 Task: Look for space in Mokena, United States from 10th July, 2023 to 15th July, 2023 for 7 adults in price range Rs.10000 to Rs.15000. Place can be entire place or shared room with 4 bedrooms having 7 beds and 4 bathrooms. Property type can be house, flat, guest house. Amenities needed are: wifi, TV, free parkinig on premises, gym, breakfast. Booking option can be shelf check-in. Required host language is English.
Action: Mouse moved to (526, 101)
Screenshot: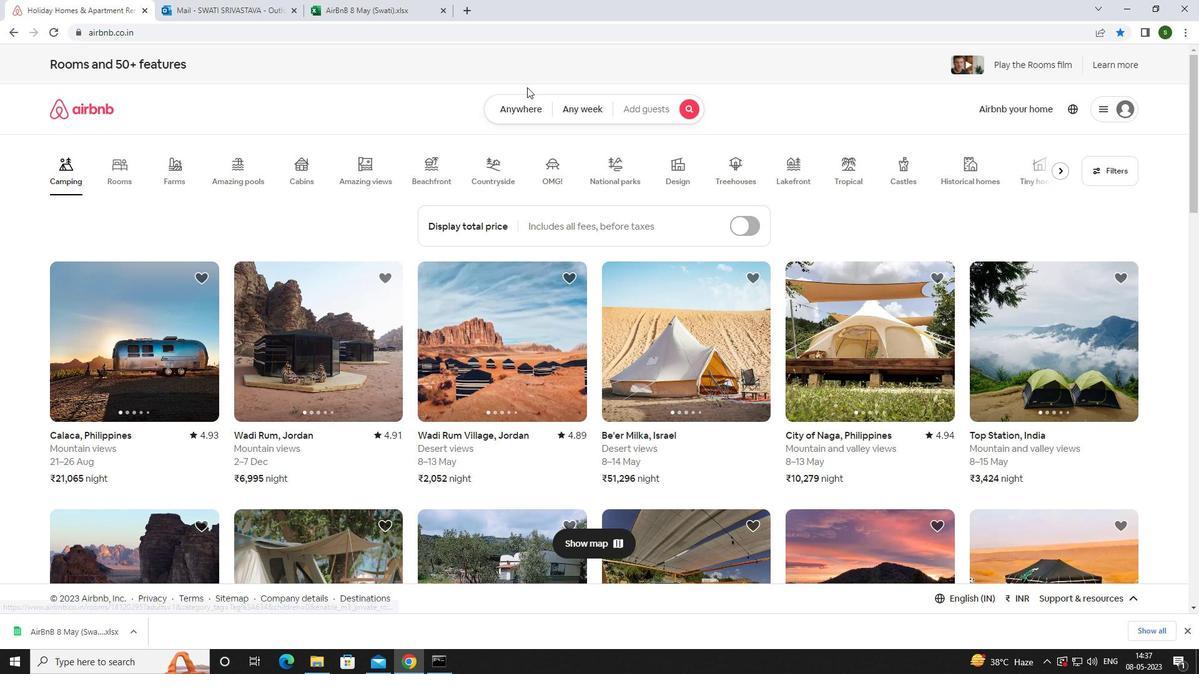 
Action: Mouse pressed left at (526, 101)
Screenshot: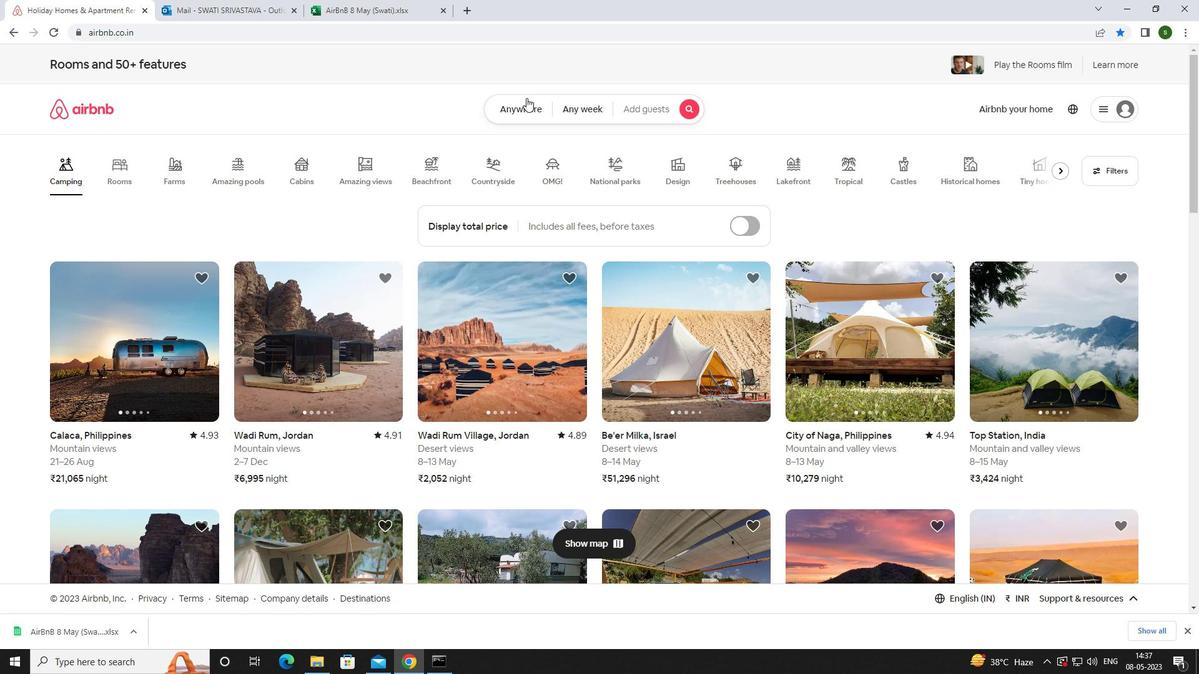 
Action: Mouse moved to (448, 154)
Screenshot: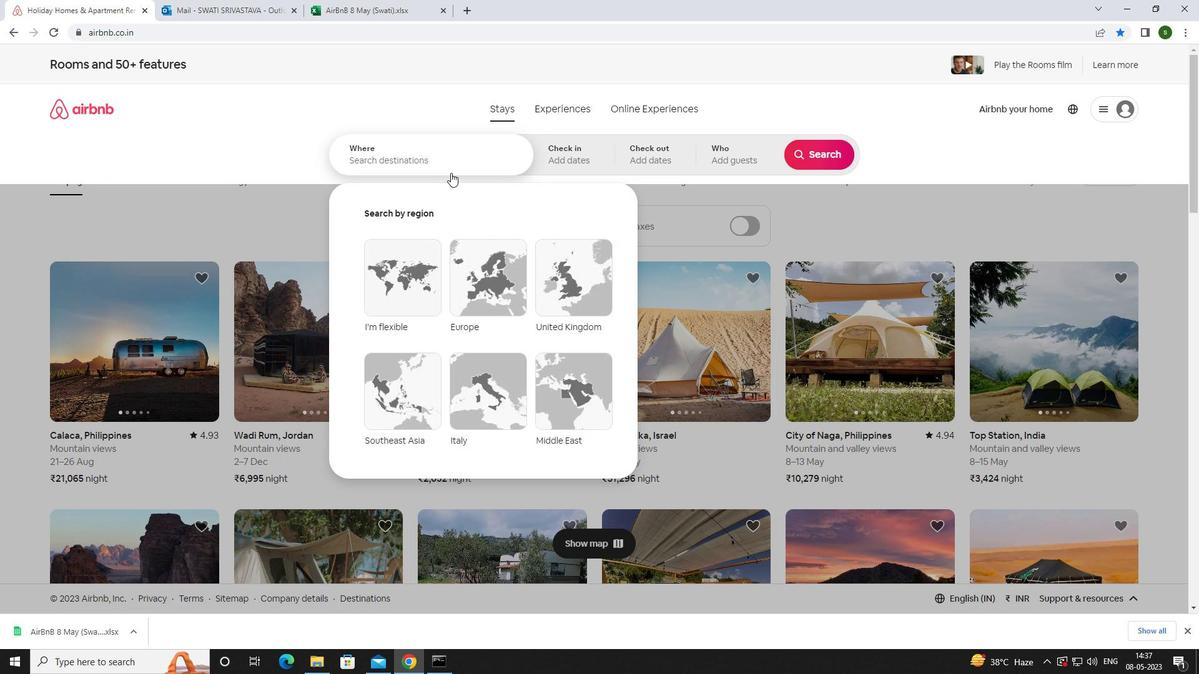 
Action: Mouse pressed left at (448, 154)
Screenshot: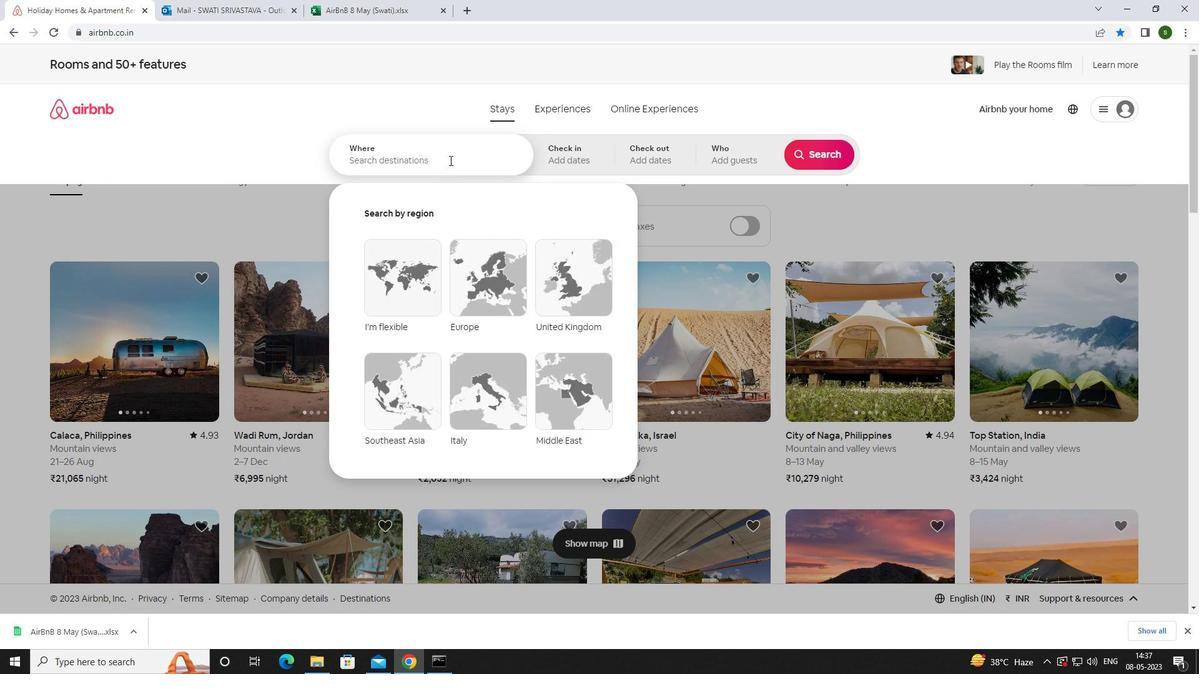 
Action: Key pressed <Key.caps_lock>m<Key.caps_lock>okena,<Key.space><Key.caps_lock>u<Key.caps_lock>nited<Key.space><Key.caps_lock>s<Key.caps_lock>tates<Key.enter>
Screenshot: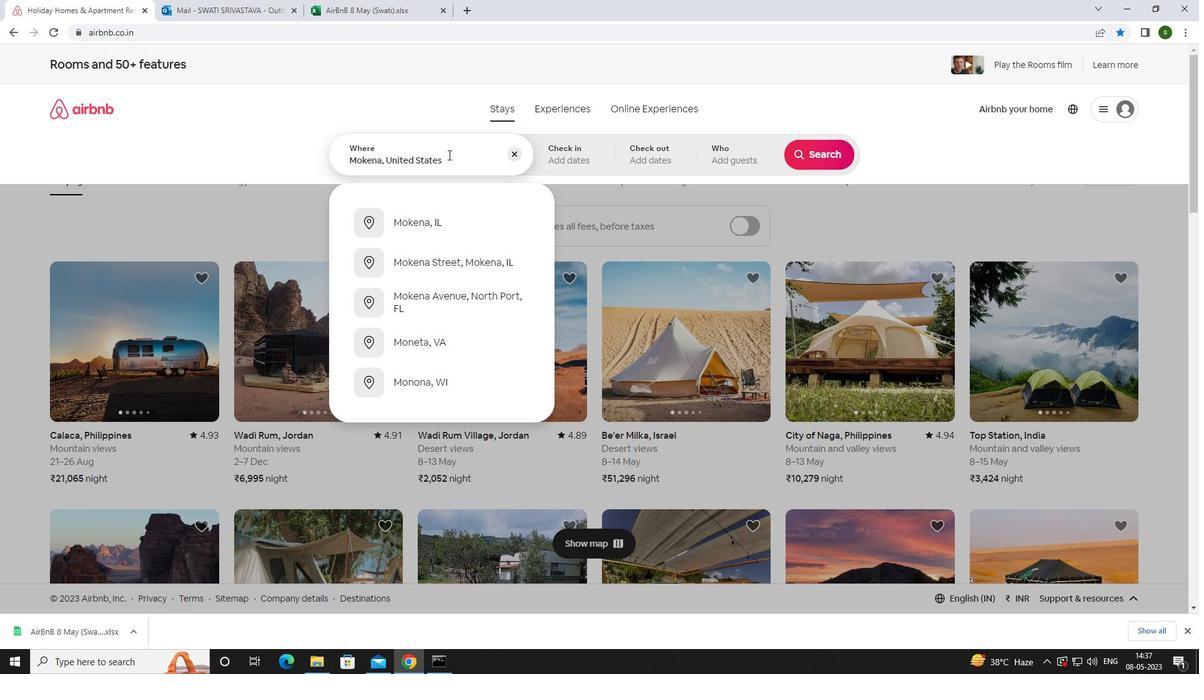 
Action: Mouse moved to (825, 254)
Screenshot: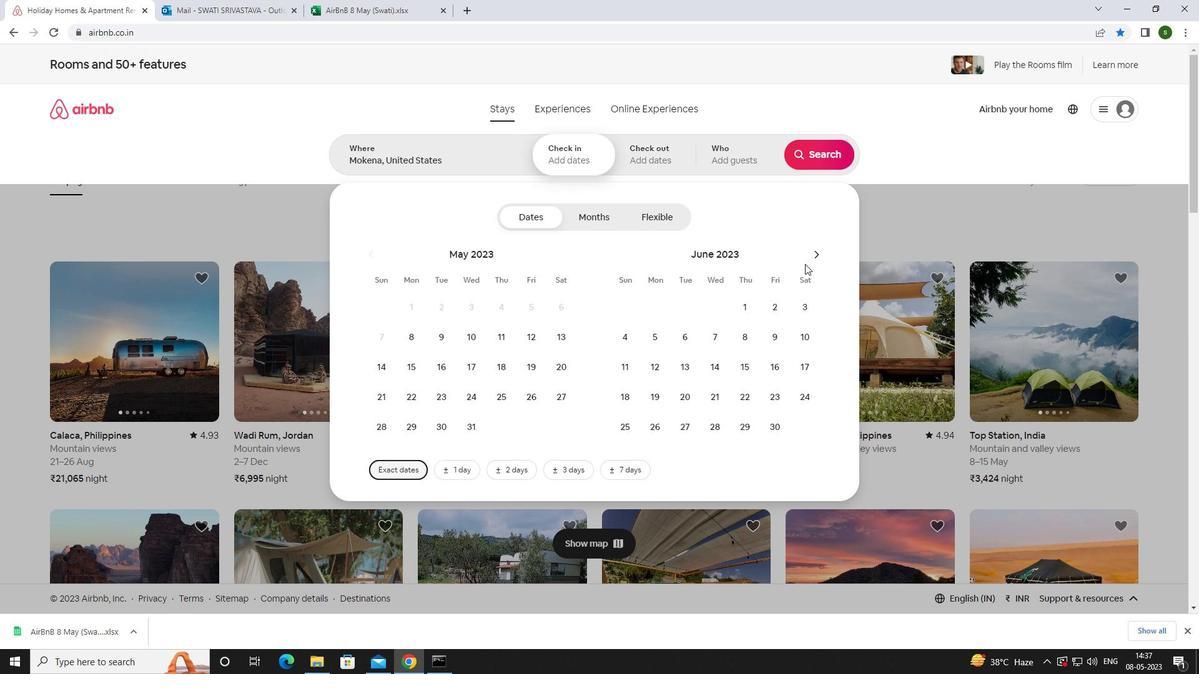 
Action: Mouse pressed left at (825, 254)
Screenshot: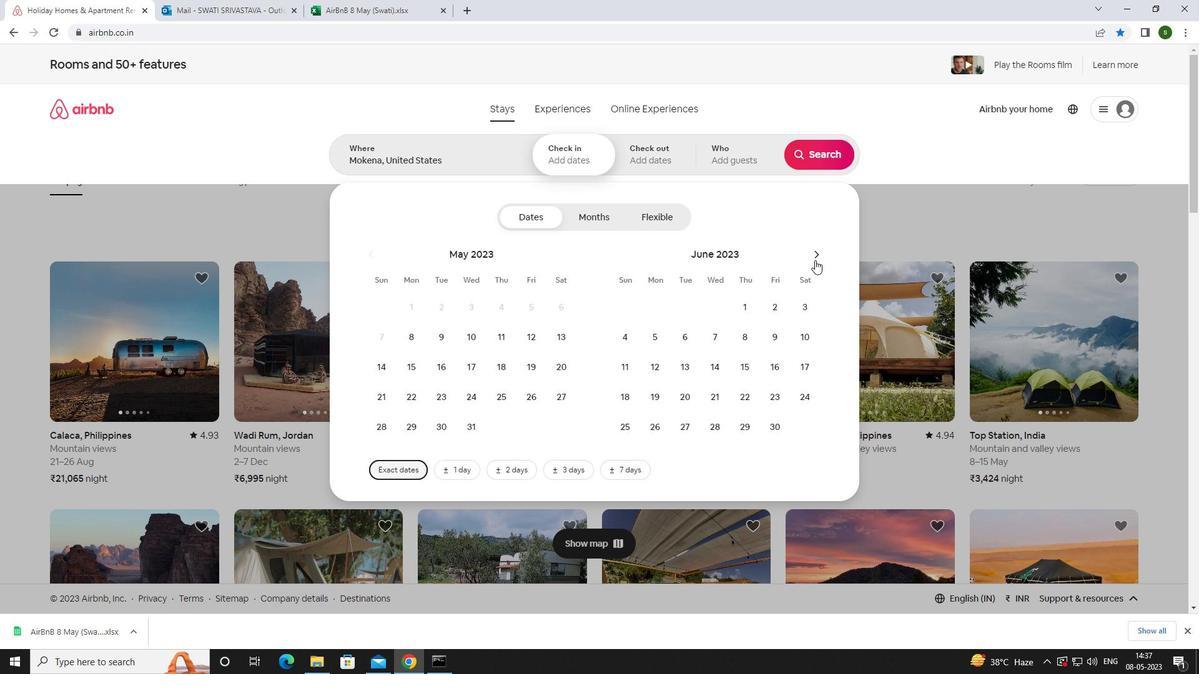 
Action: Mouse moved to (660, 366)
Screenshot: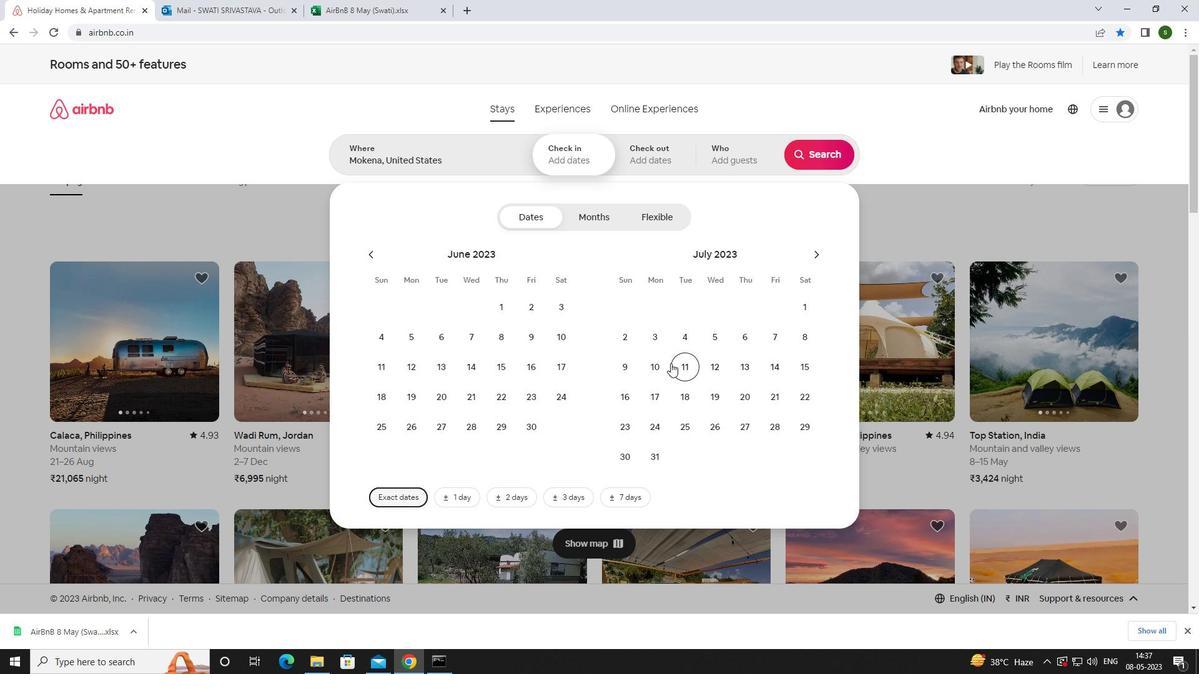 
Action: Mouse pressed left at (660, 366)
Screenshot: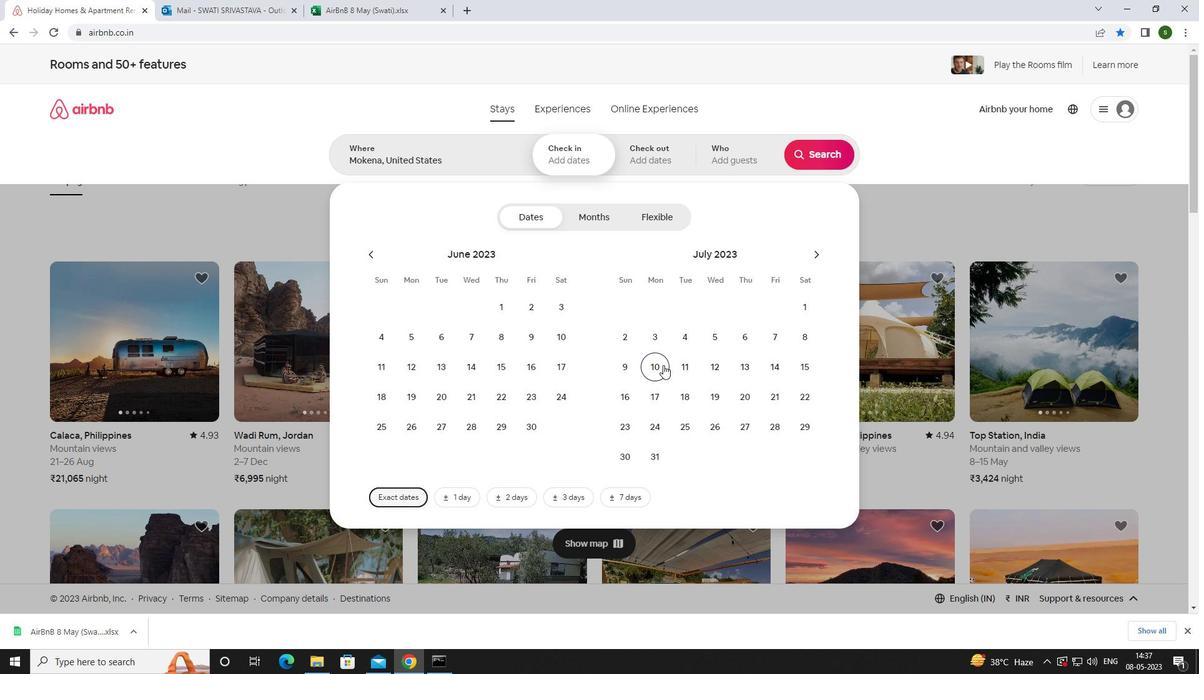 
Action: Mouse moved to (798, 363)
Screenshot: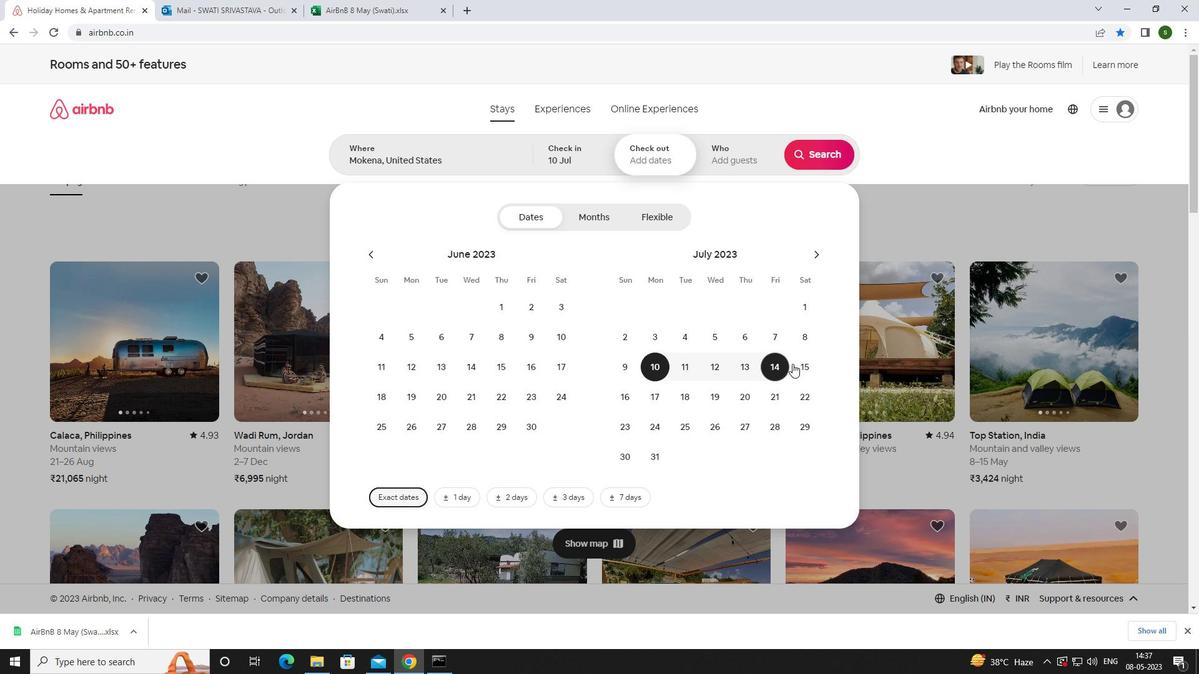 
Action: Mouse pressed left at (798, 363)
Screenshot: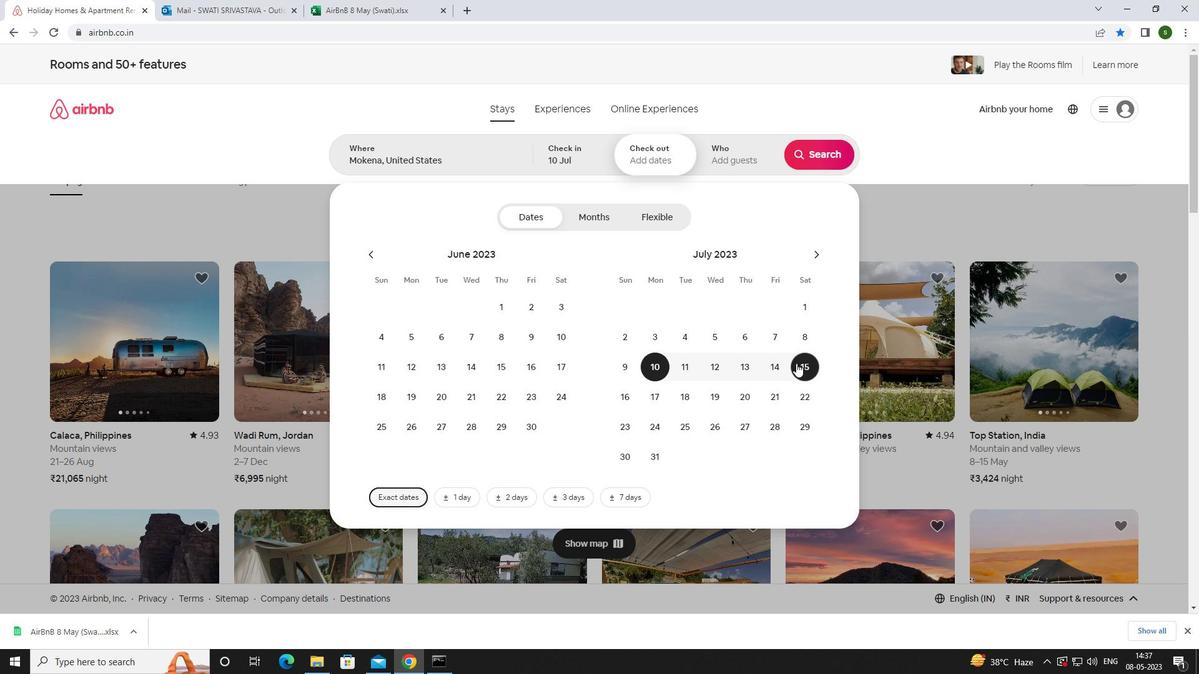 
Action: Mouse moved to (739, 157)
Screenshot: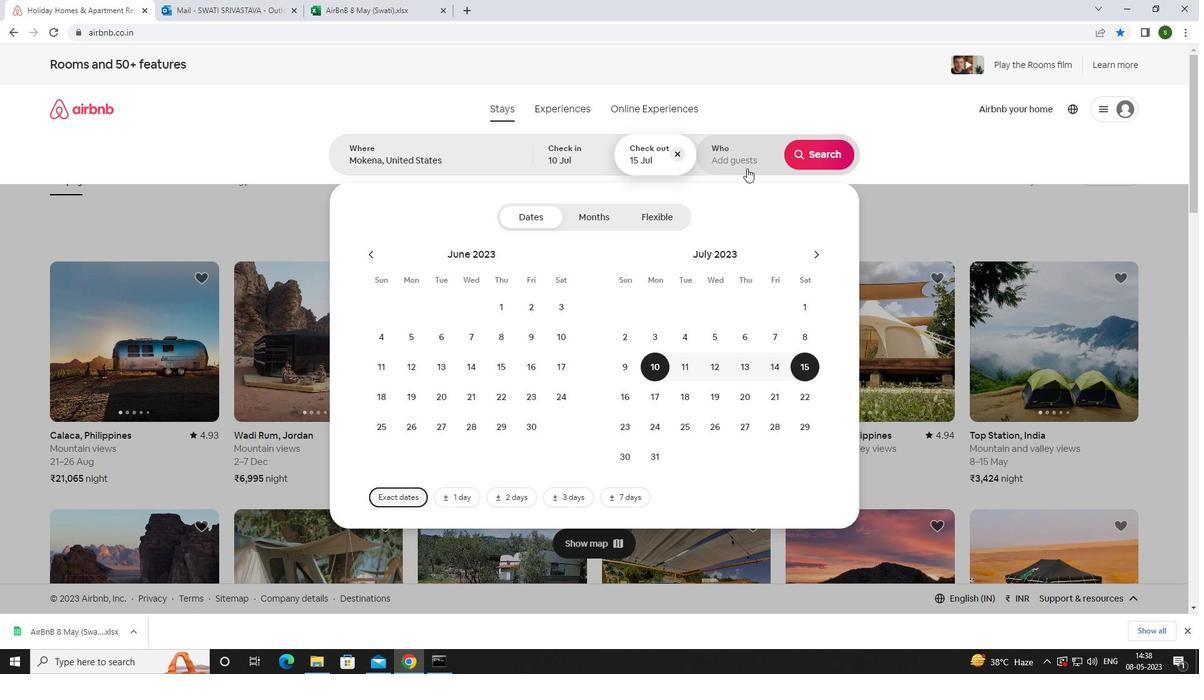 
Action: Mouse pressed left at (739, 157)
Screenshot: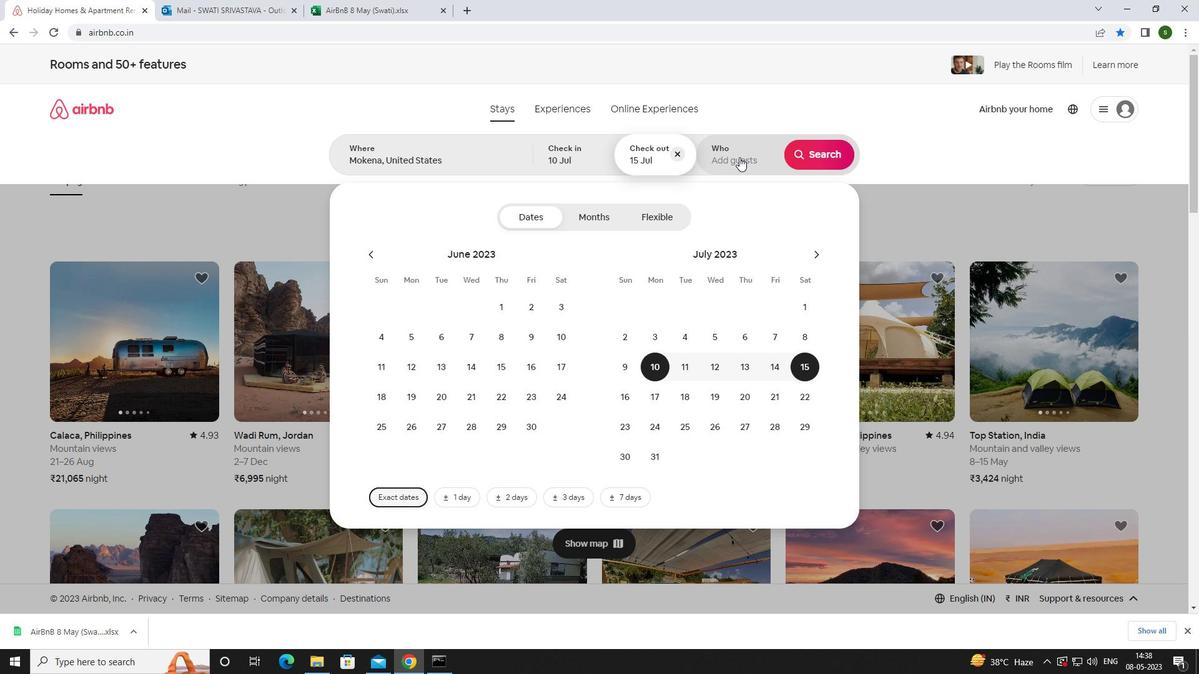 
Action: Mouse moved to (823, 222)
Screenshot: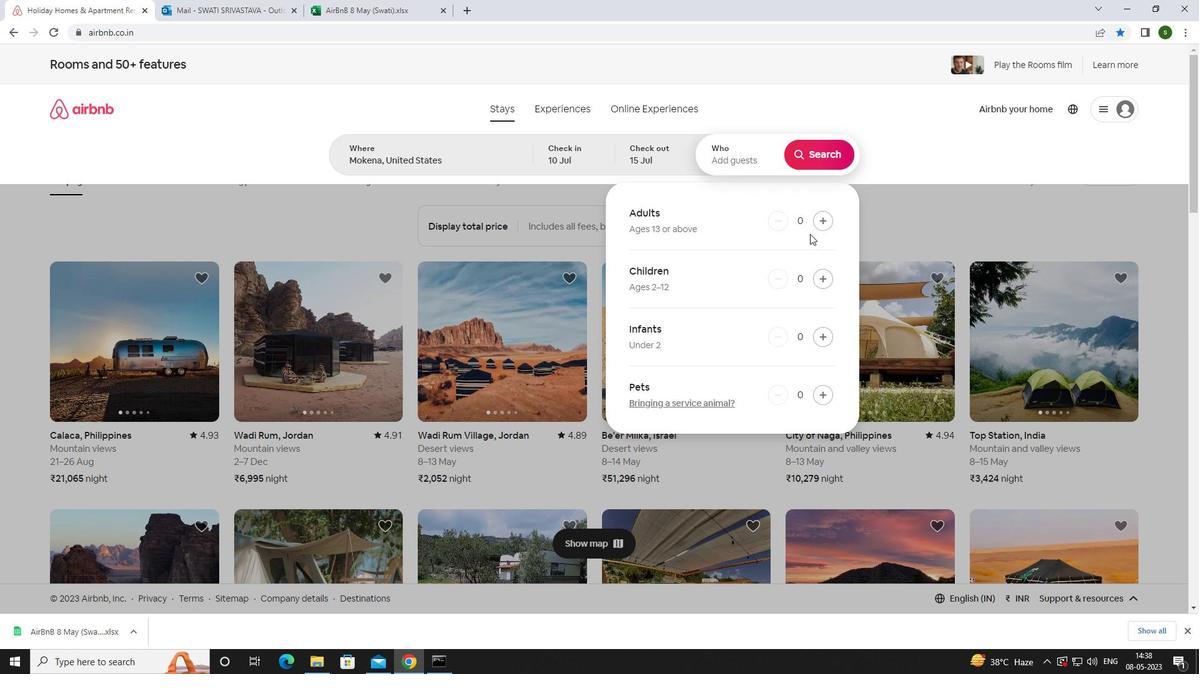 
Action: Mouse pressed left at (823, 222)
Screenshot: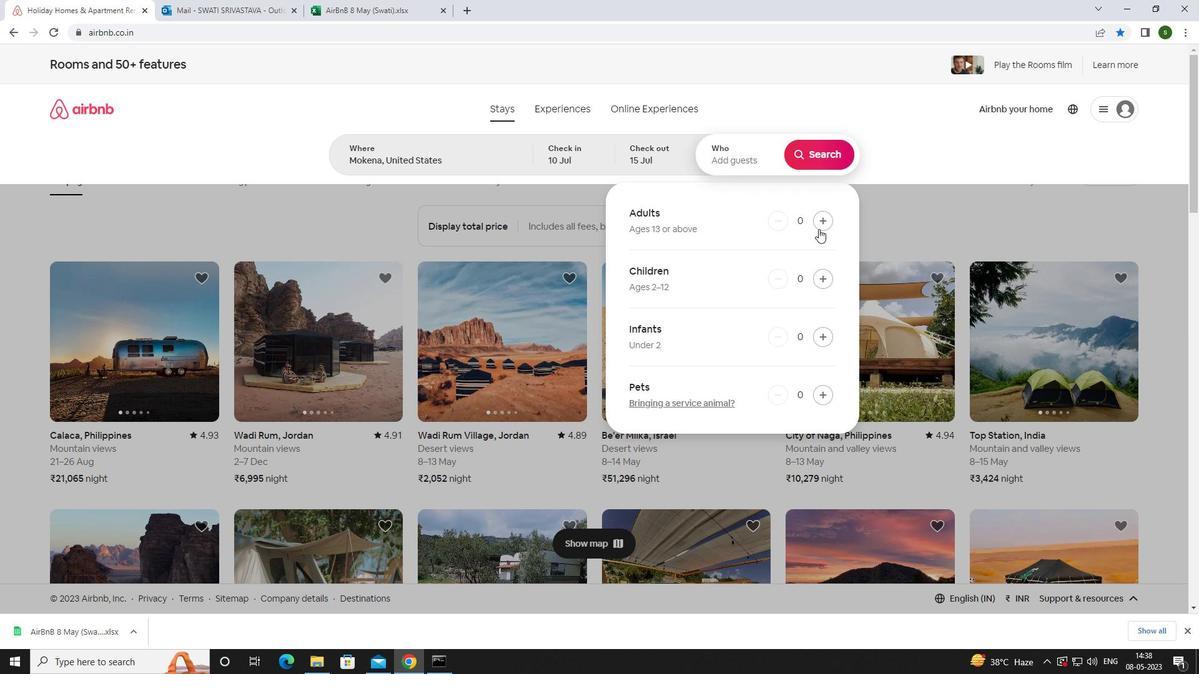 
Action: Mouse pressed left at (823, 222)
Screenshot: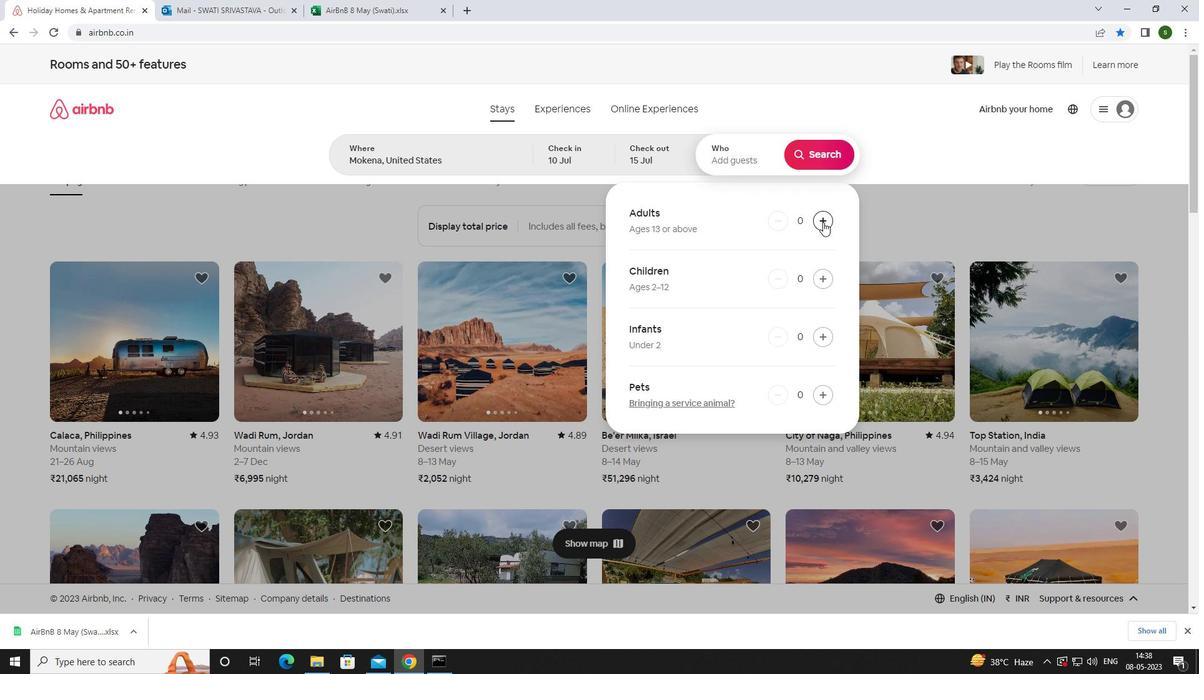
Action: Mouse pressed left at (823, 222)
Screenshot: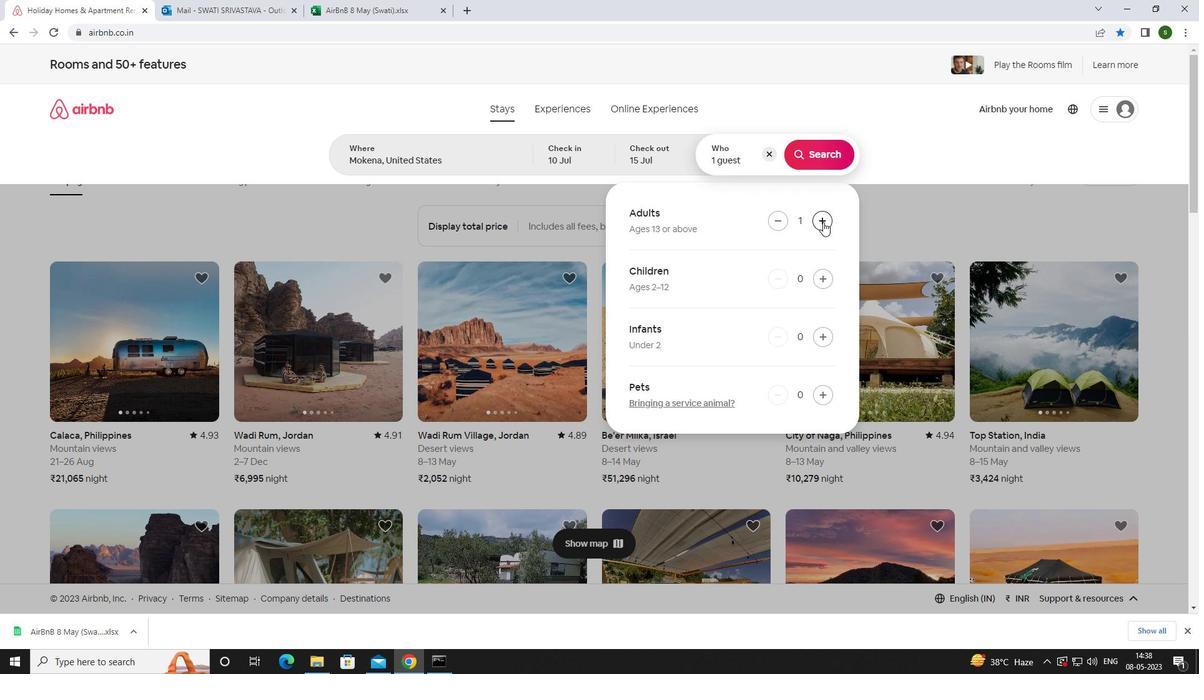 
Action: Mouse pressed left at (823, 222)
Screenshot: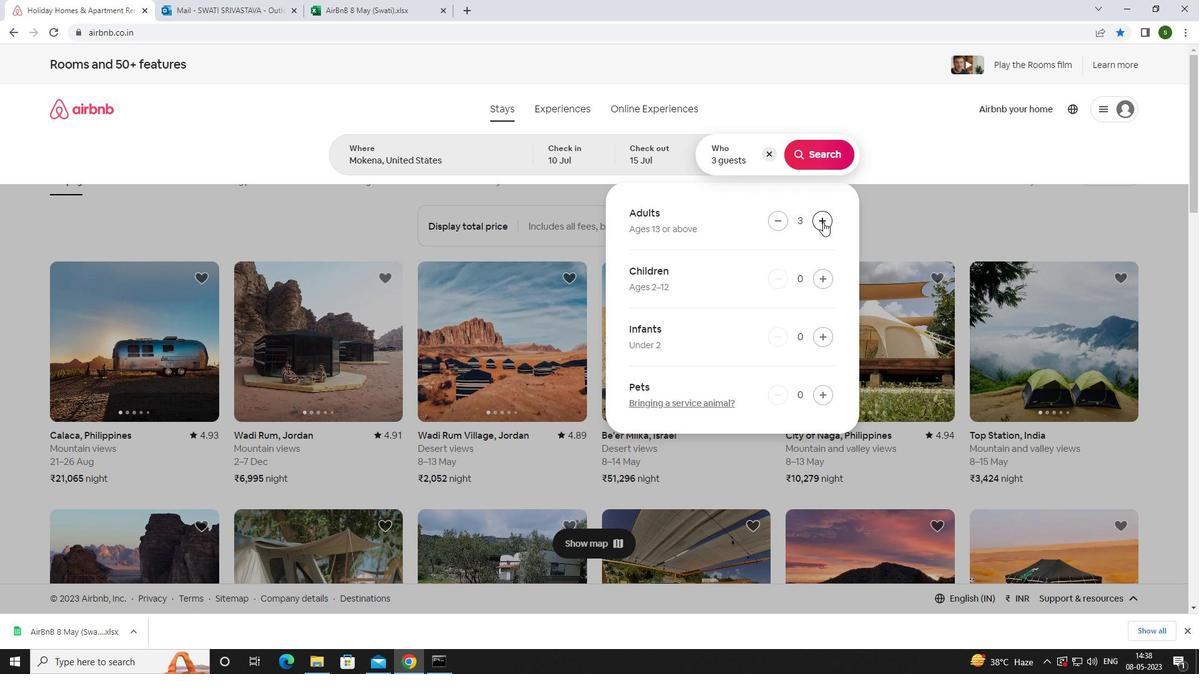 
Action: Mouse pressed left at (823, 222)
Screenshot: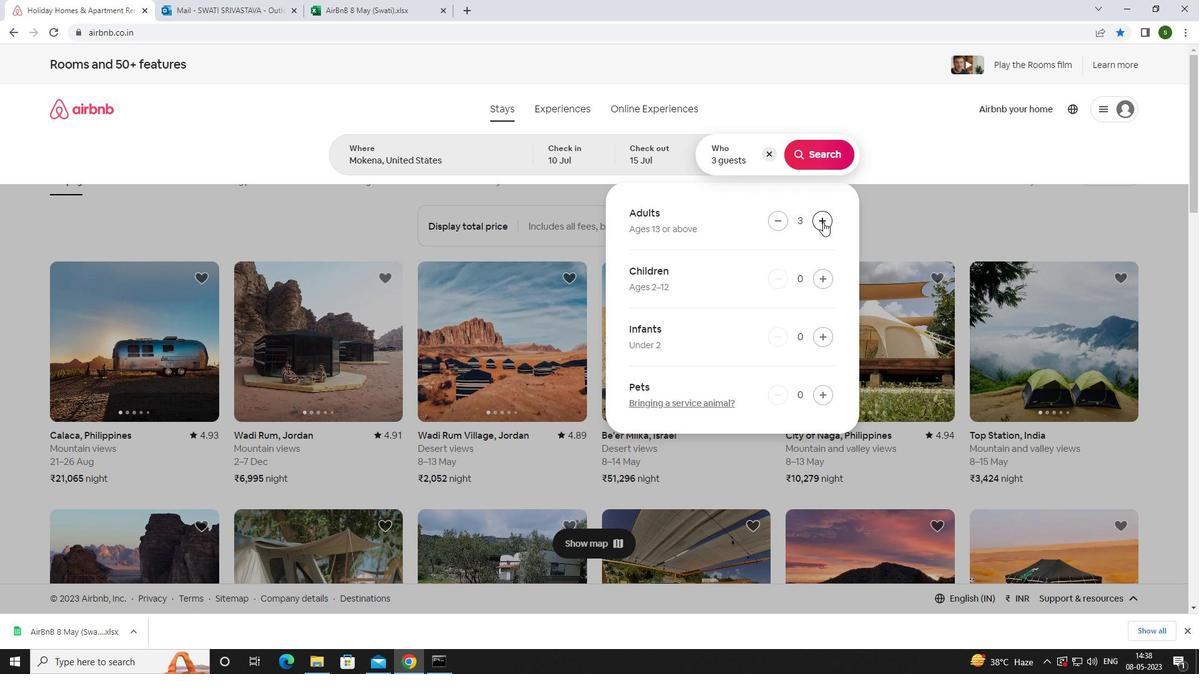 
Action: Mouse pressed left at (823, 222)
Screenshot: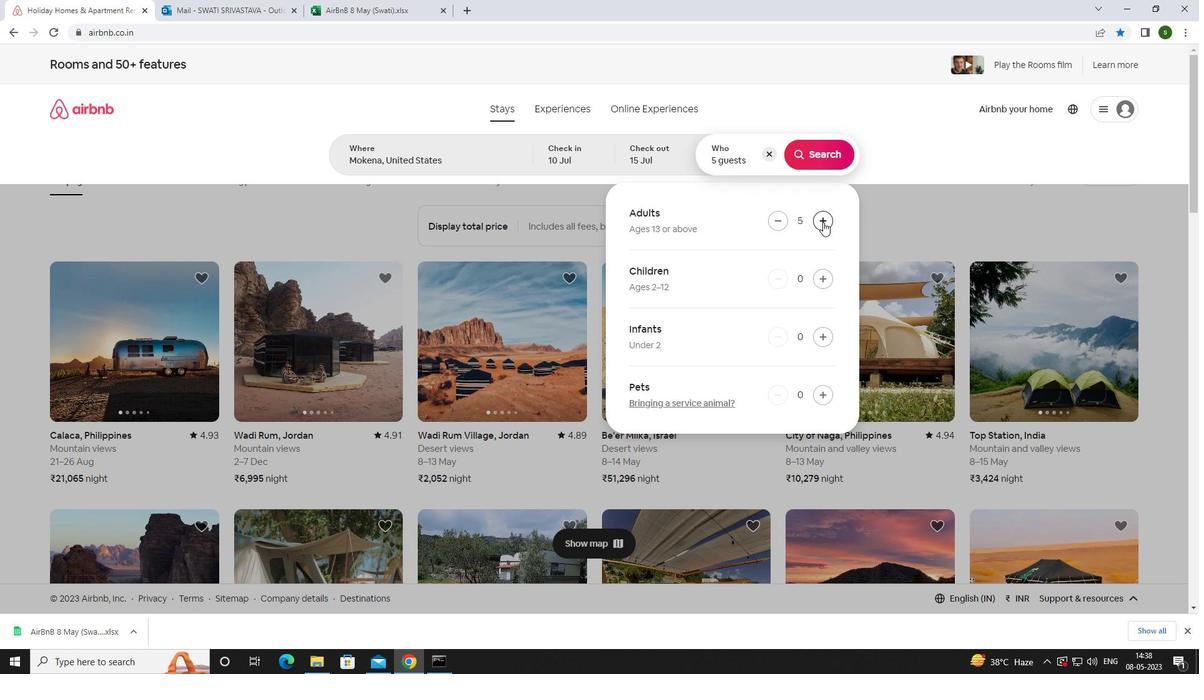
Action: Mouse pressed left at (823, 222)
Screenshot: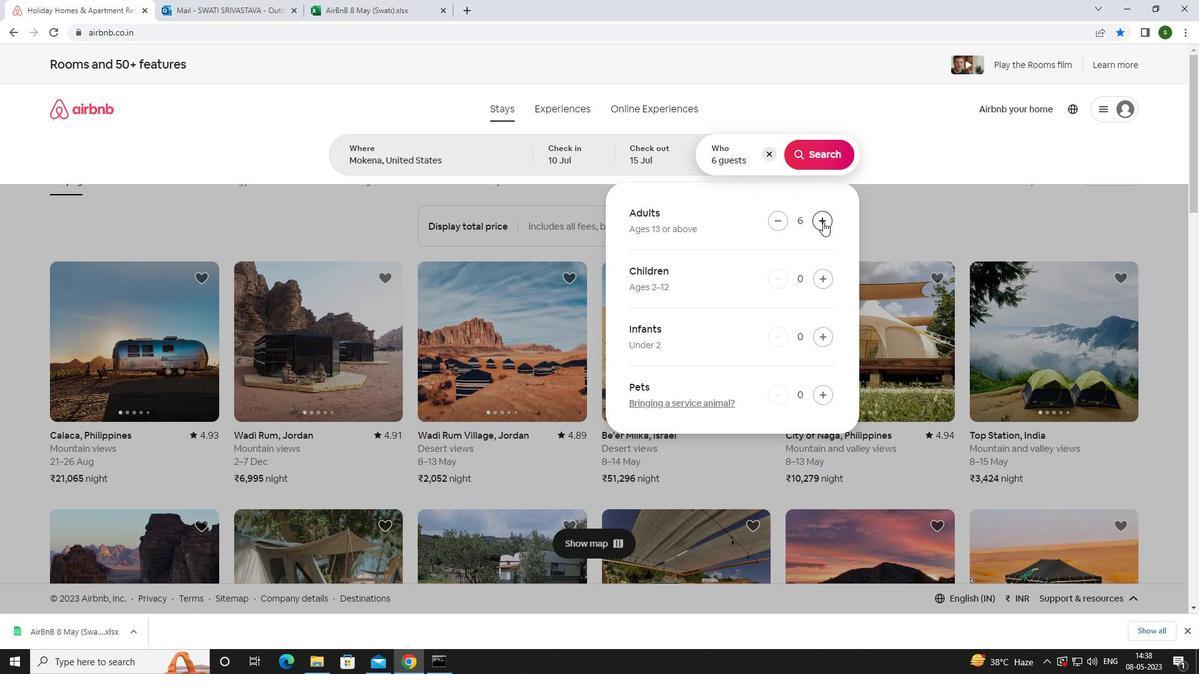 
Action: Mouse moved to (822, 158)
Screenshot: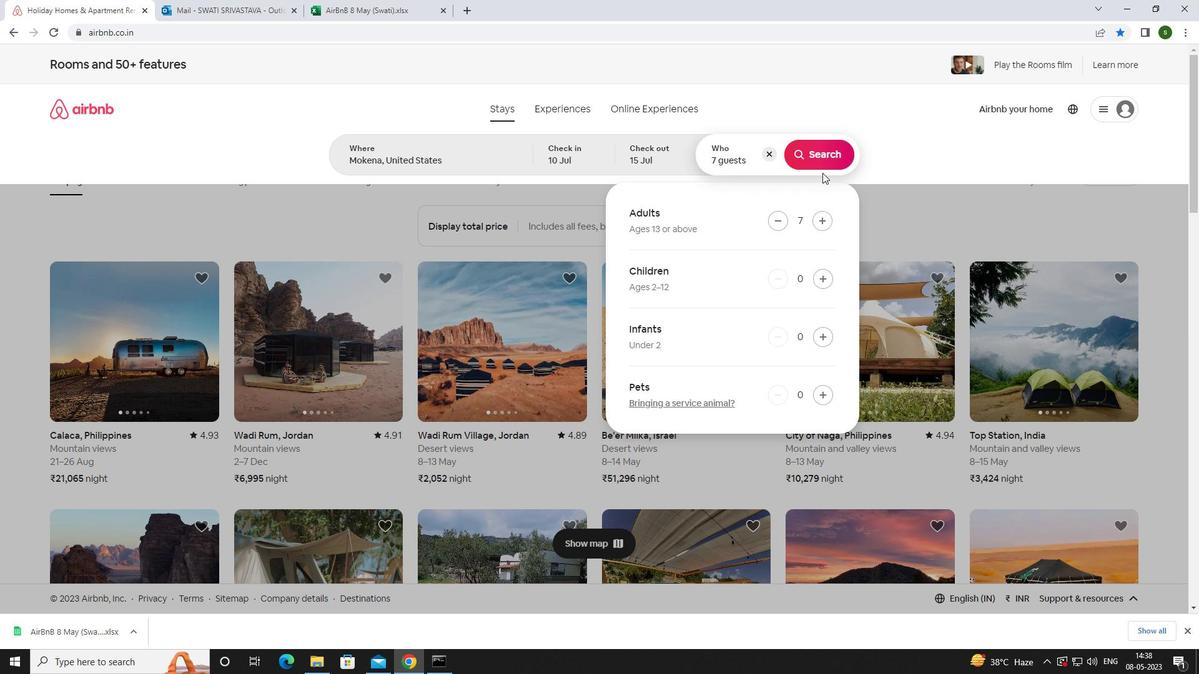 
Action: Mouse pressed left at (822, 158)
Screenshot: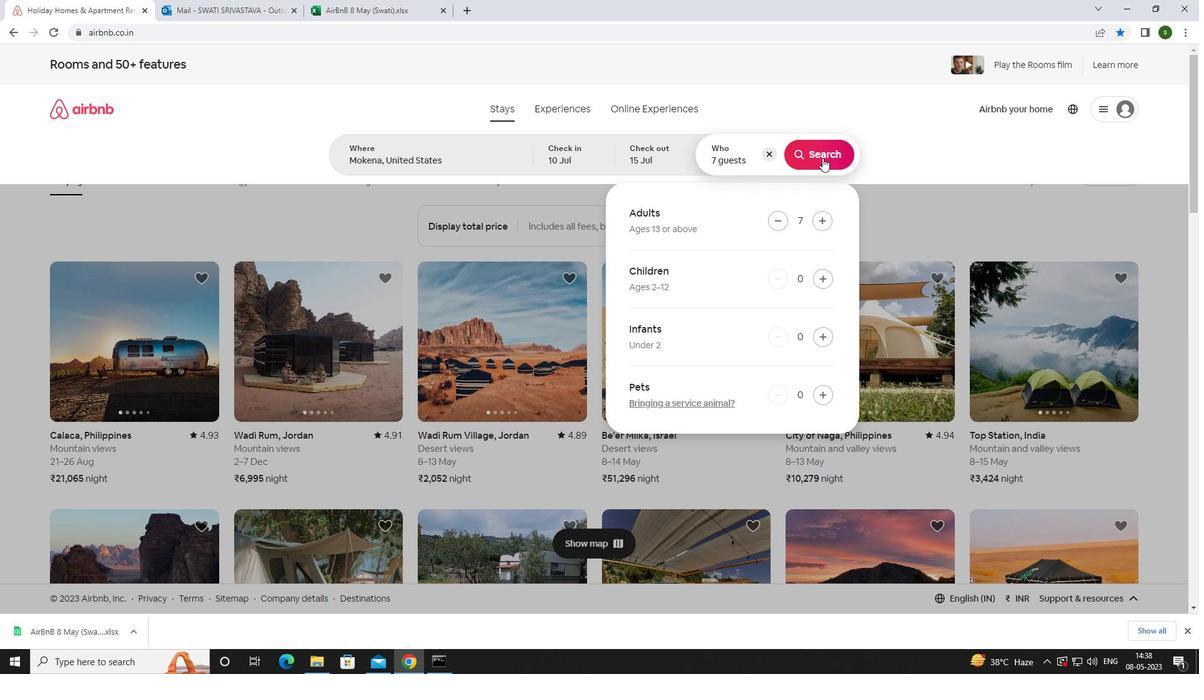 
Action: Mouse moved to (1141, 114)
Screenshot: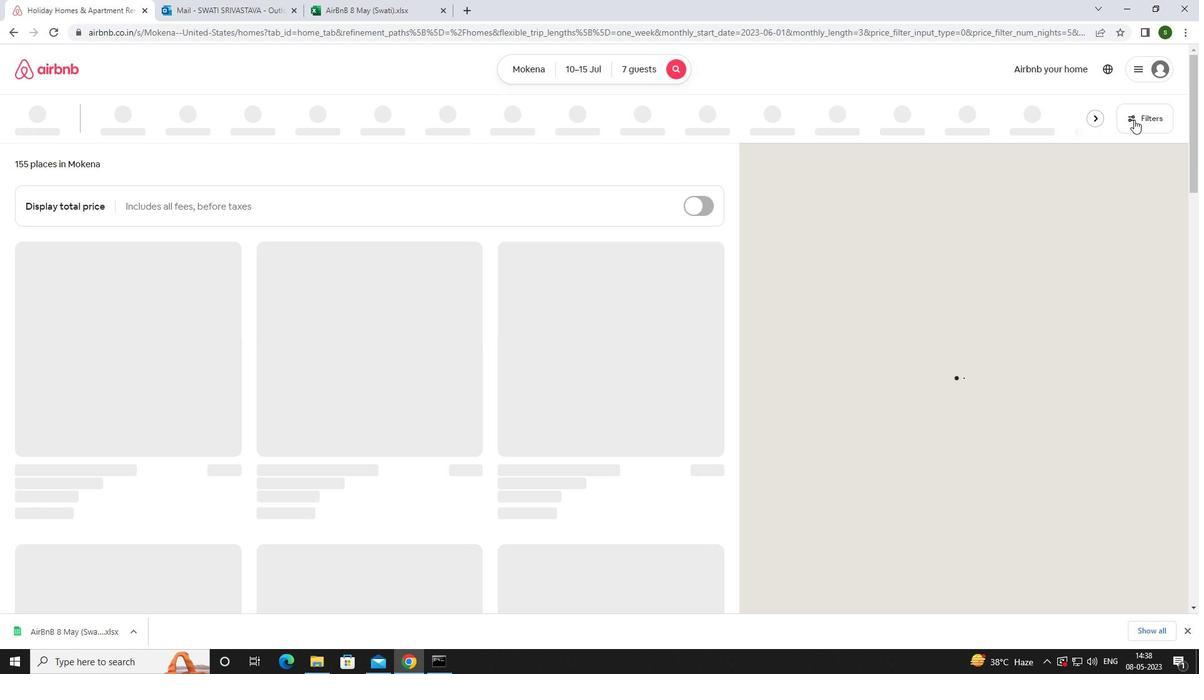 
Action: Mouse pressed left at (1141, 114)
Screenshot: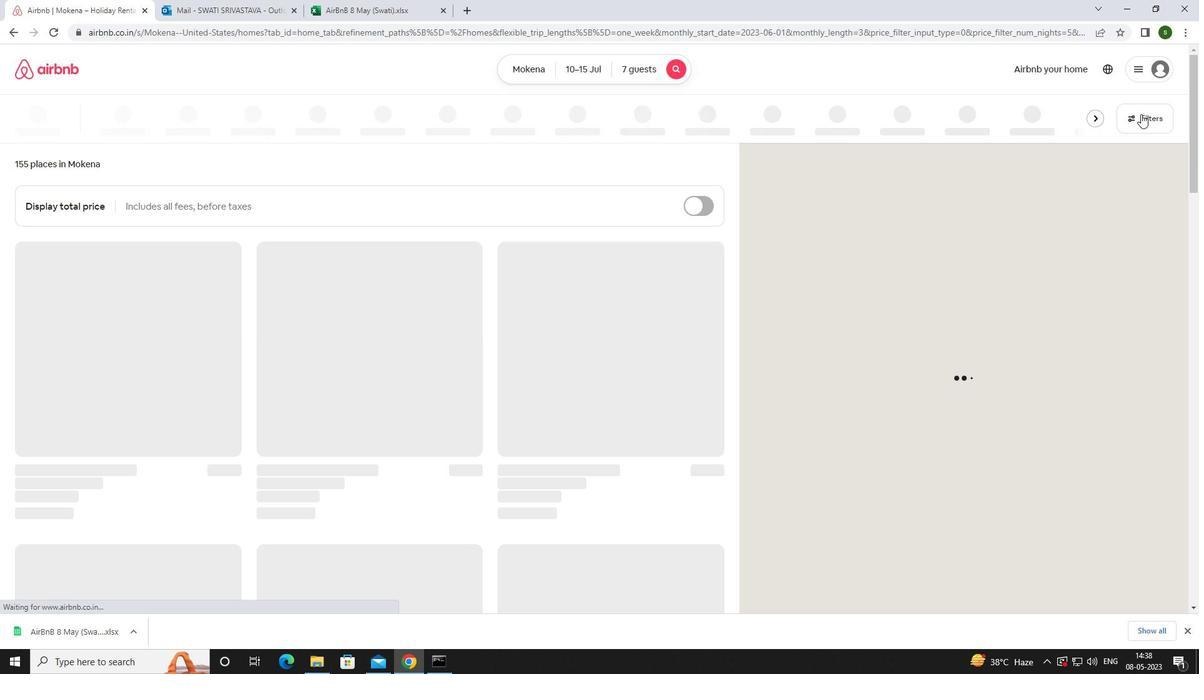
Action: Mouse moved to (489, 429)
Screenshot: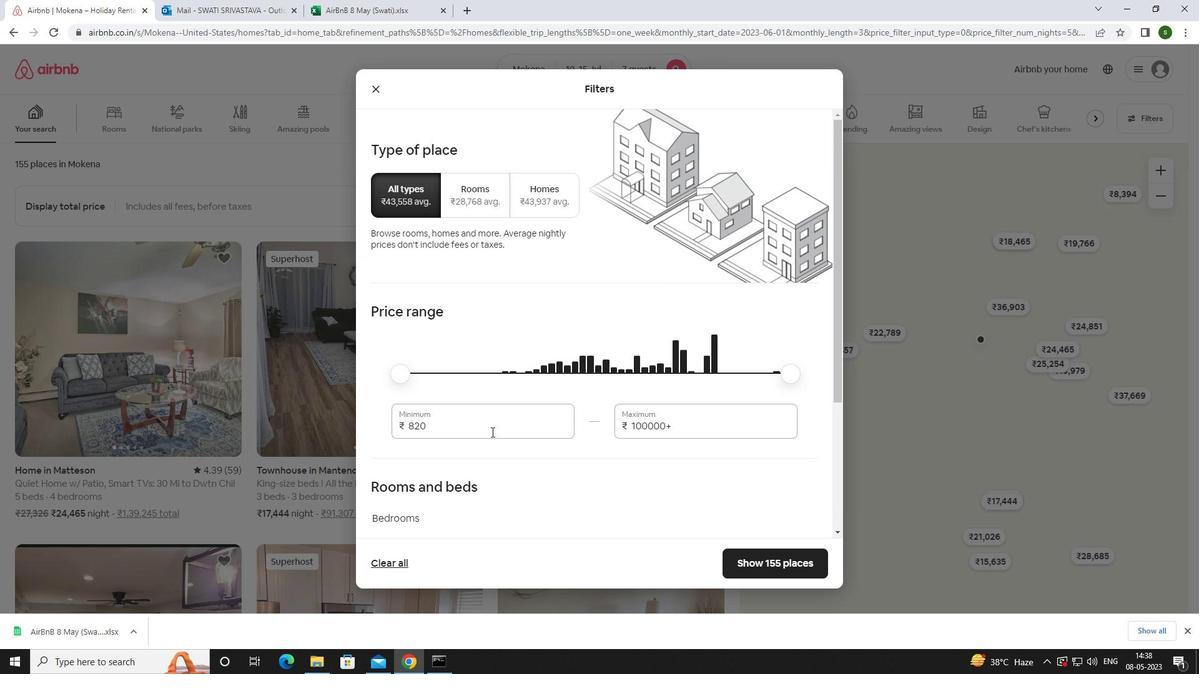 
Action: Mouse pressed left at (489, 429)
Screenshot: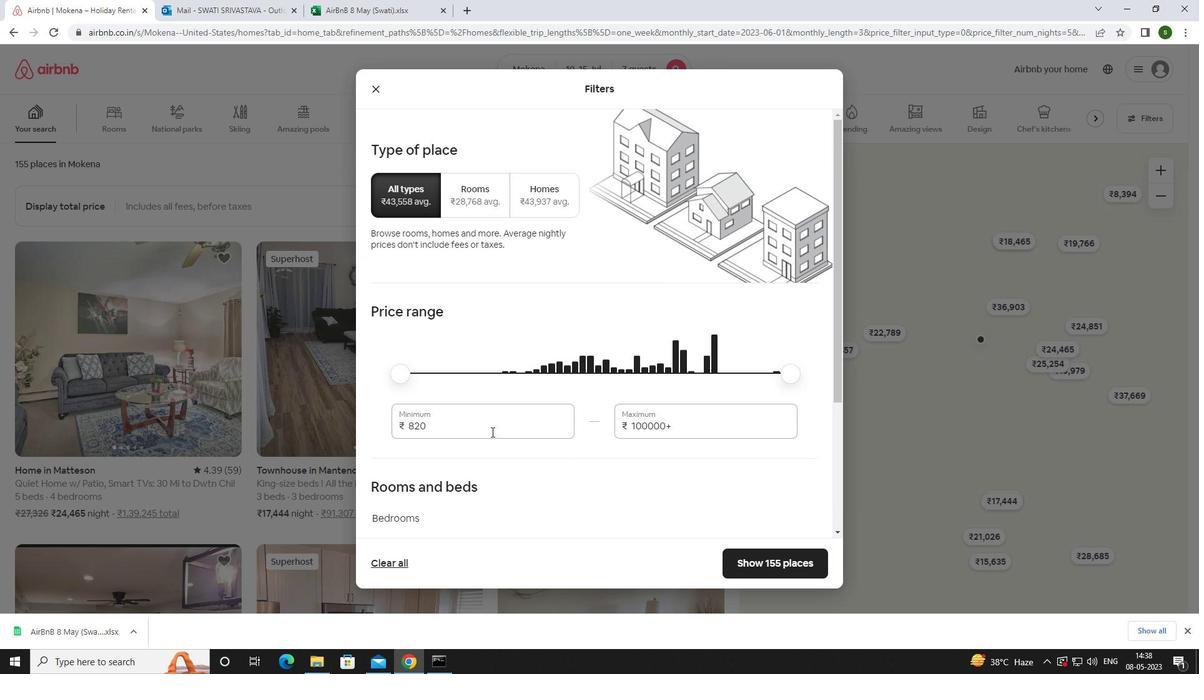 
Action: Mouse moved to (487, 429)
Screenshot: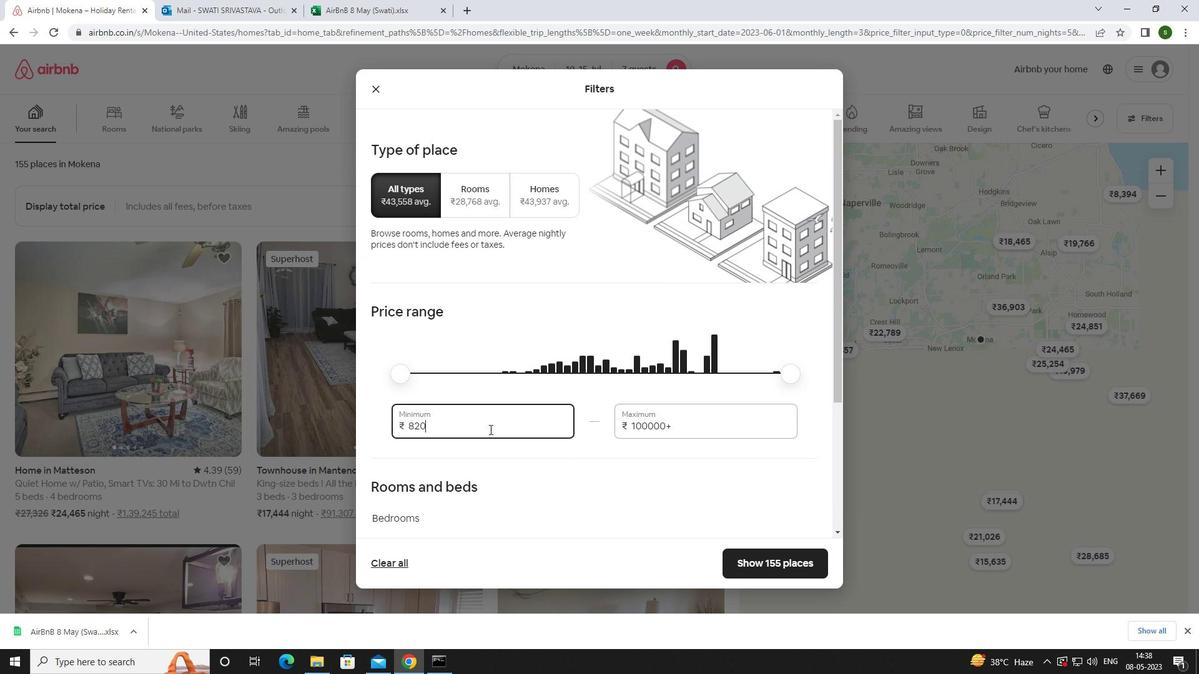 
Action: Key pressed <Key.backspace><Key.backspace><Key.backspace>10000
Screenshot: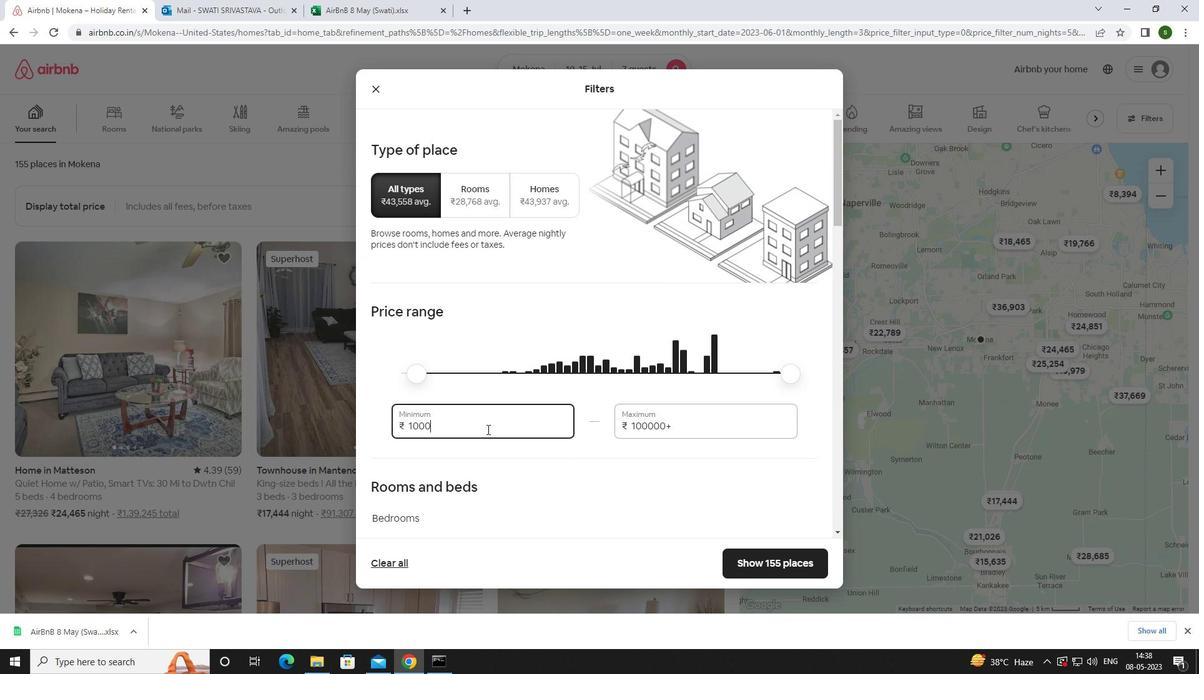 
Action: Mouse moved to (677, 431)
Screenshot: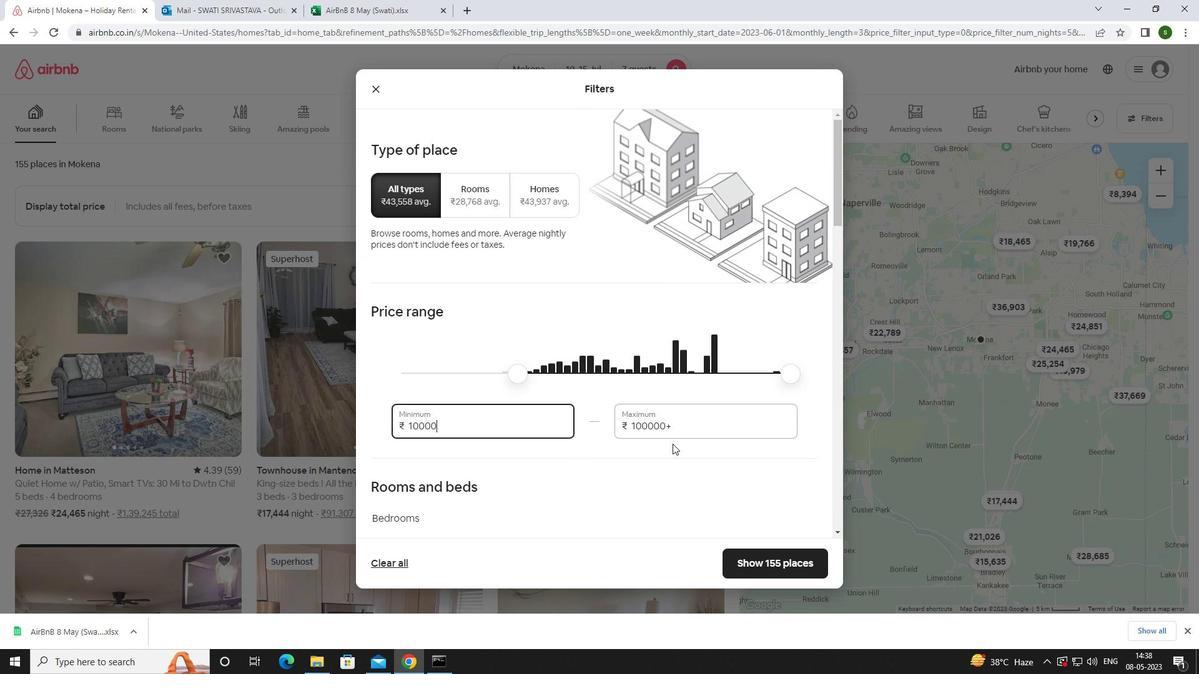 
Action: Mouse pressed left at (677, 431)
Screenshot: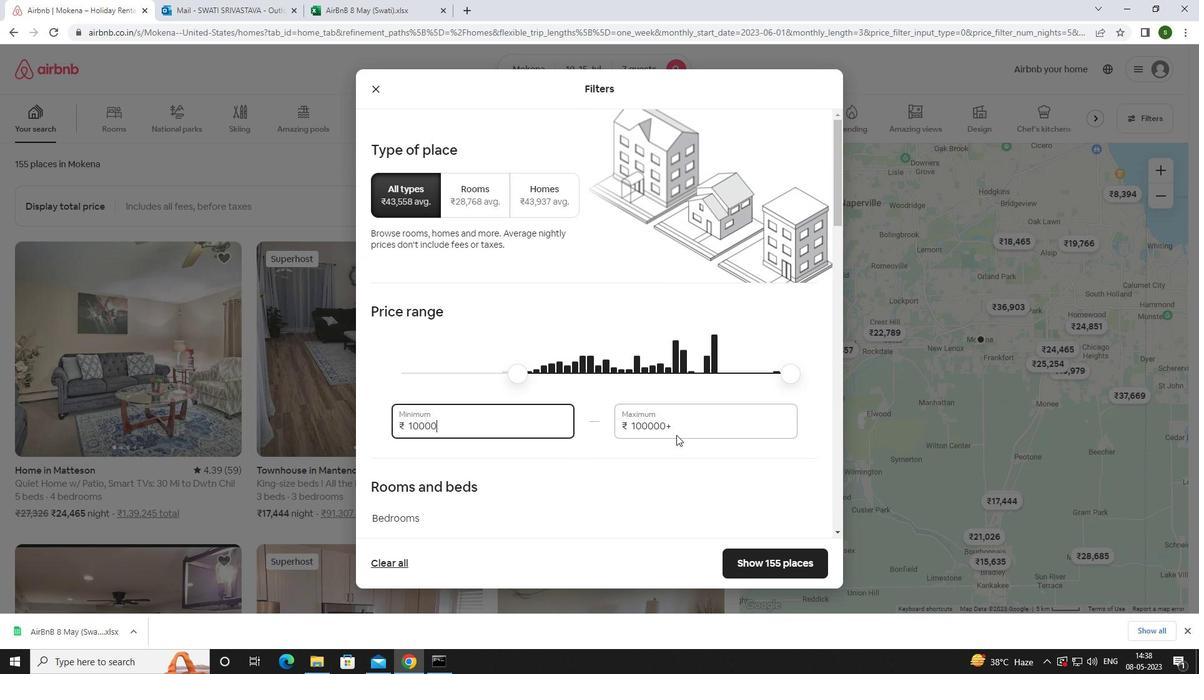 
Action: Key pressed <Key.backspace><Key.backspace><Key.backspace><Key.backspace><Key.backspace><Key.backspace><Key.backspace><Key.backspace><Key.backspace><Key.backspace><Key.backspace>15000
Screenshot: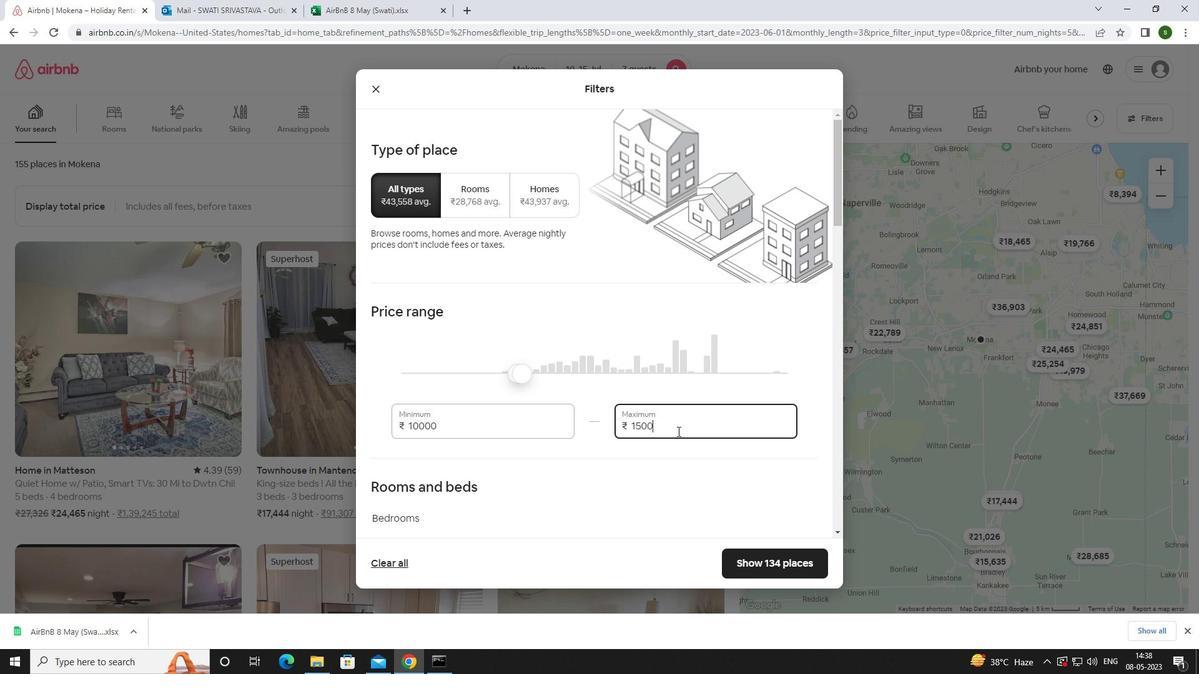 
Action: Mouse moved to (601, 424)
Screenshot: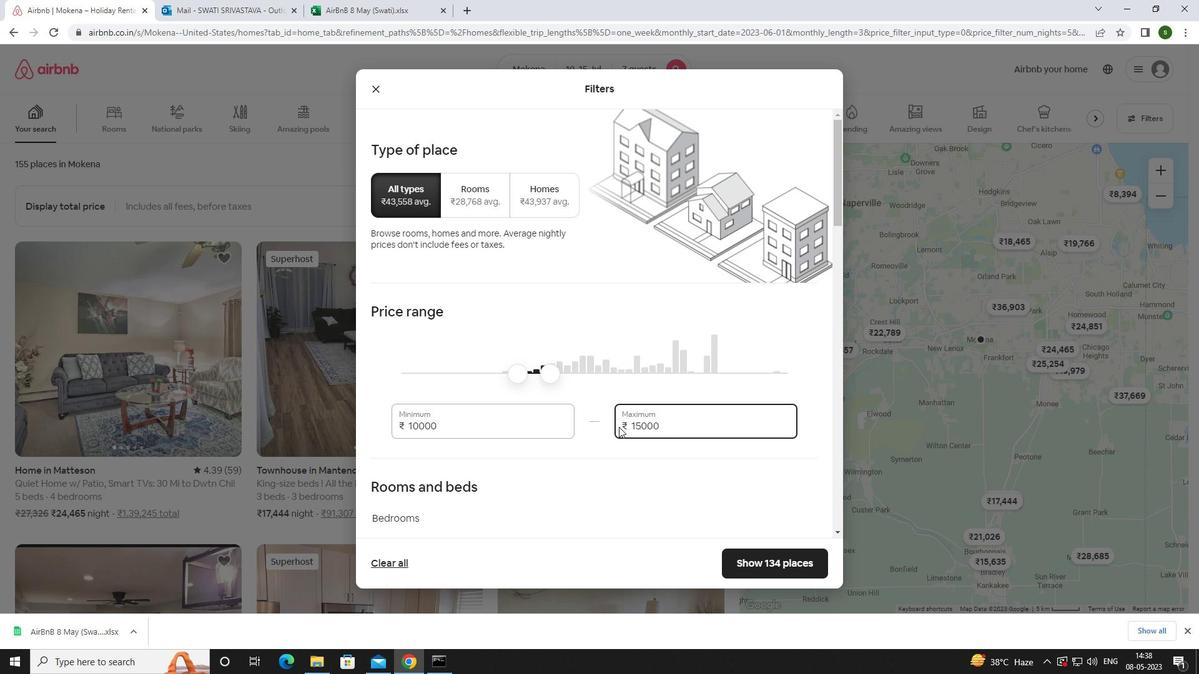 
Action: Mouse scrolled (601, 423) with delta (0, 0)
Screenshot: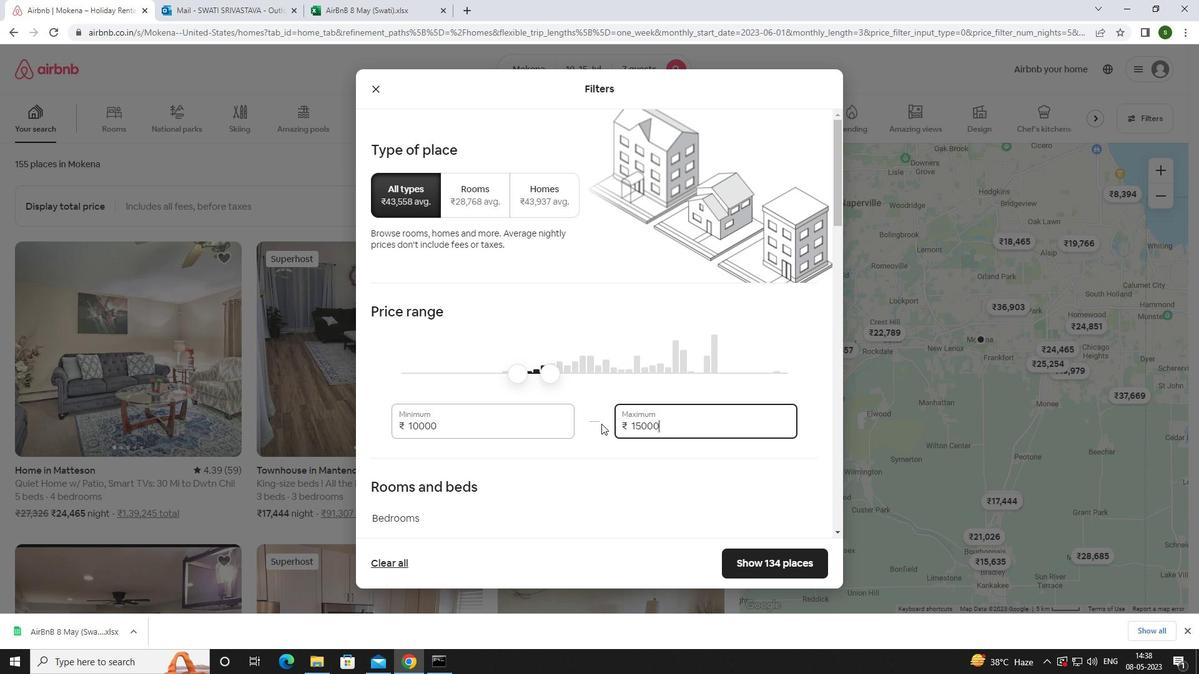 
Action: Mouse scrolled (601, 423) with delta (0, 0)
Screenshot: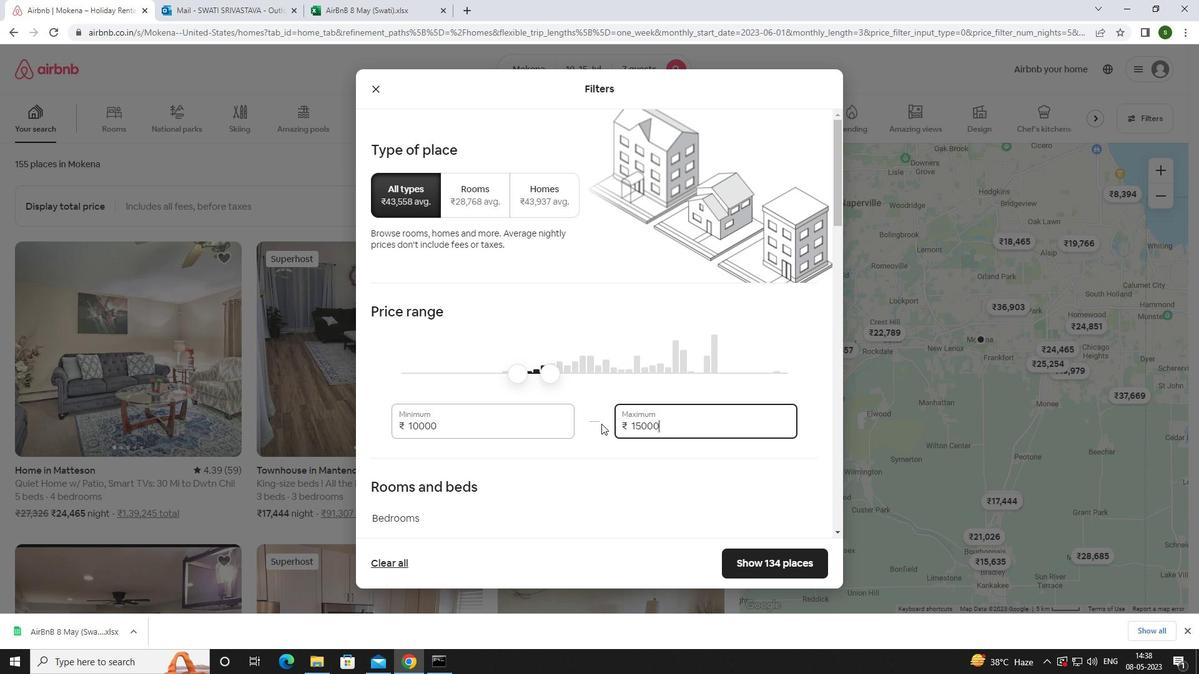 
Action: Mouse scrolled (601, 423) with delta (0, 0)
Screenshot: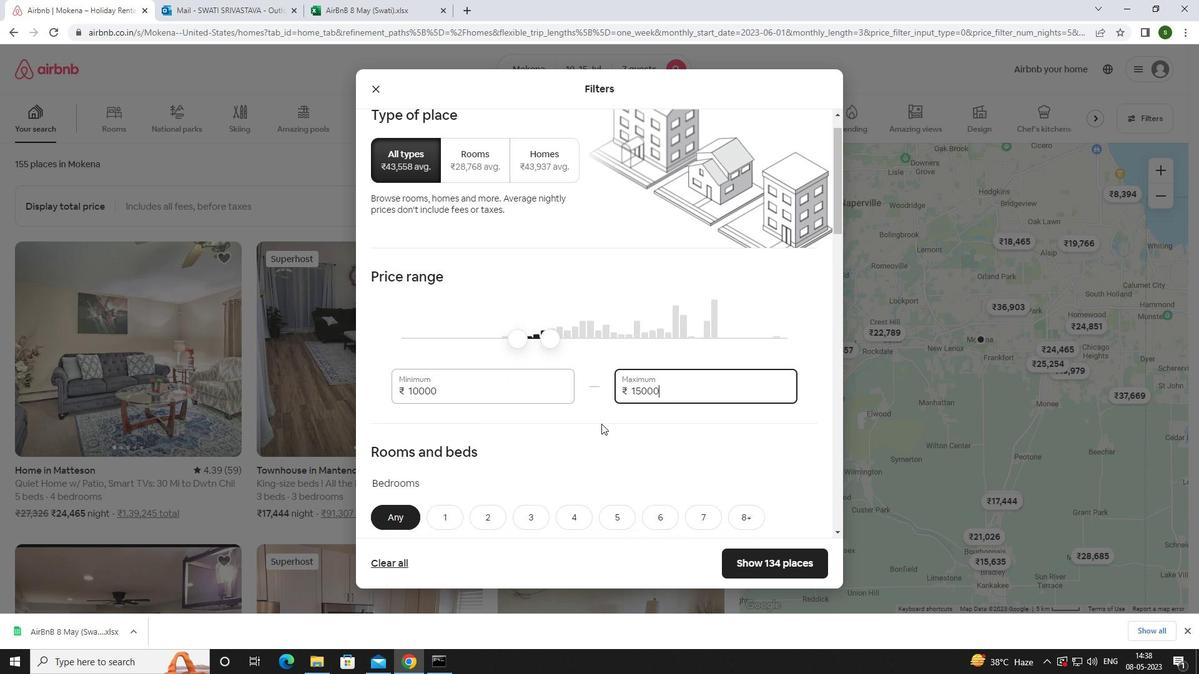 
Action: Mouse scrolled (601, 423) with delta (0, 0)
Screenshot: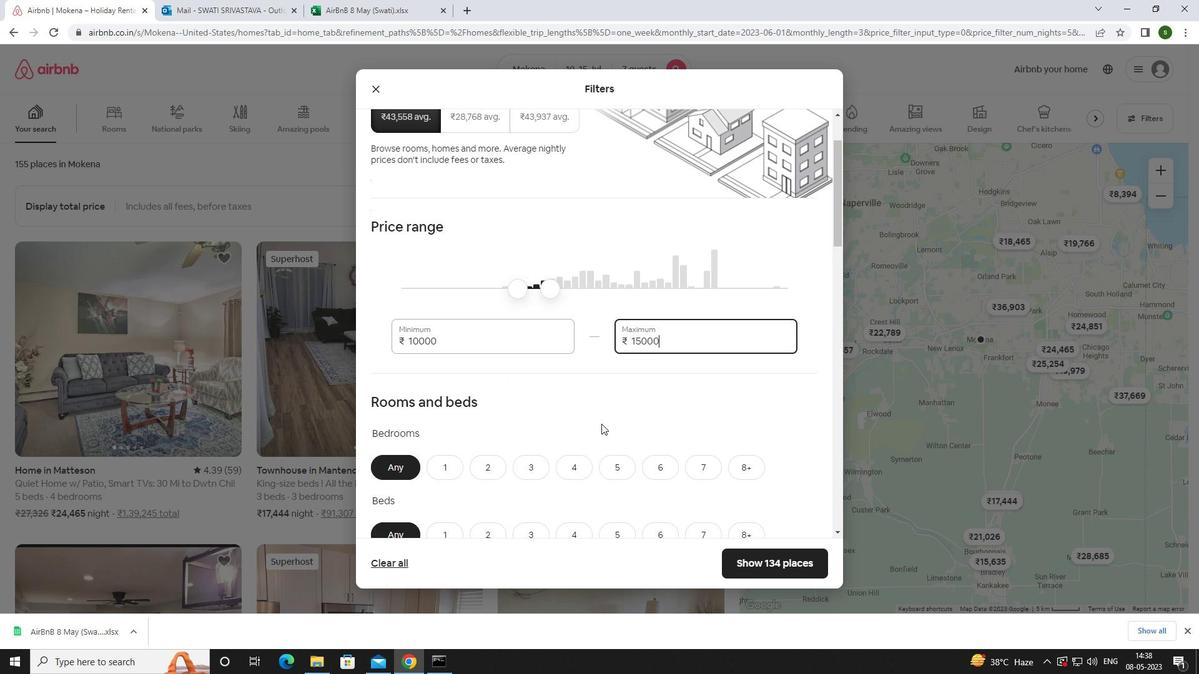
Action: Mouse moved to (585, 306)
Screenshot: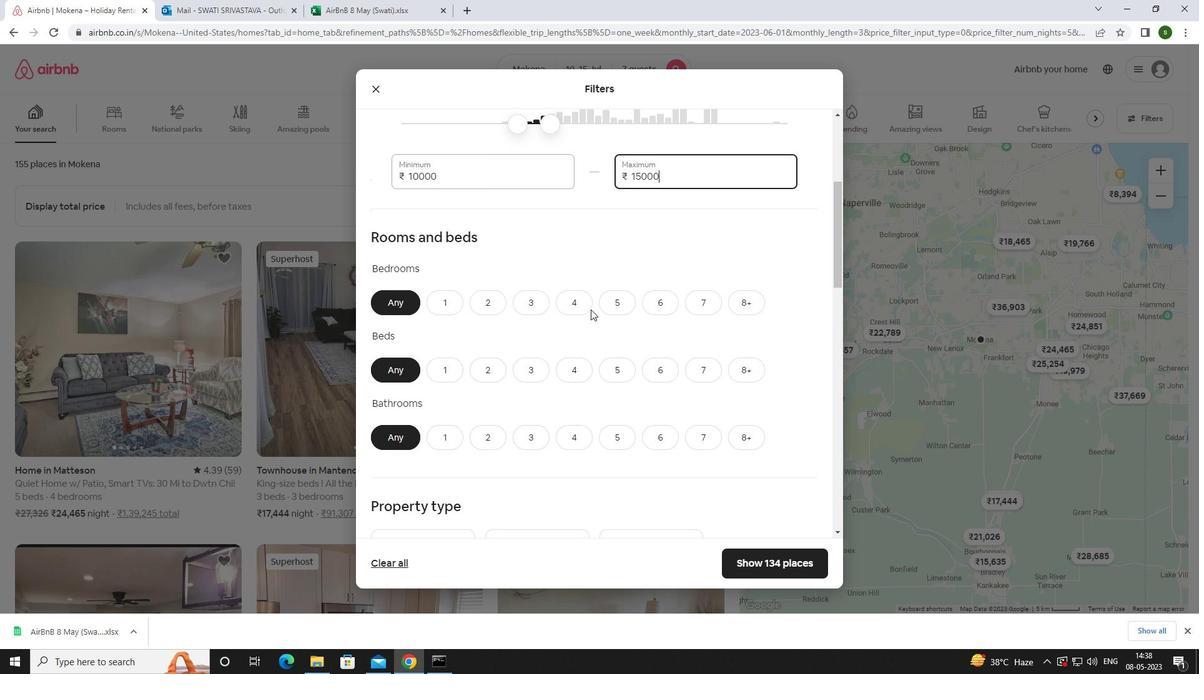 
Action: Mouse pressed left at (585, 306)
Screenshot: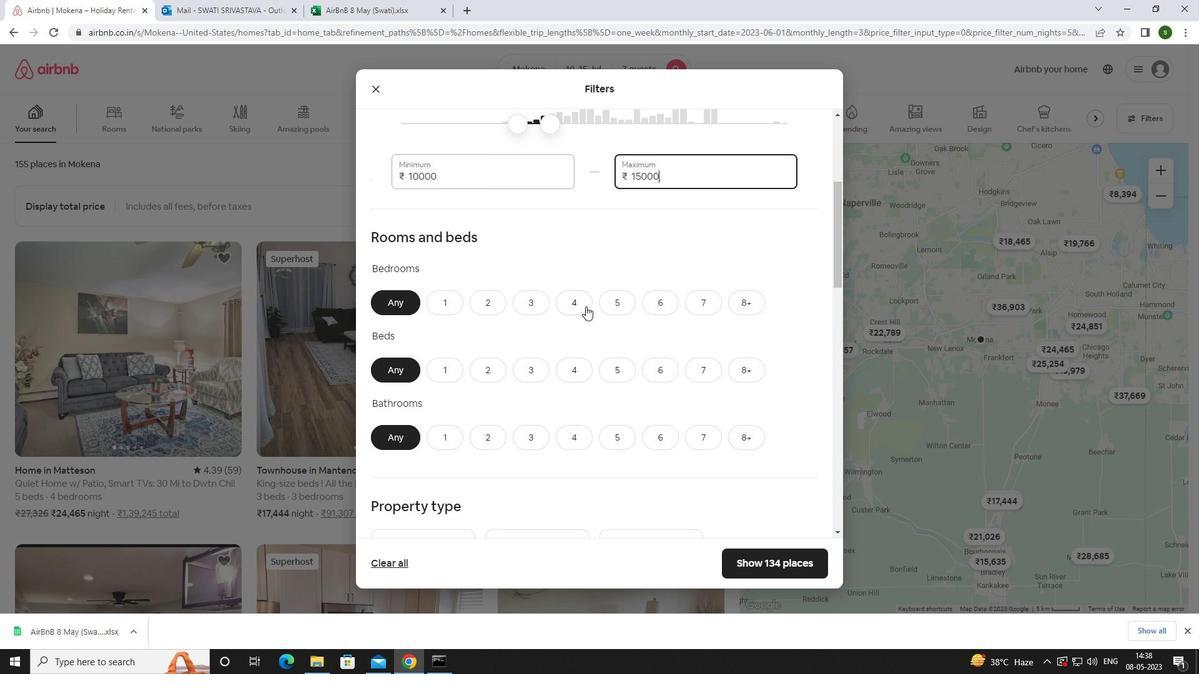 
Action: Mouse moved to (705, 370)
Screenshot: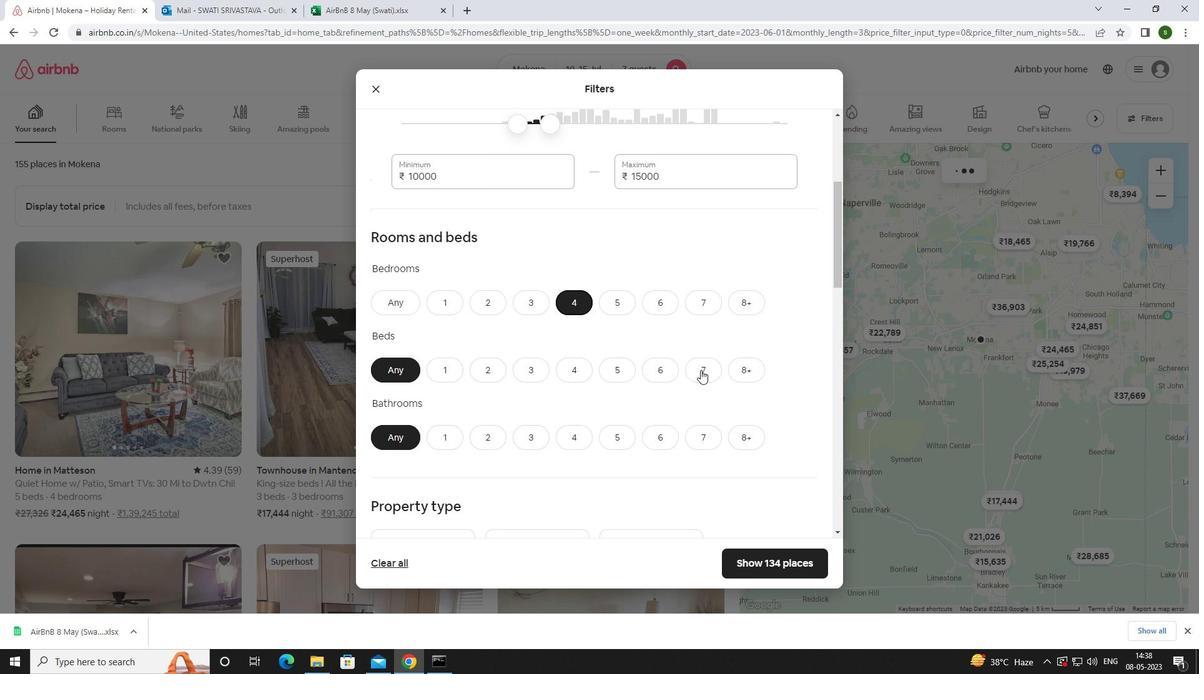 
Action: Mouse pressed left at (705, 370)
Screenshot: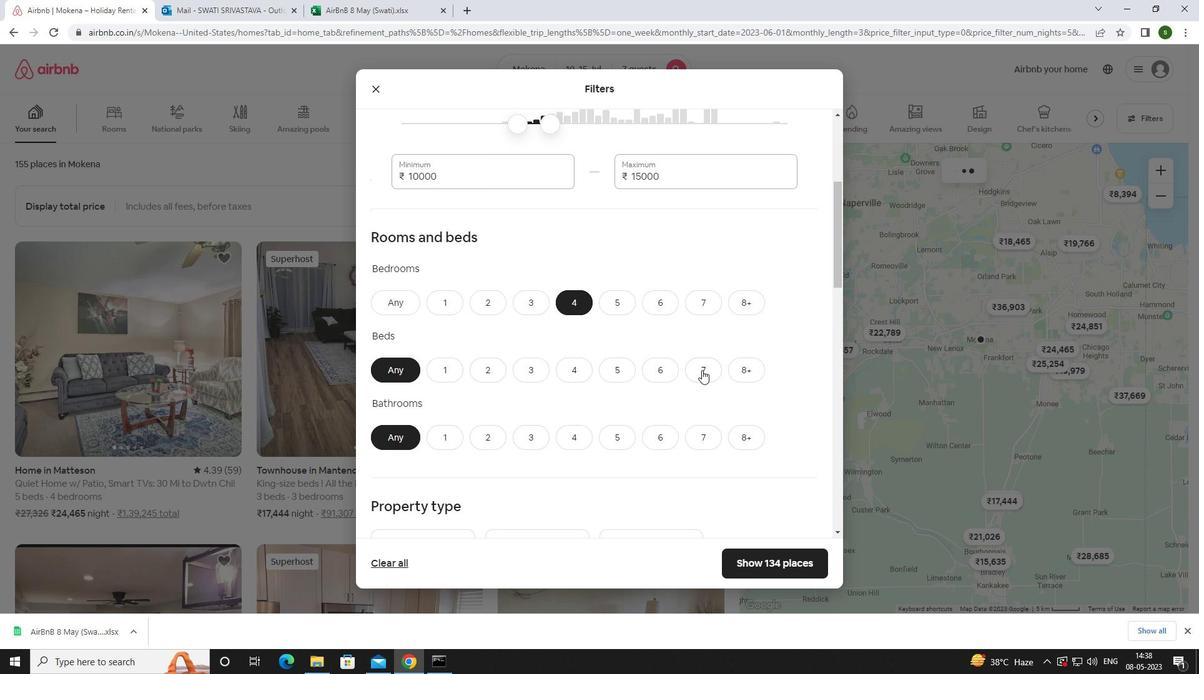 
Action: Mouse moved to (576, 440)
Screenshot: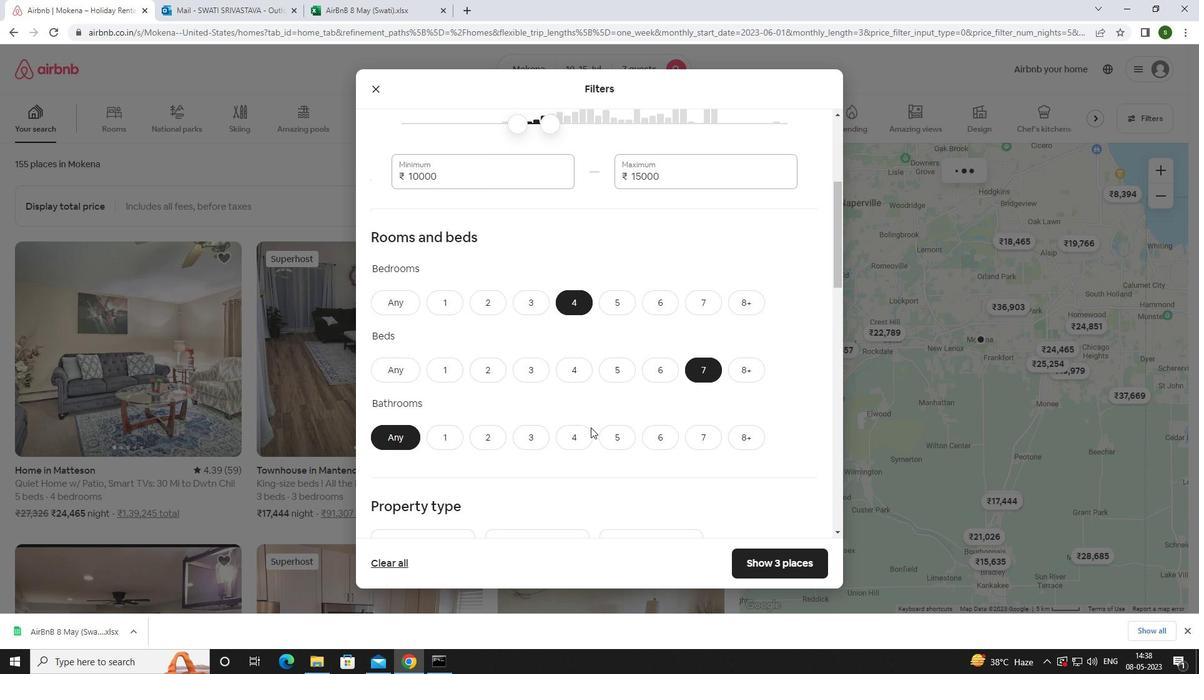 
Action: Mouse pressed left at (576, 440)
Screenshot: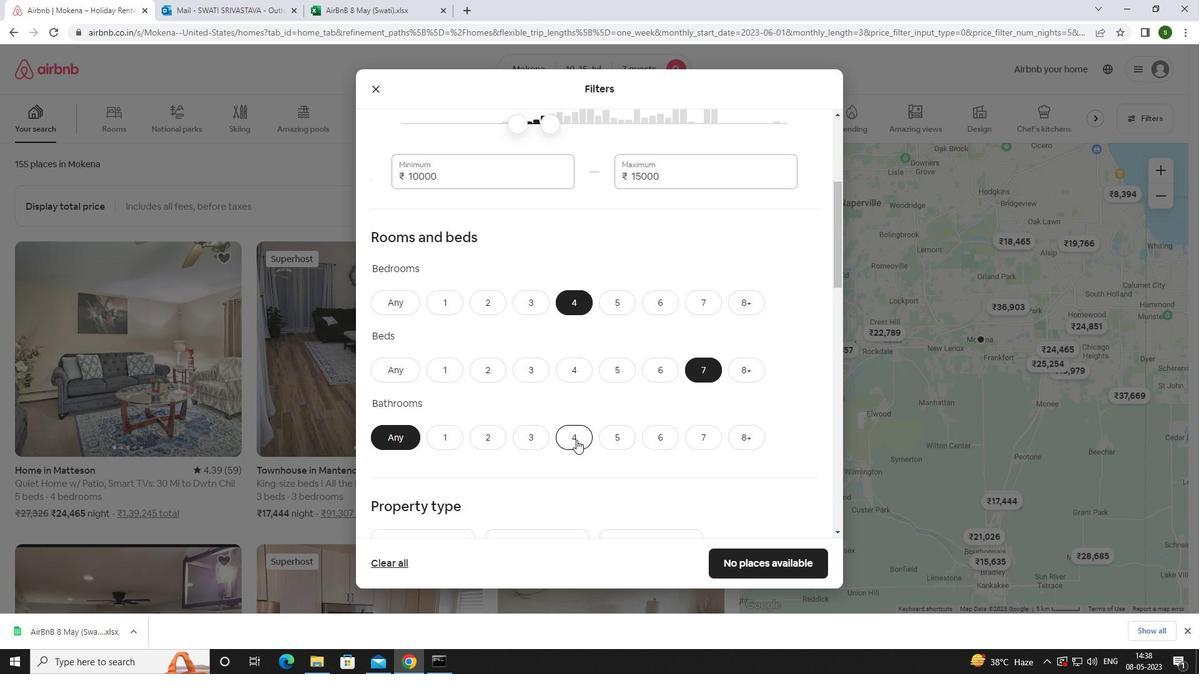 
Action: Mouse scrolled (576, 439) with delta (0, 0)
Screenshot: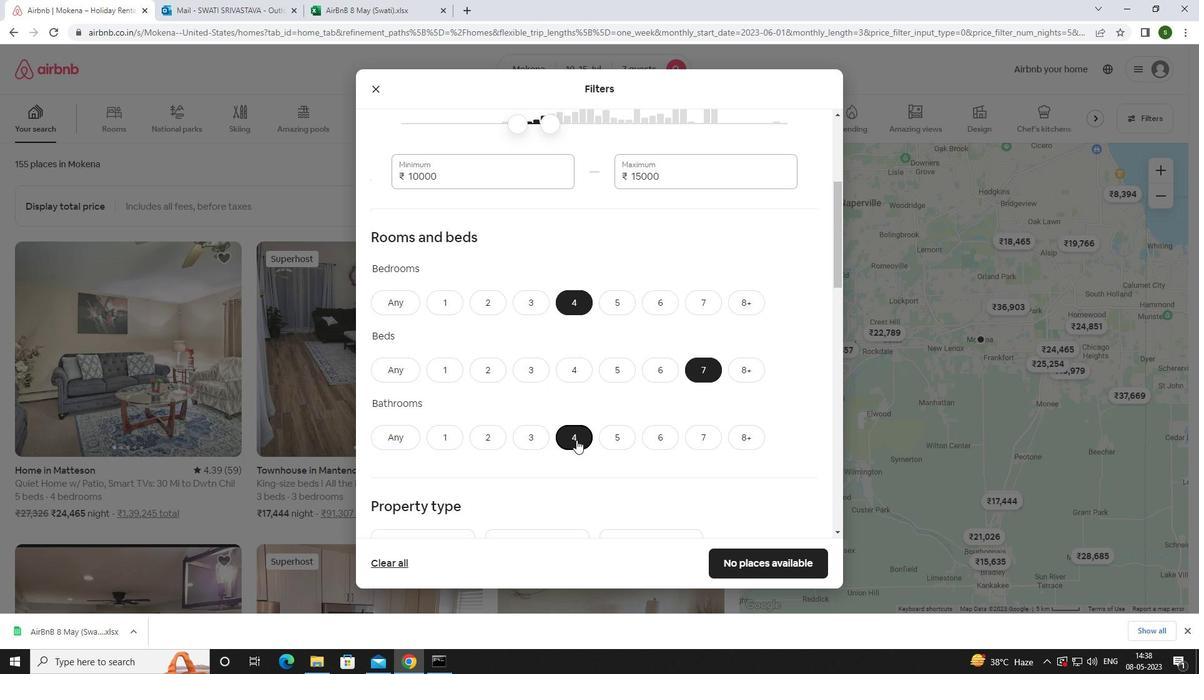 
Action: Mouse scrolled (576, 439) with delta (0, 0)
Screenshot: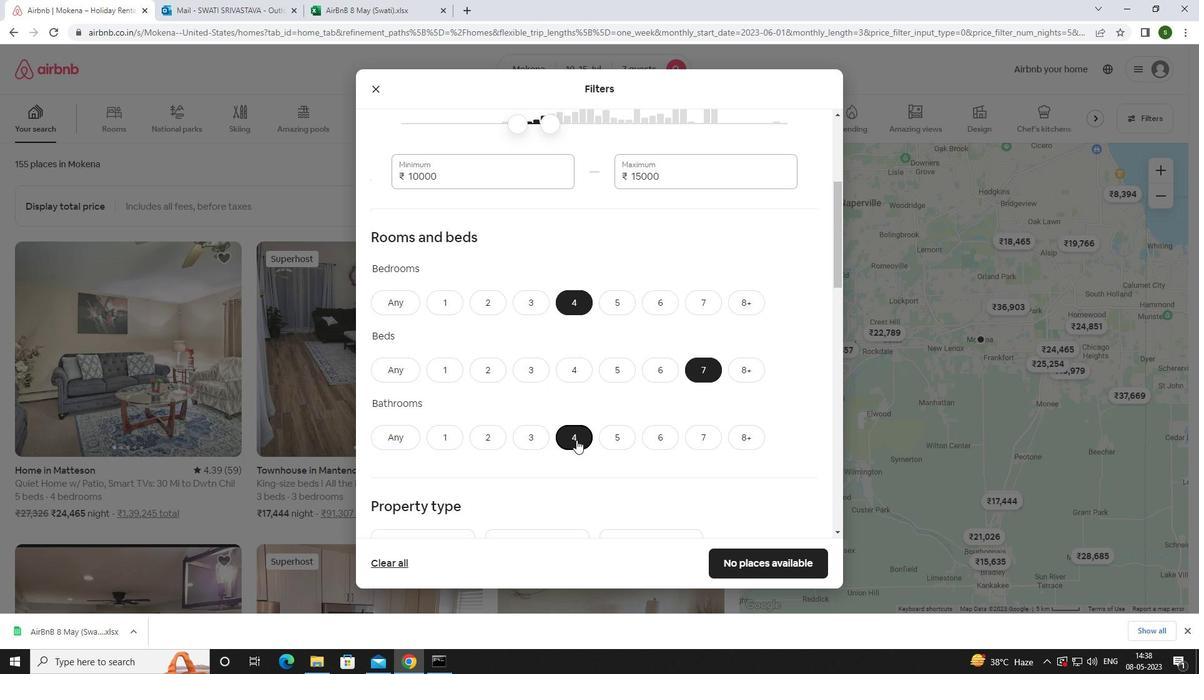 
Action: Mouse scrolled (576, 439) with delta (0, 0)
Screenshot: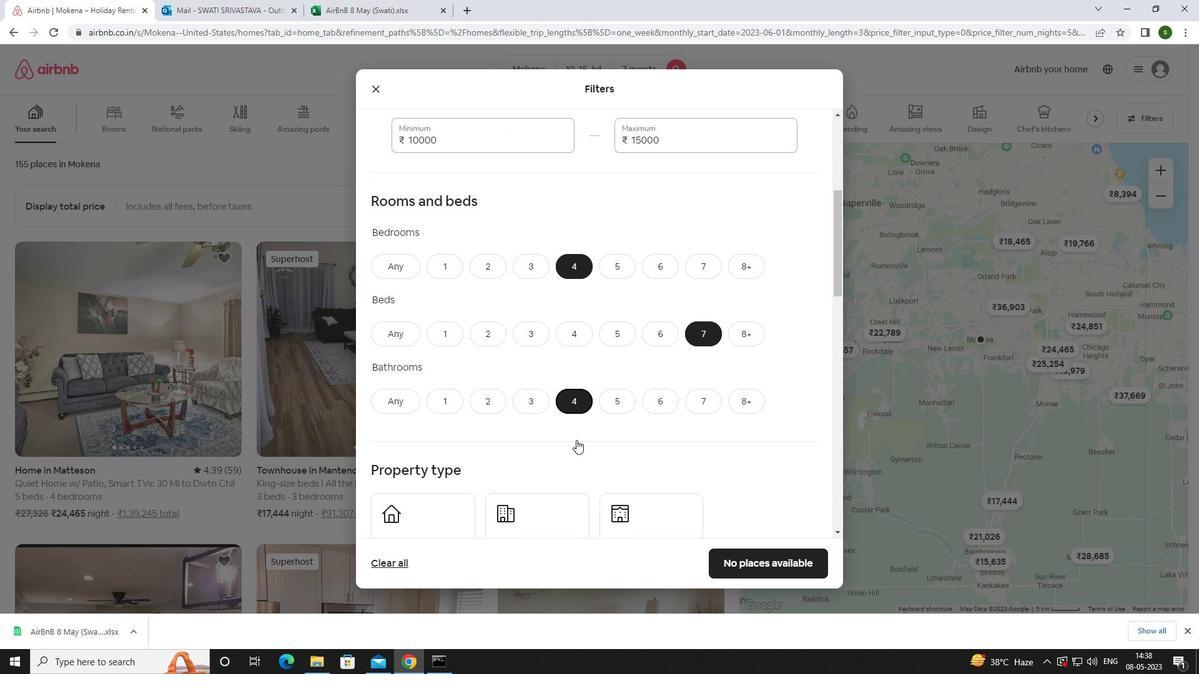 
Action: Mouse moved to (439, 369)
Screenshot: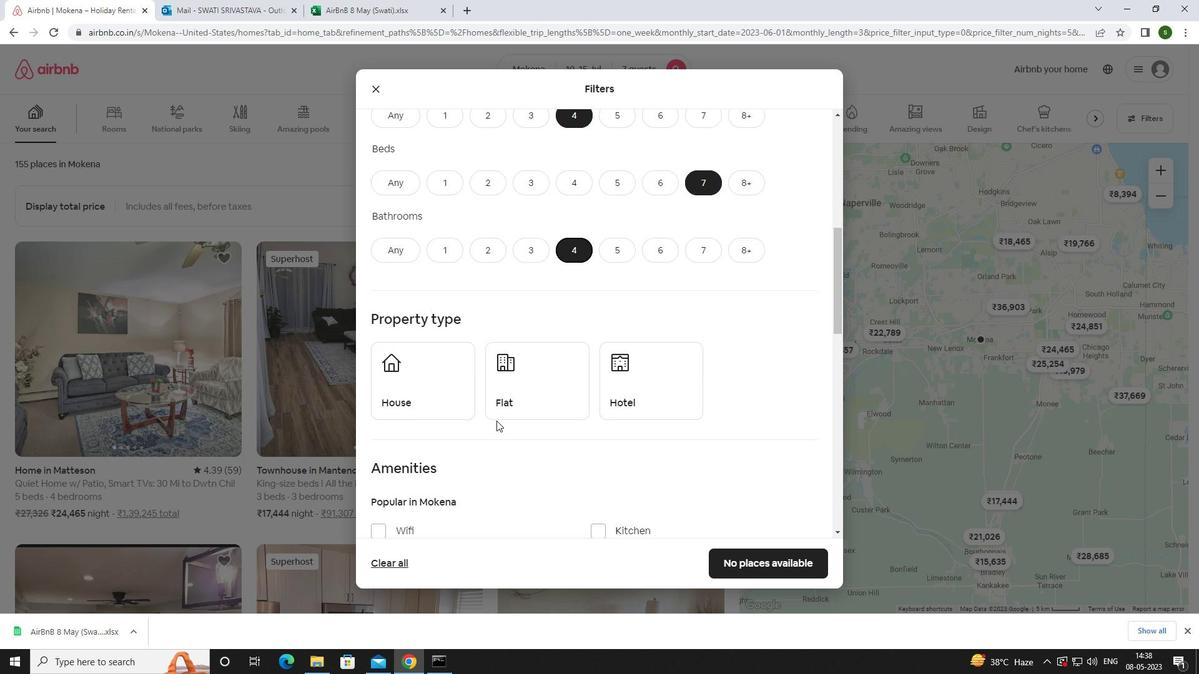 
Action: Mouse pressed left at (439, 369)
Screenshot: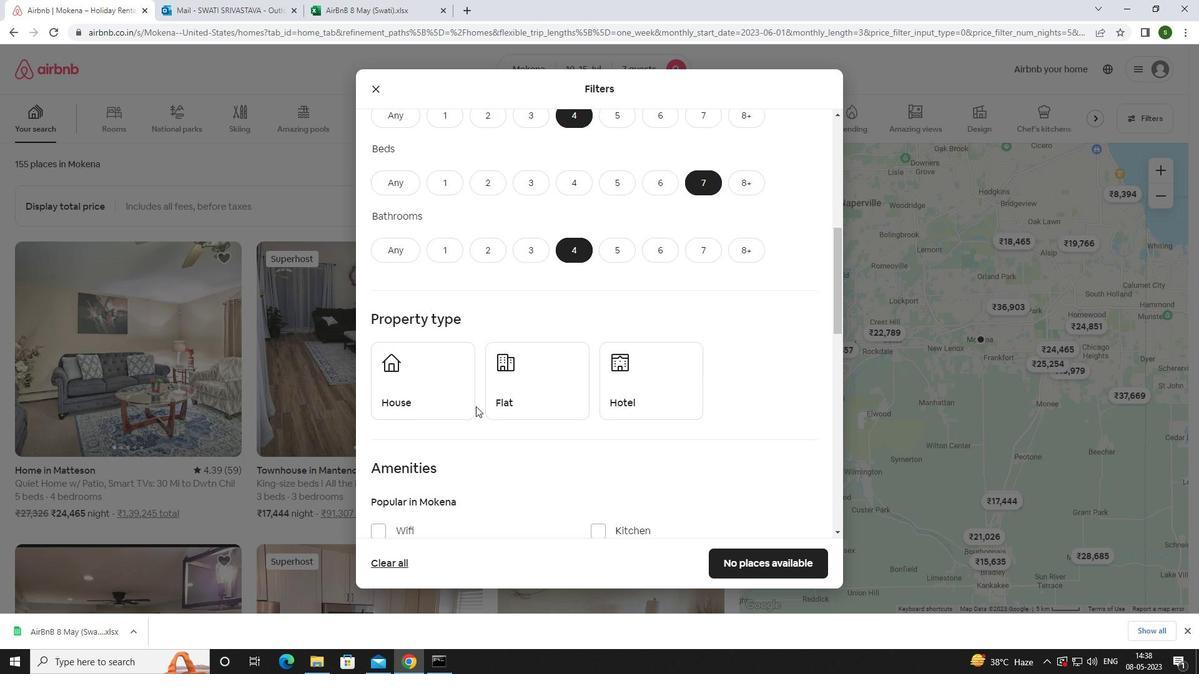 
Action: Mouse moved to (560, 388)
Screenshot: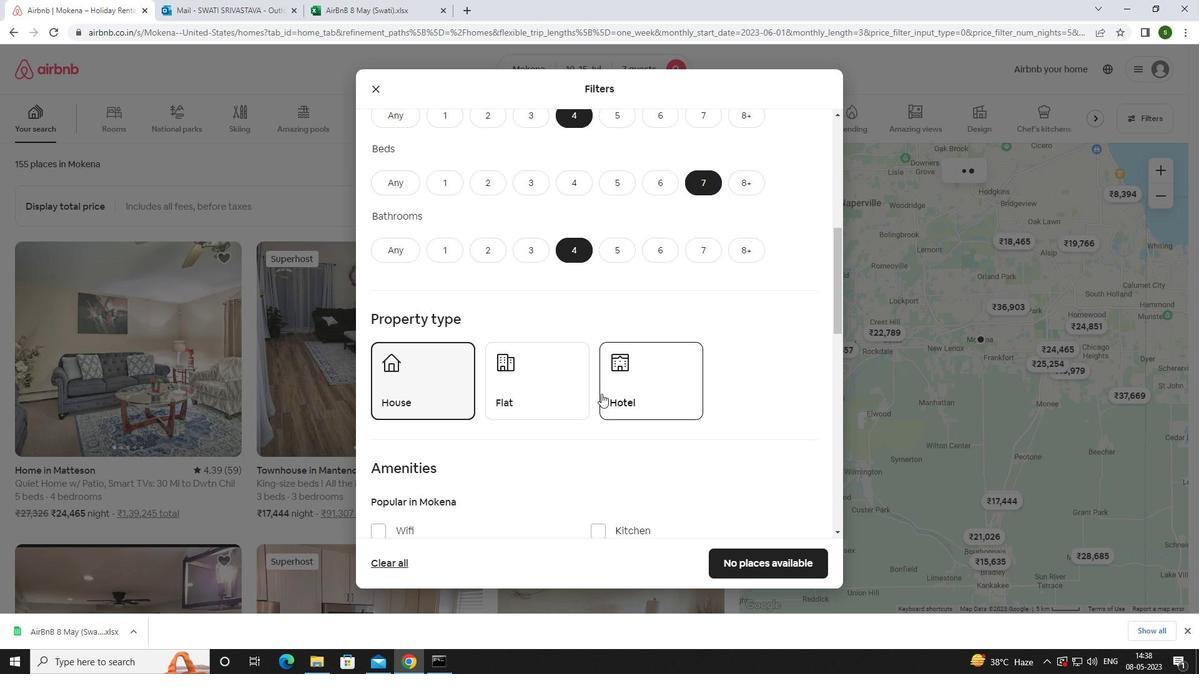 
Action: Mouse pressed left at (560, 388)
Screenshot: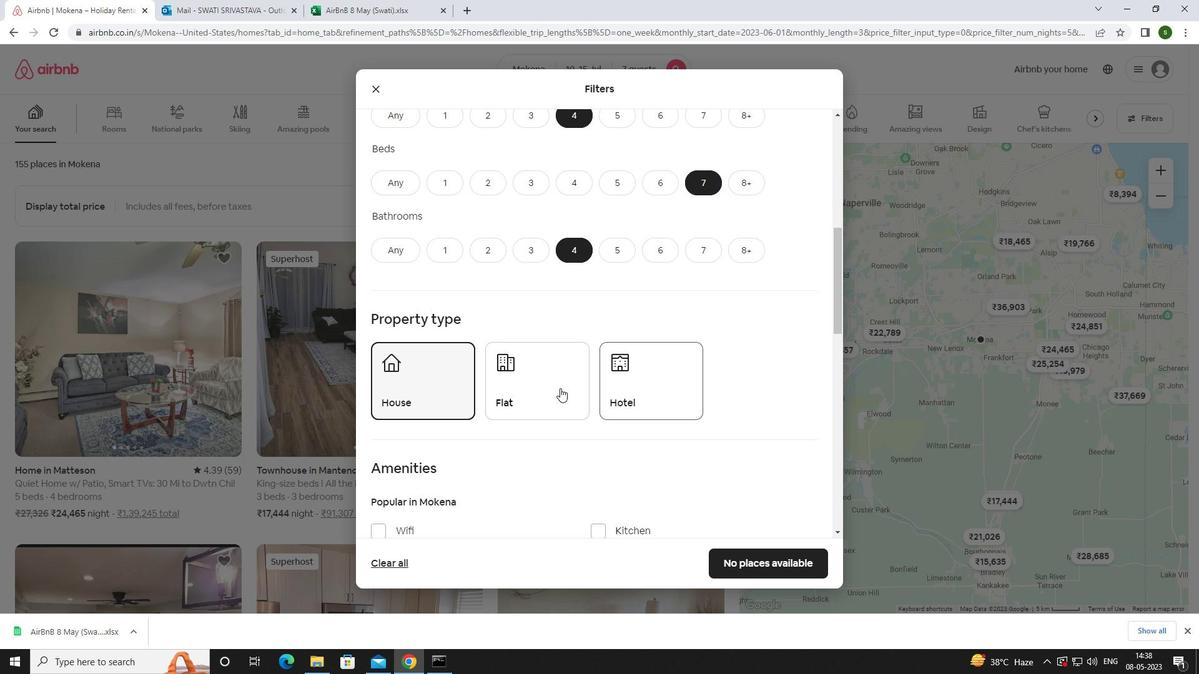 
Action: Mouse scrolled (560, 387) with delta (0, 0)
Screenshot: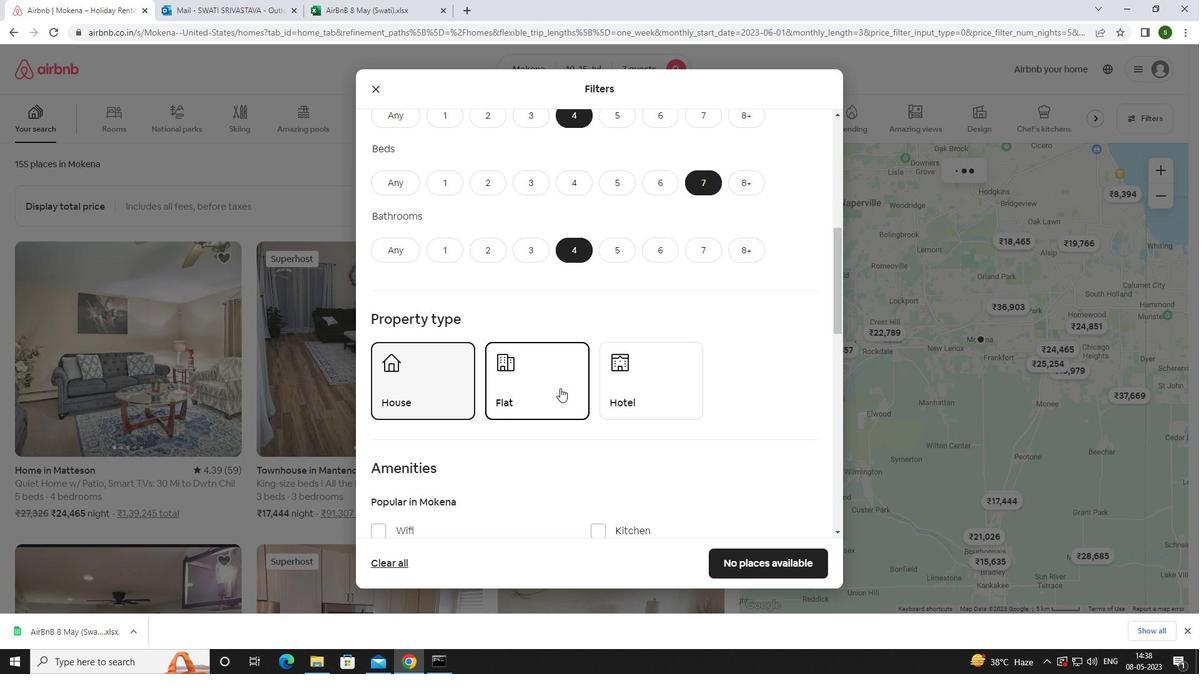 
Action: Mouse scrolled (560, 387) with delta (0, 0)
Screenshot: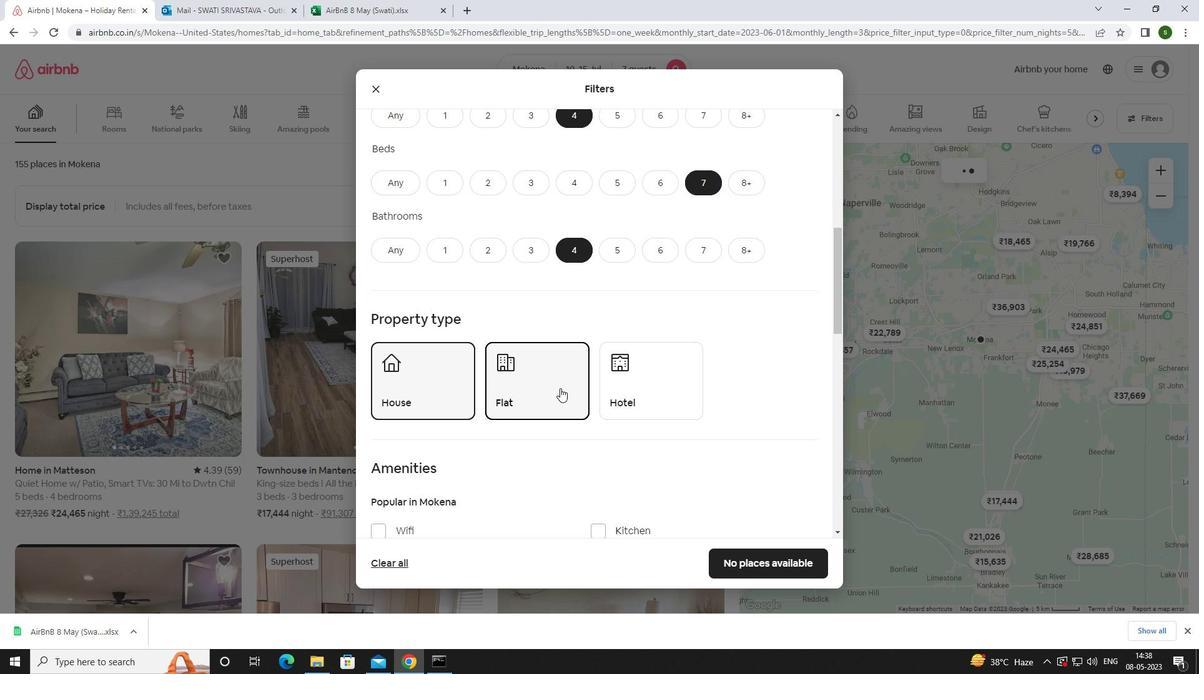 
Action: Mouse scrolled (560, 387) with delta (0, 0)
Screenshot: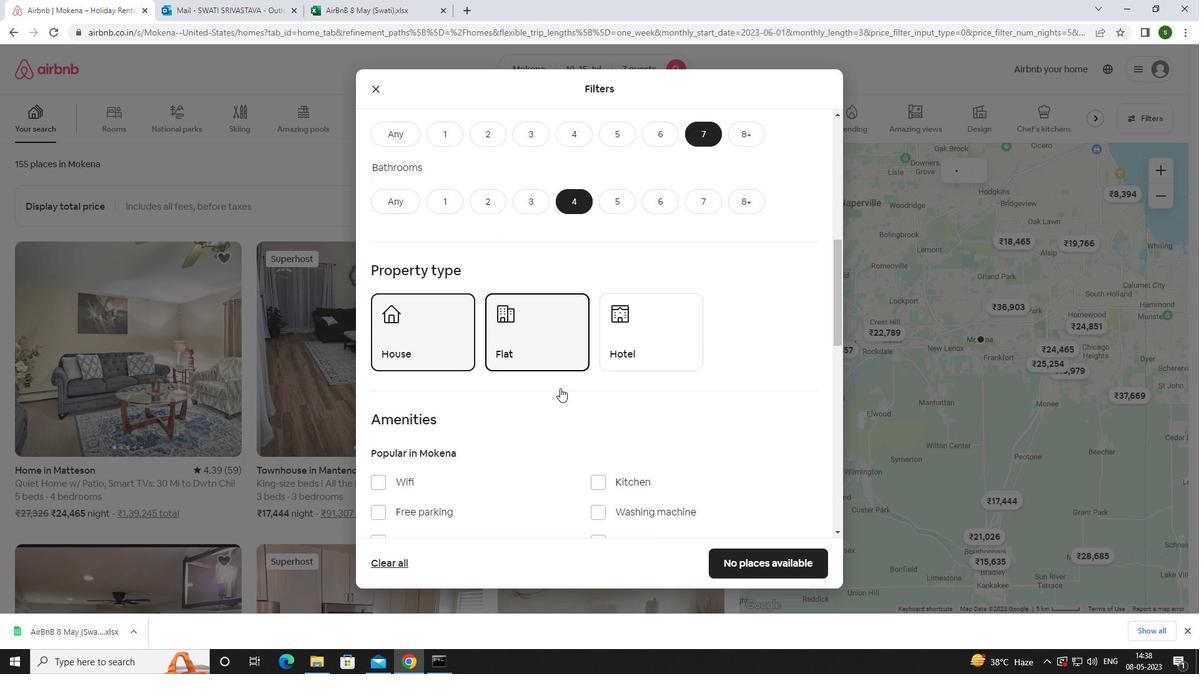 
Action: Mouse moved to (409, 347)
Screenshot: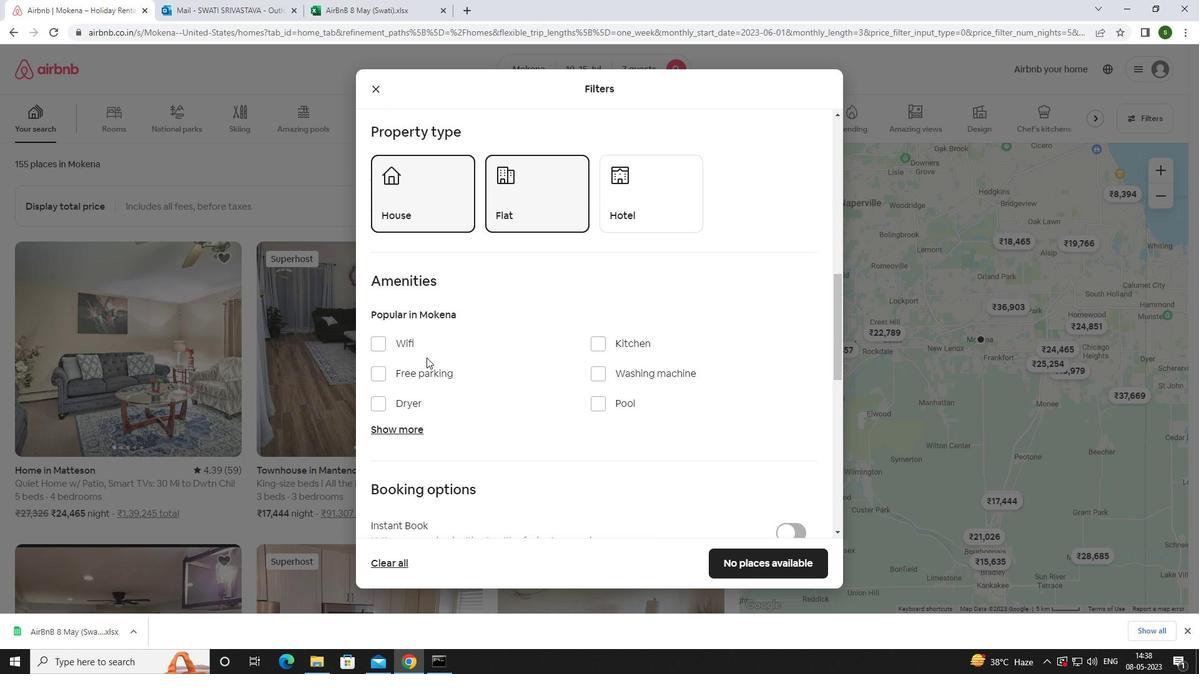 
Action: Mouse pressed left at (409, 347)
Screenshot: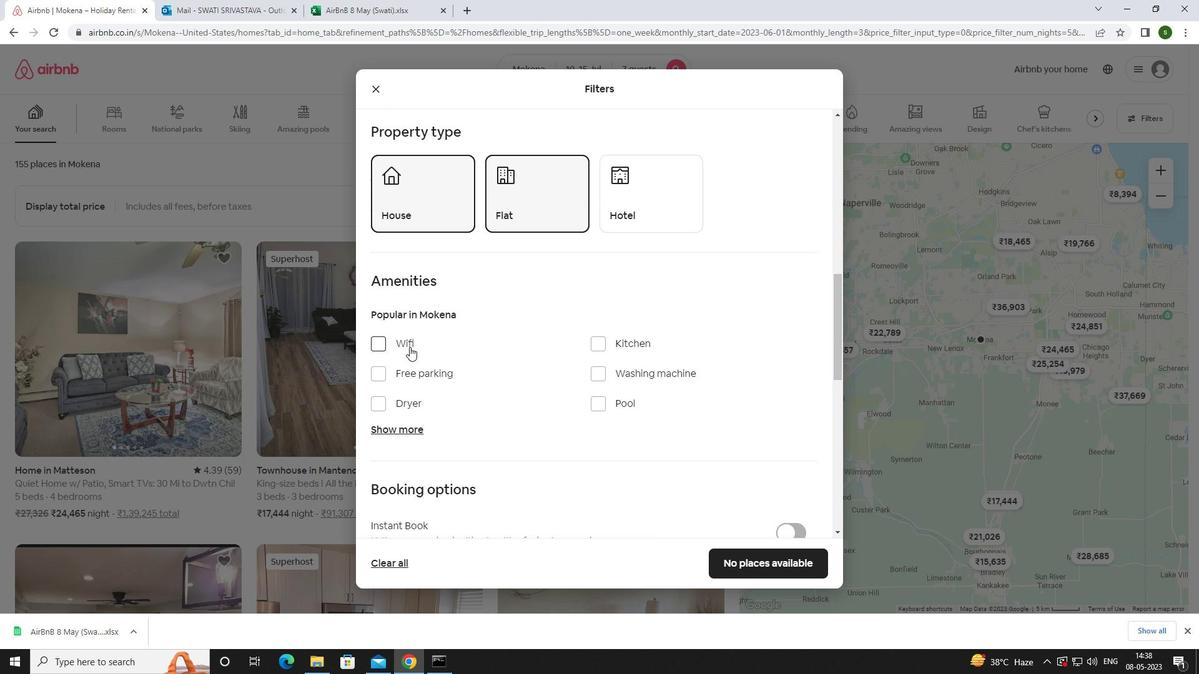 
Action: Mouse moved to (434, 375)
Screenshot: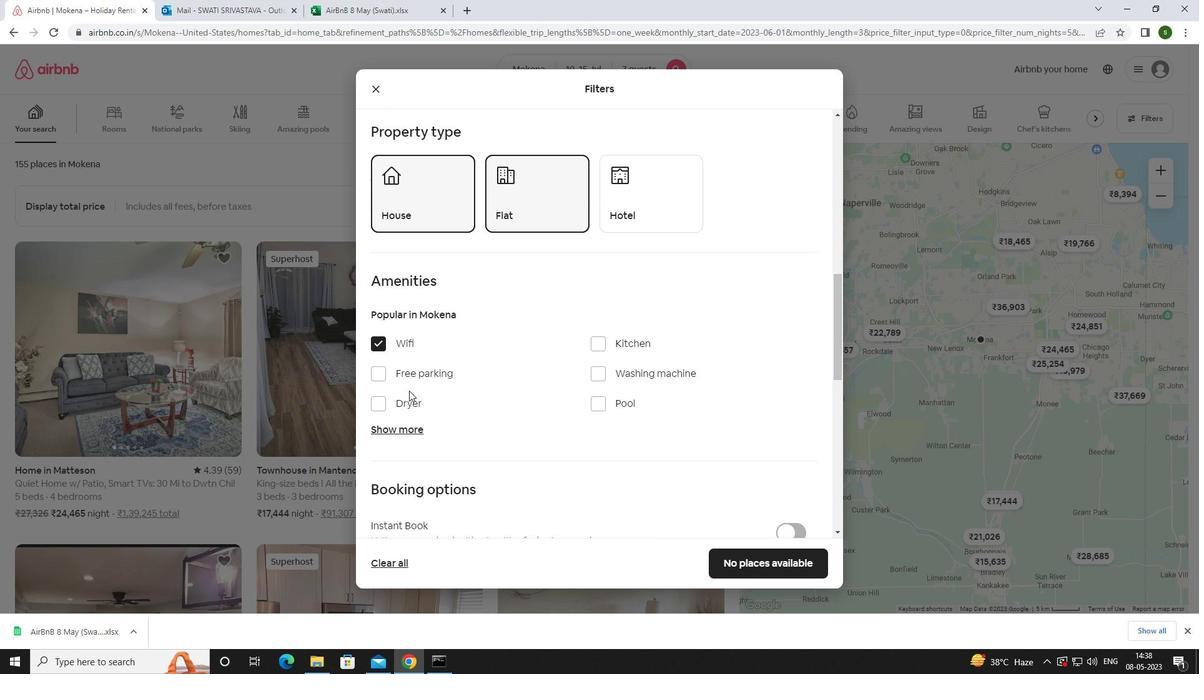 
Action: Mouse pressed left at (434, 375)
Screenshot: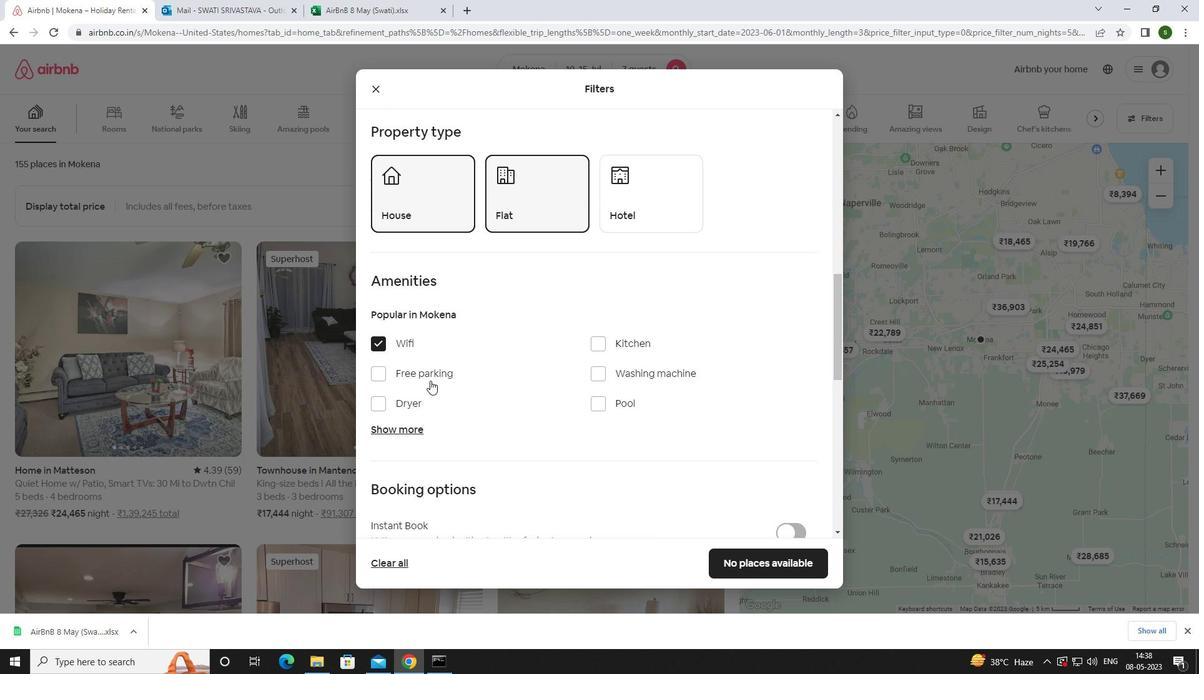 
Action: Mouse moved to (402, 422)
Screenshot: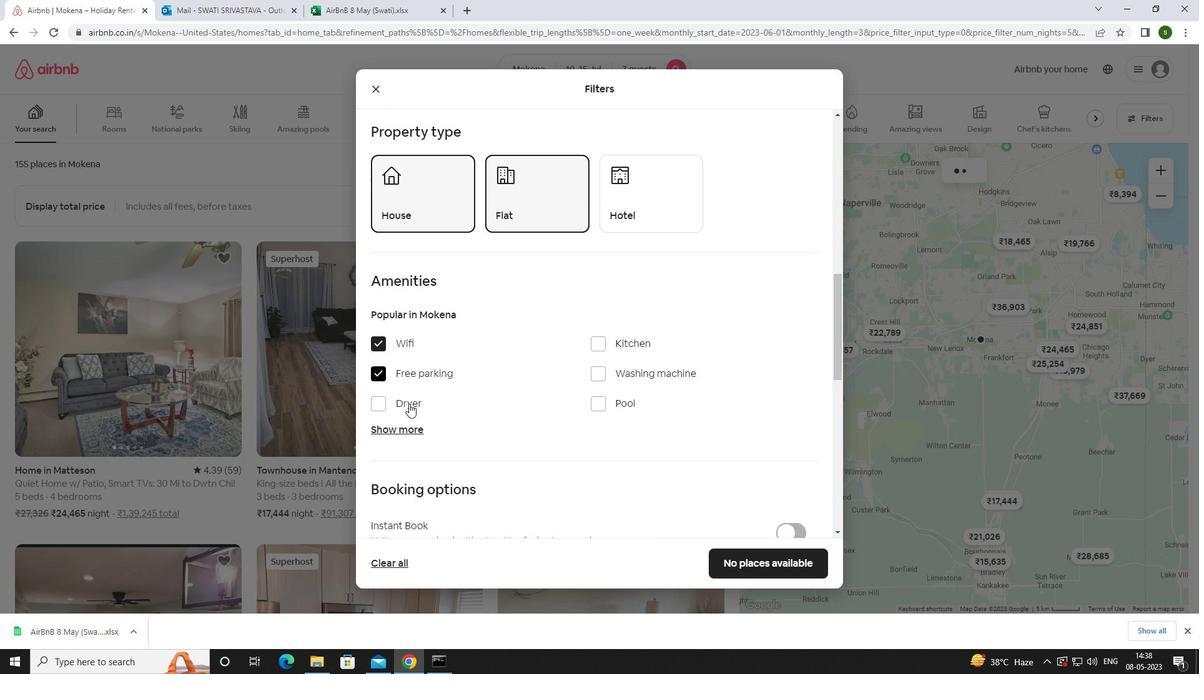
Action: Mouse pressed left at (402, 422)
Screenshot: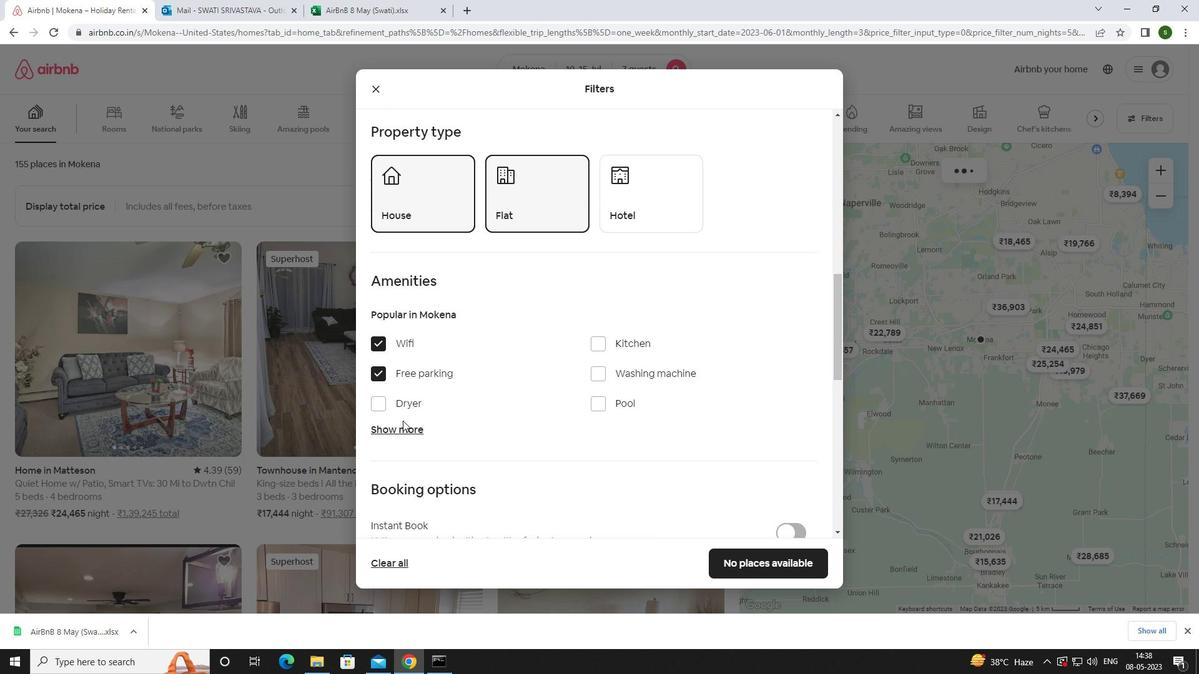 
Action: Mouse moved to (402, 429)
Screenshot: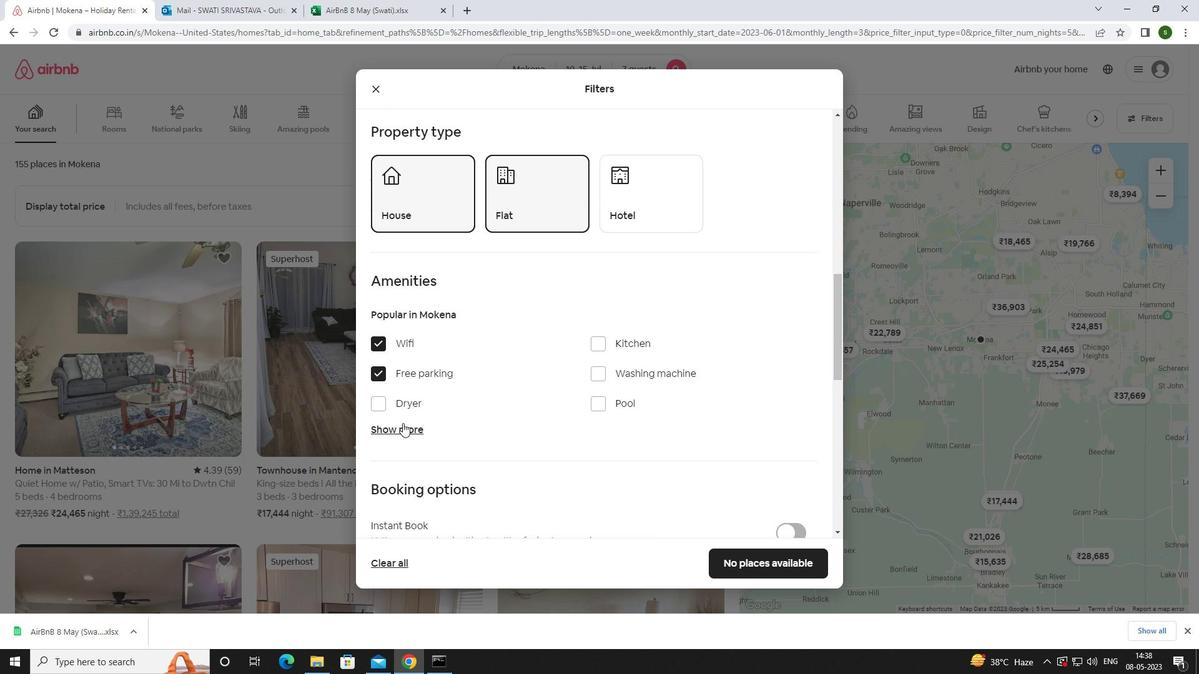 
Action: Mouse pressed left at (402, 429)
Screenshot: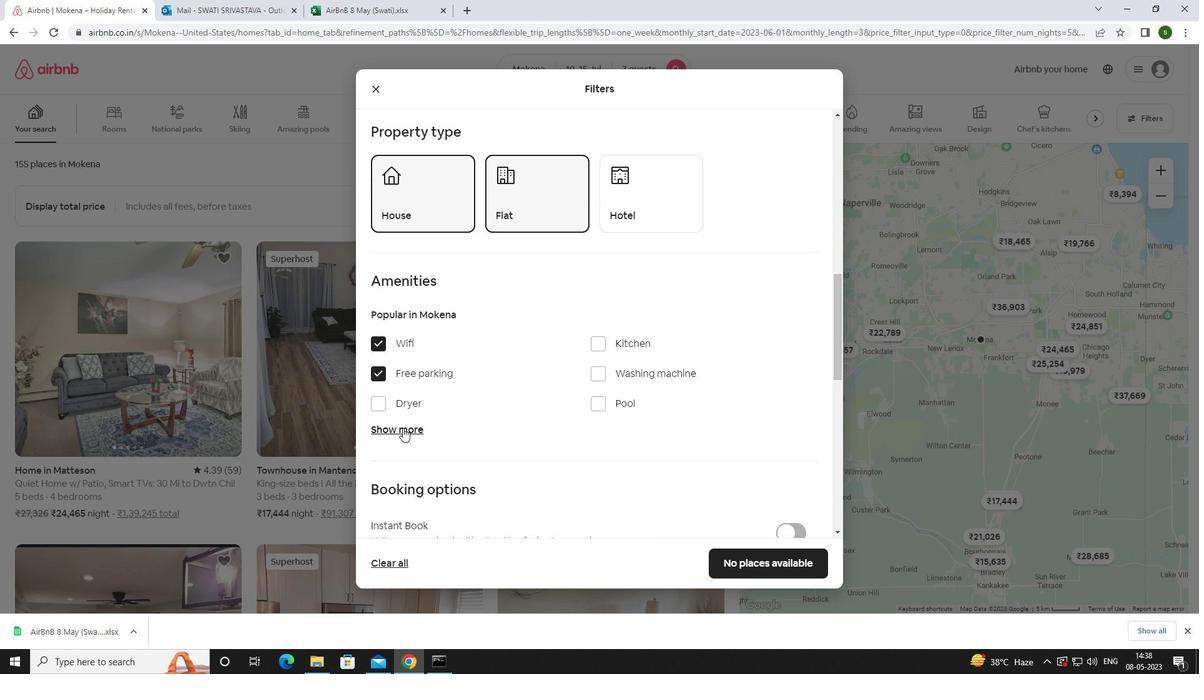 
Action: Mouse moved to (516, 412)
Screenshot: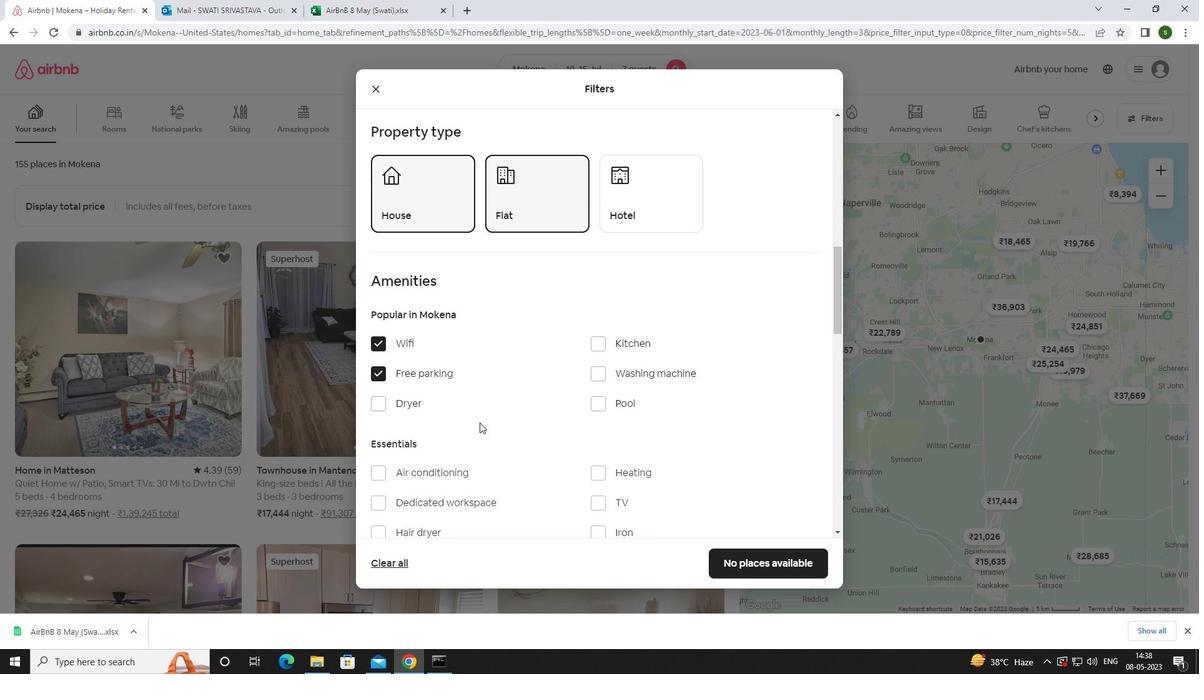 
Action: Mouse scrolled (516, 412) with delta (0, 0)
Screenshot: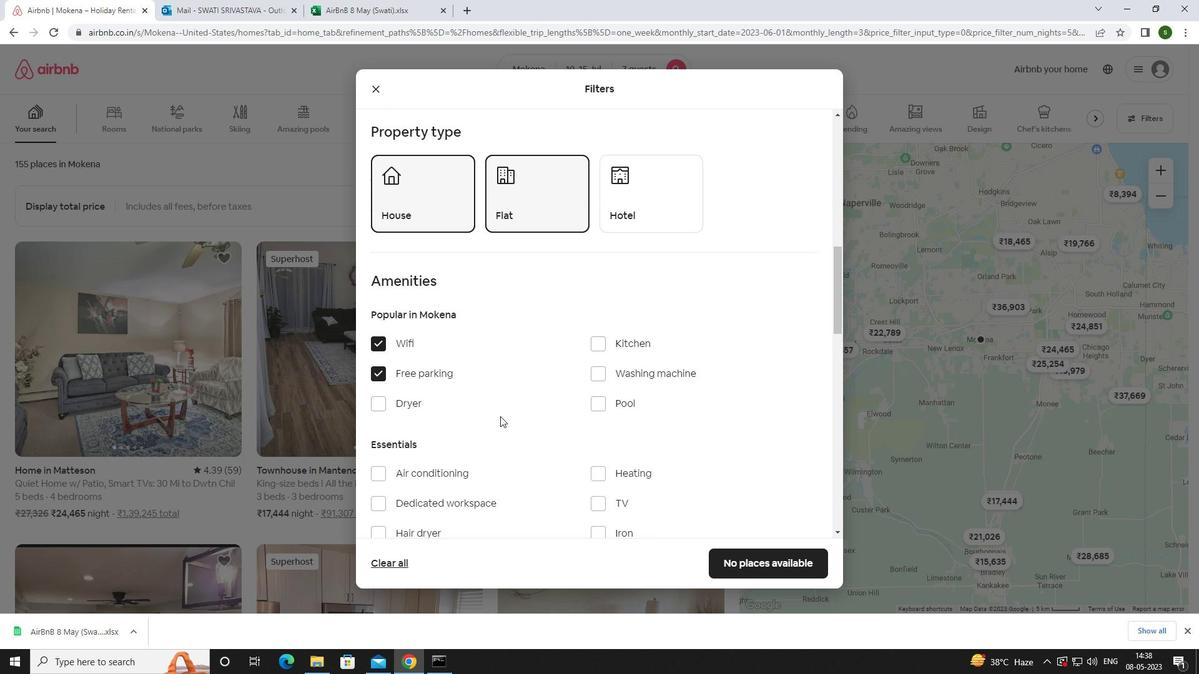 
Action: Mouse scrolled (516, 412) with delta (0, 0)
Screenshot: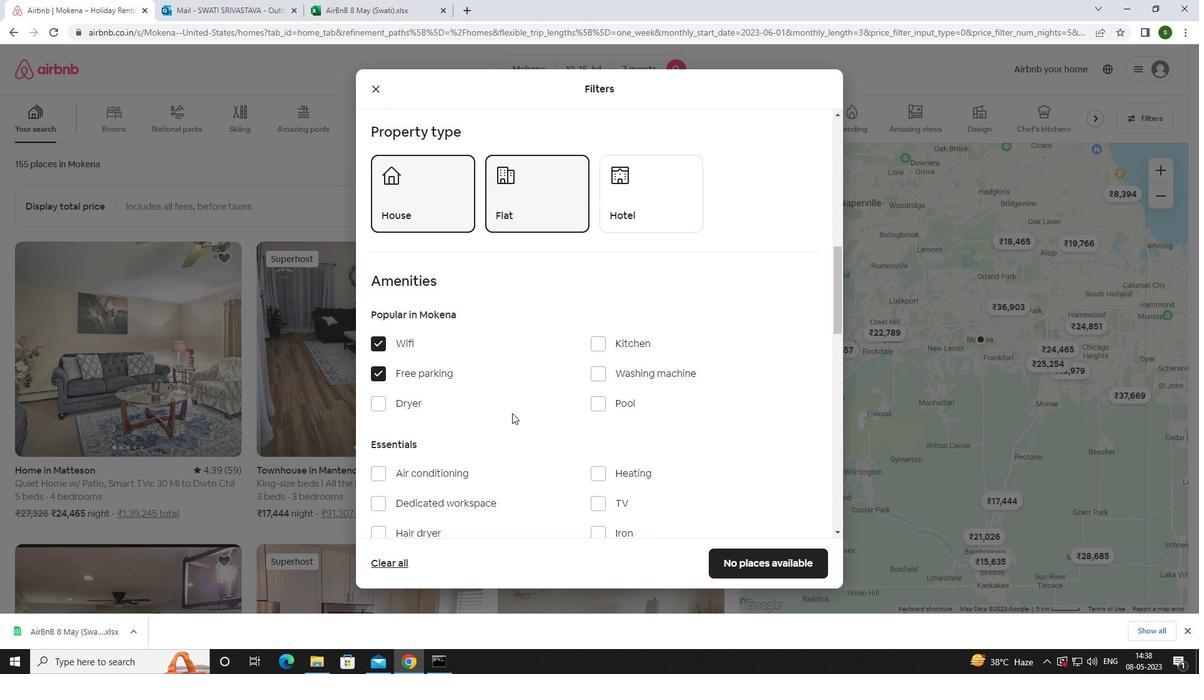
Action: Mouse moved to (602, 381)
Screenshot: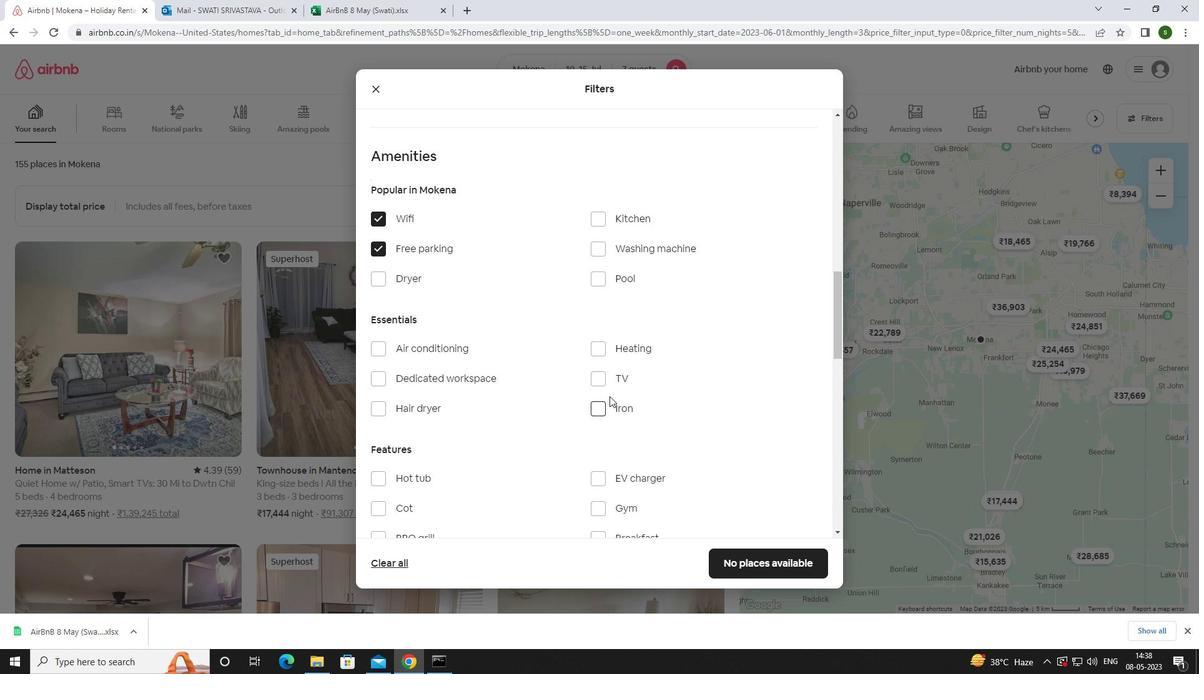 
Action: Mouse pressed left at (602, 381)
Screenshot: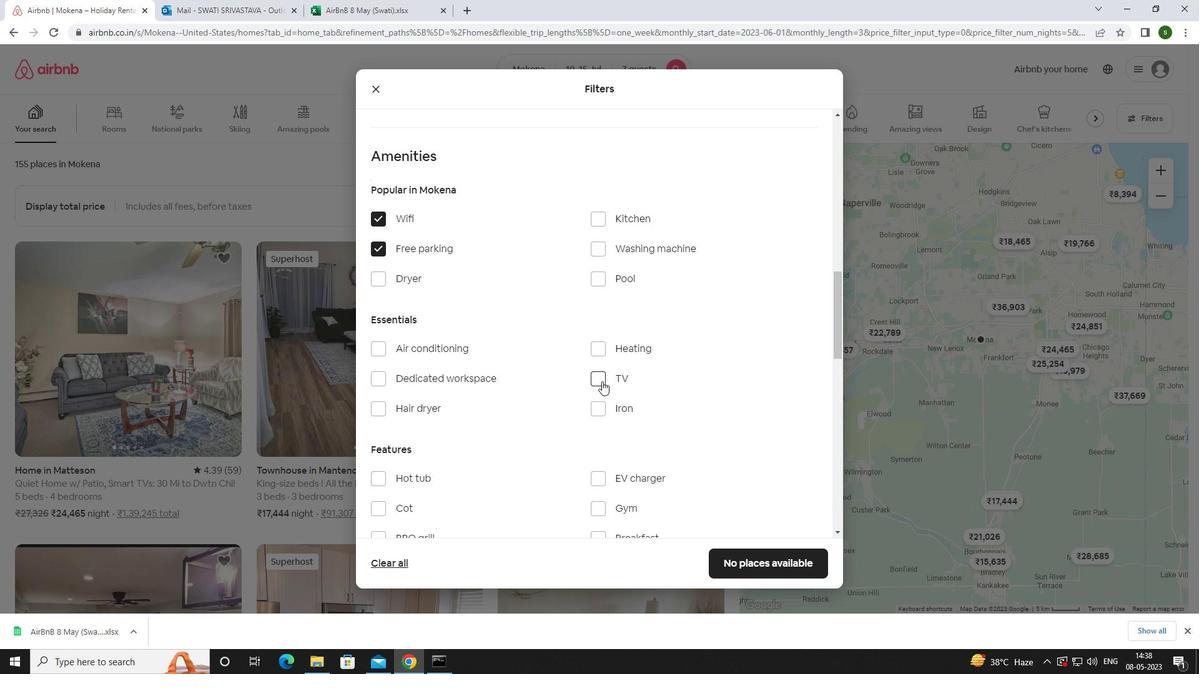 
Action: Mouse moved to (578, 387)
Screenshot: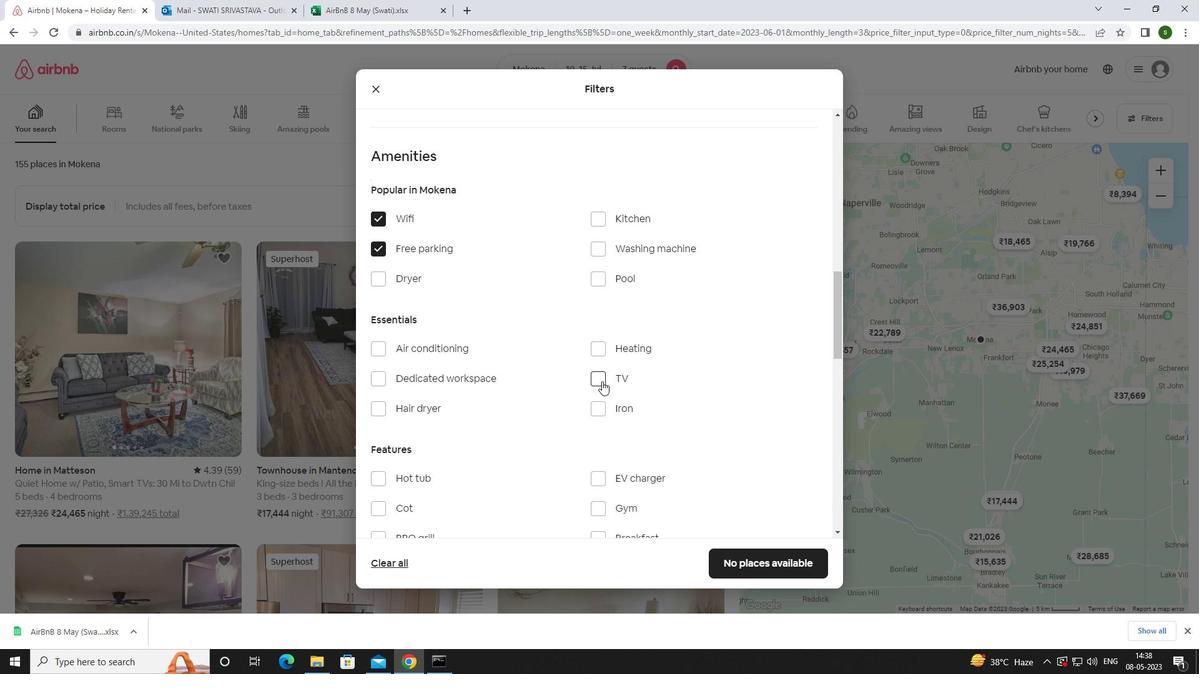 
Action: Mouse scrolled (578, 387) with delta (0, 0)
Screenshot: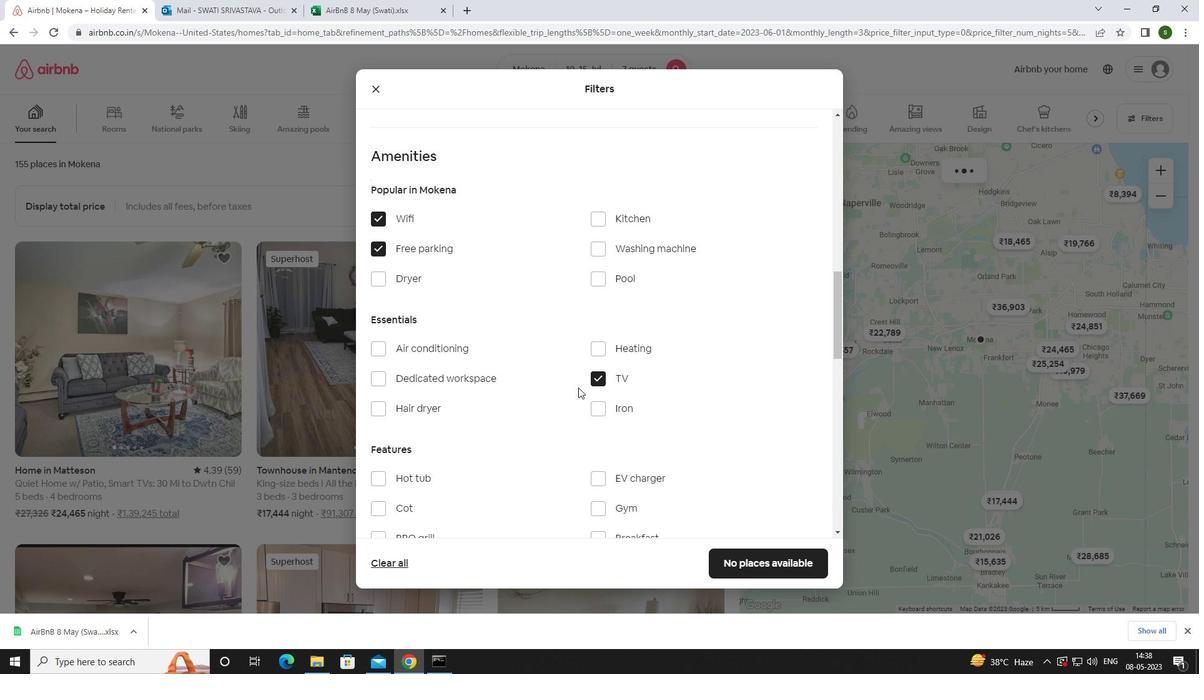 
Action: Mouse scrolled (578, 387) with delta (0, 0)
Screenshot: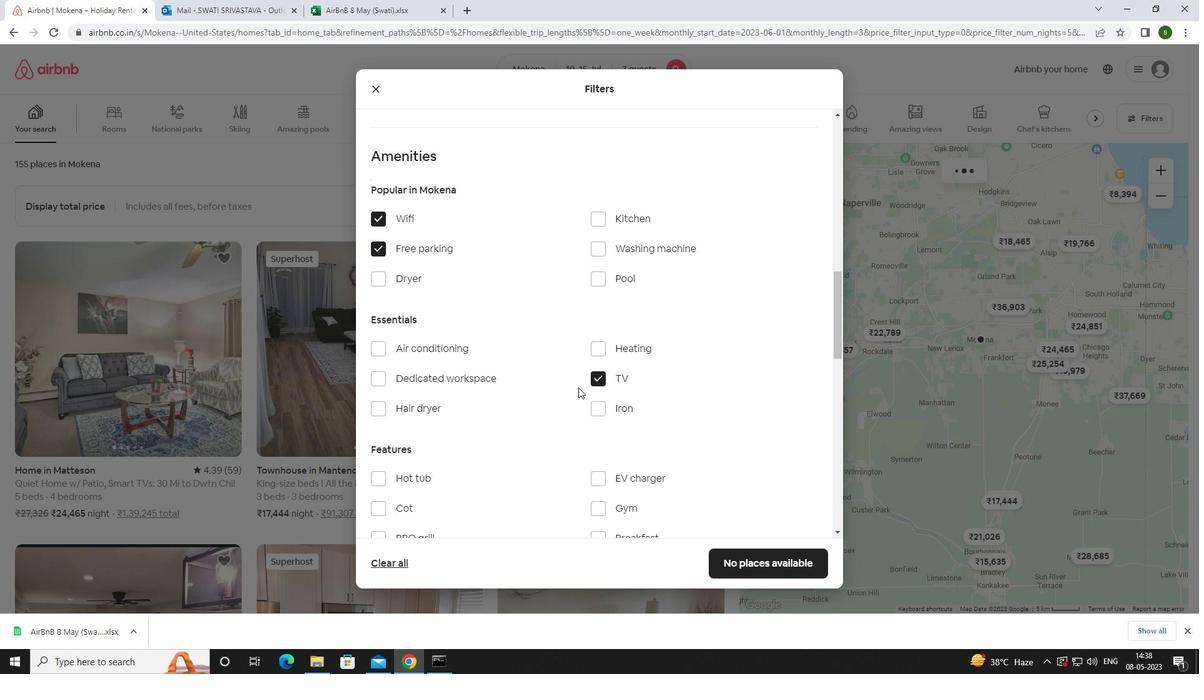 
Action: Mouse scrolled (578, 387) with delta (0, 0)
Screenshot: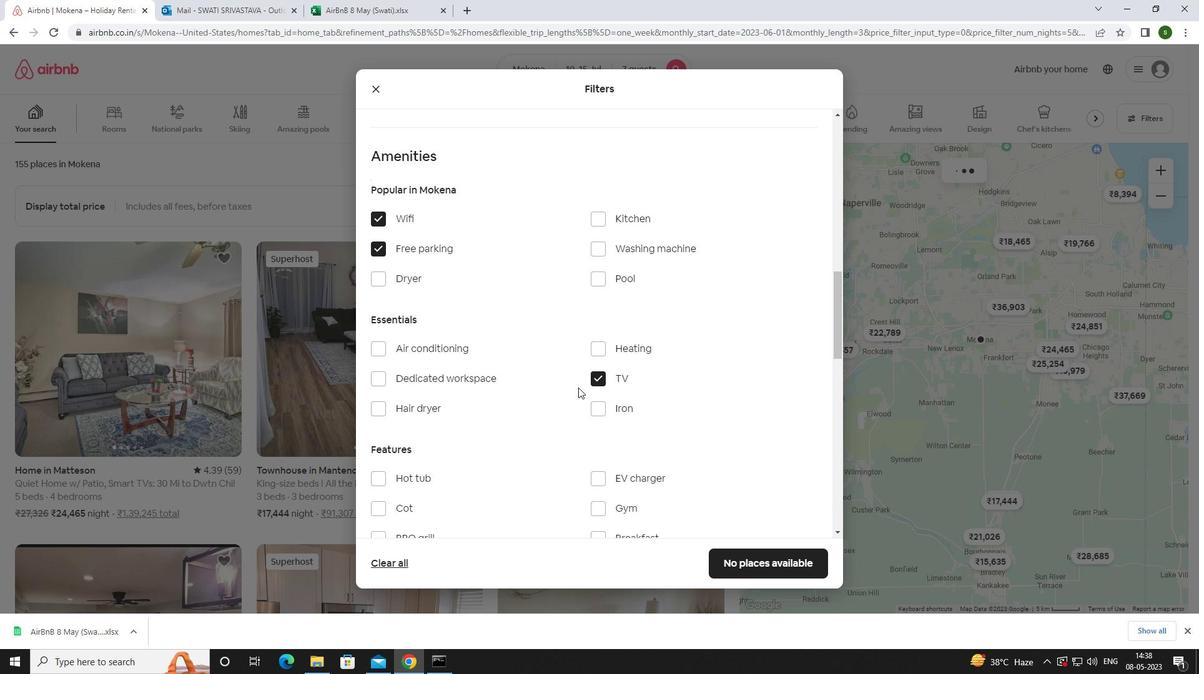 
Action: Mouse moved to (612, 323)
Screenshot: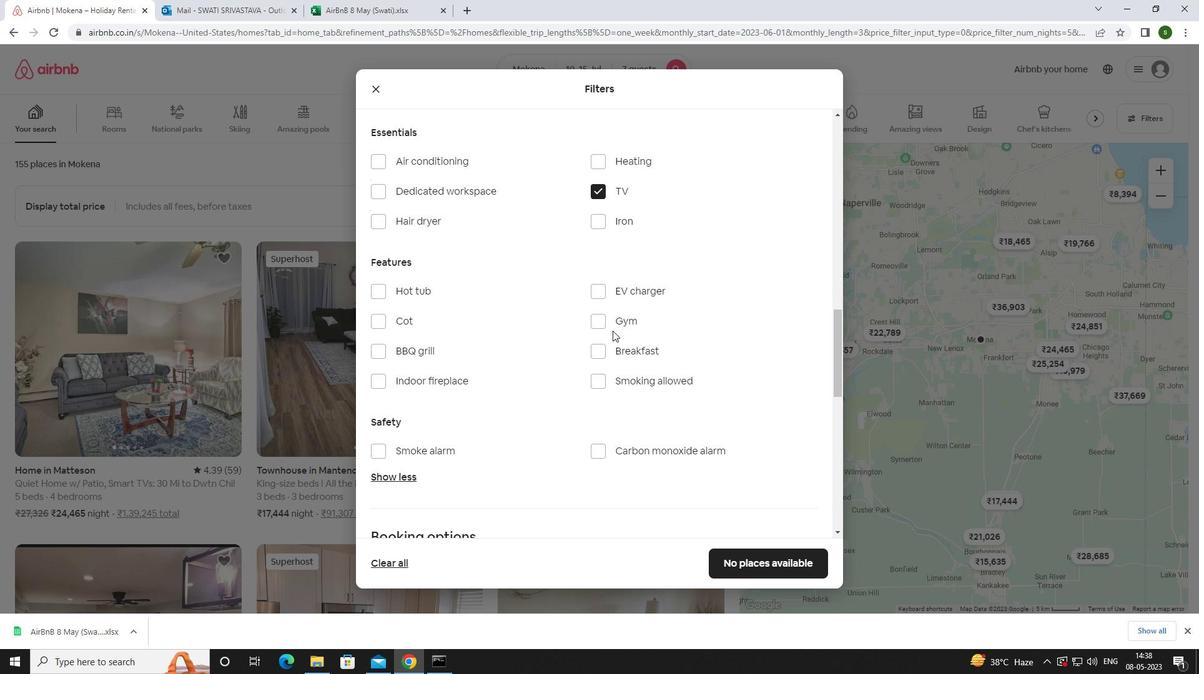 
Action: Mouse pressed left at (612, 323)
Screenshot: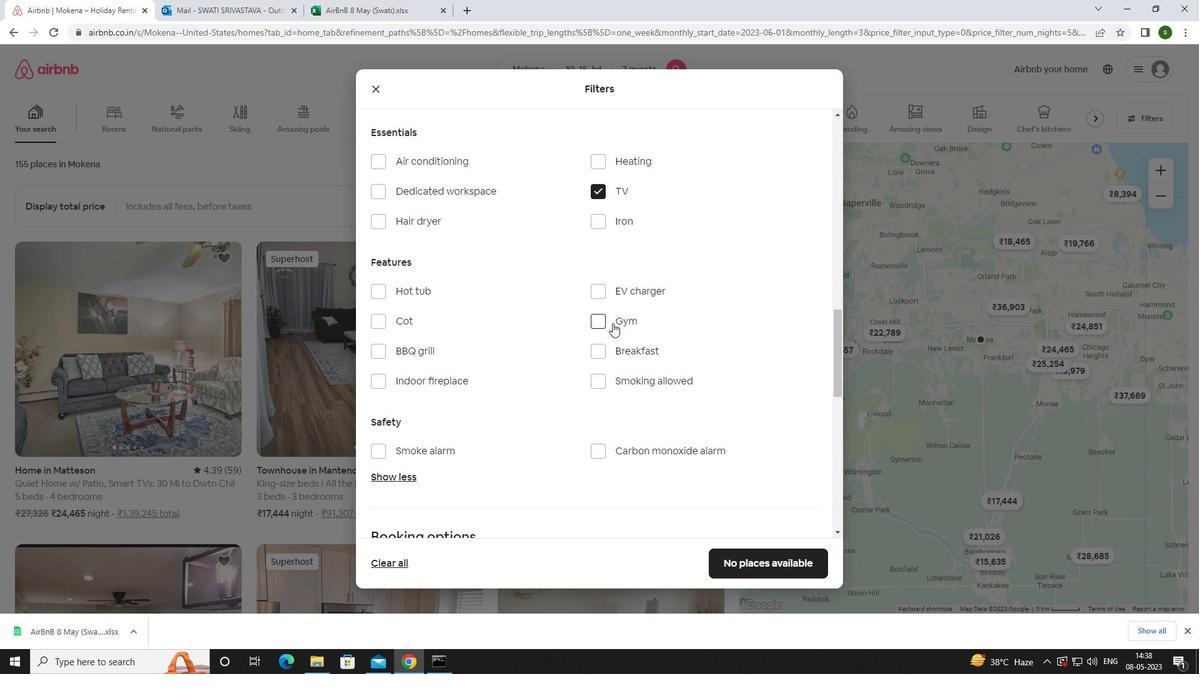 
Action: Mouse moved to (609, 351)
Screenshot: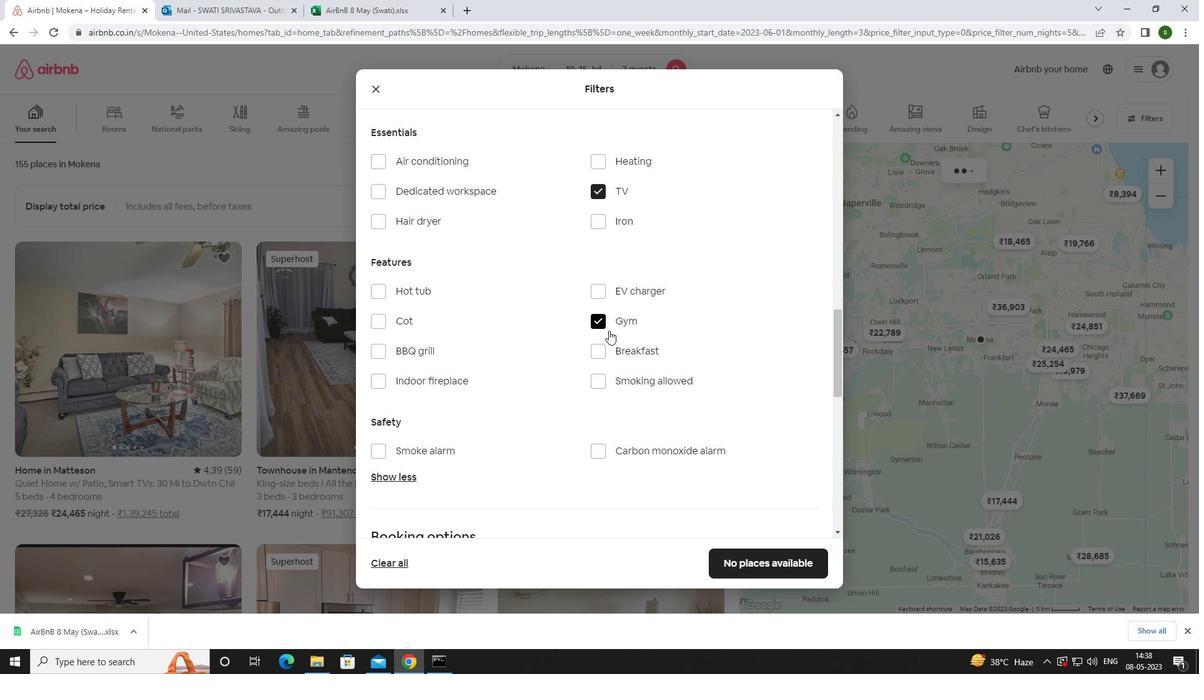 
Action: Mouse pressed left at (609, 351)
Screenshot: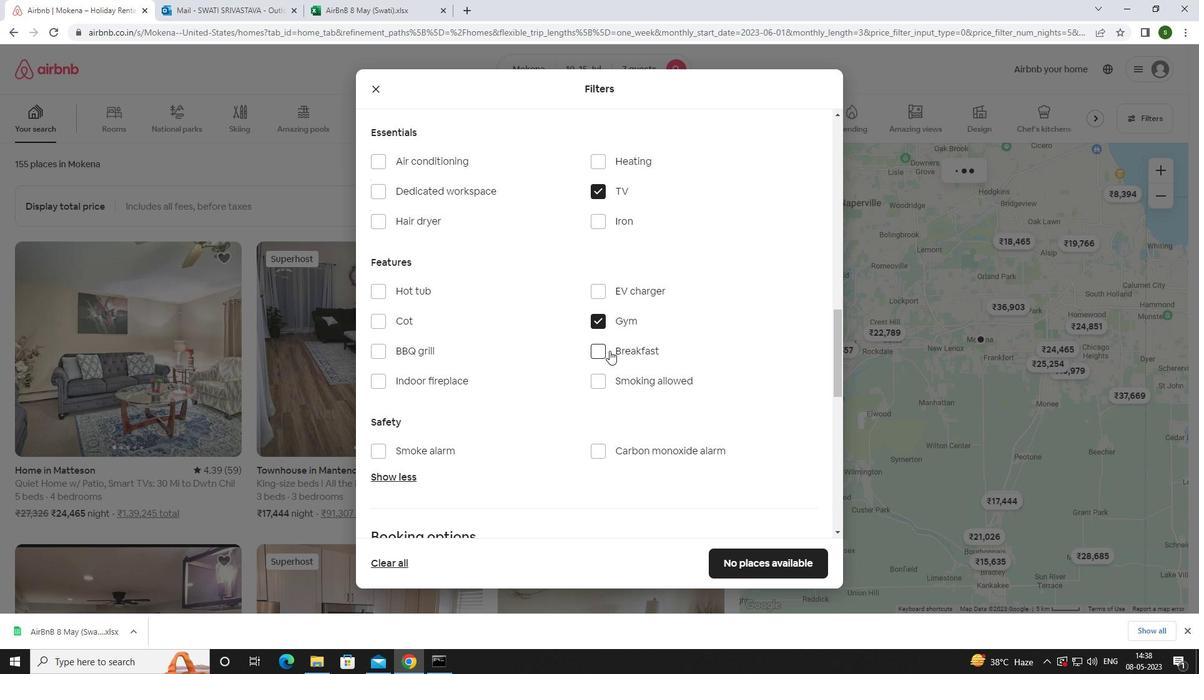 
Action: Mouse moved to (546, 392)
Screenshot: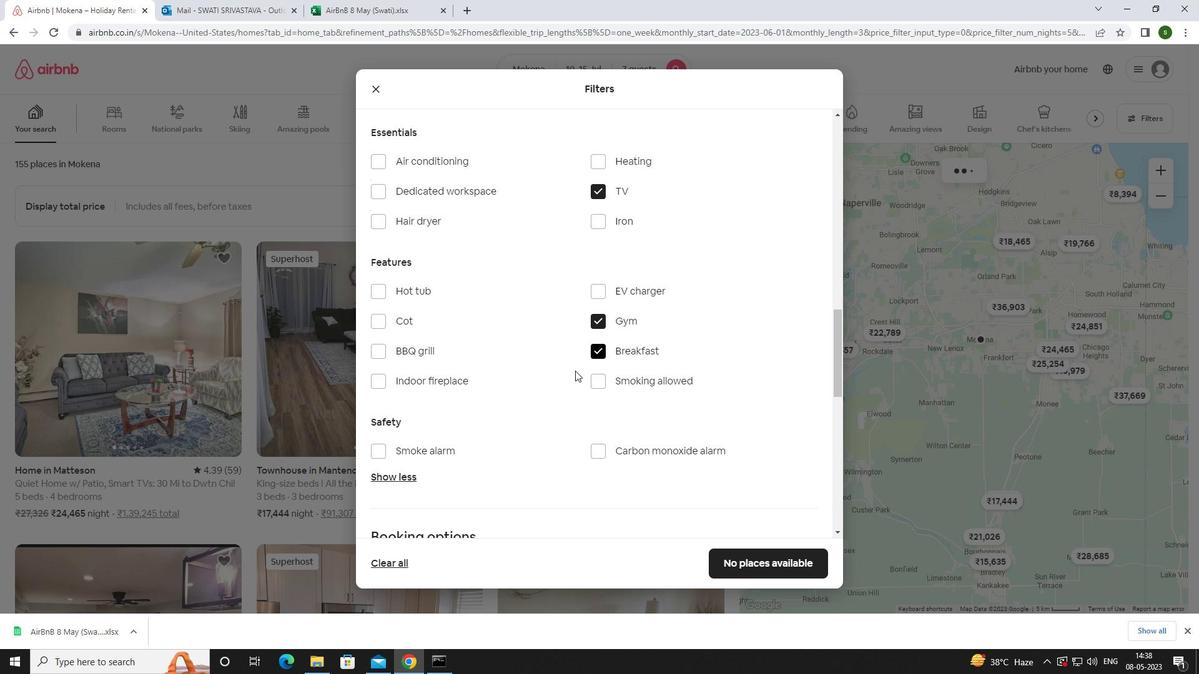 
Action: Mouse scrolled (546, 392) with delta (0, 0)
Screenshot: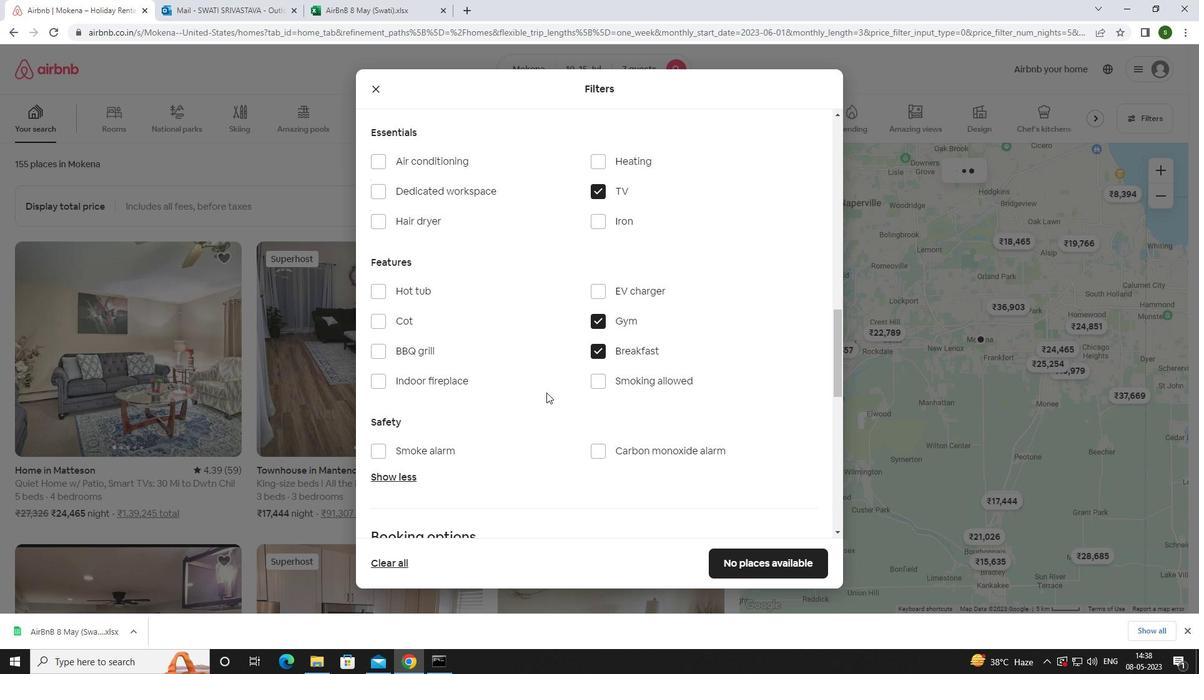 
Action: Mouse scrolled (546, 392) with delta (0, 0)
Screenshot: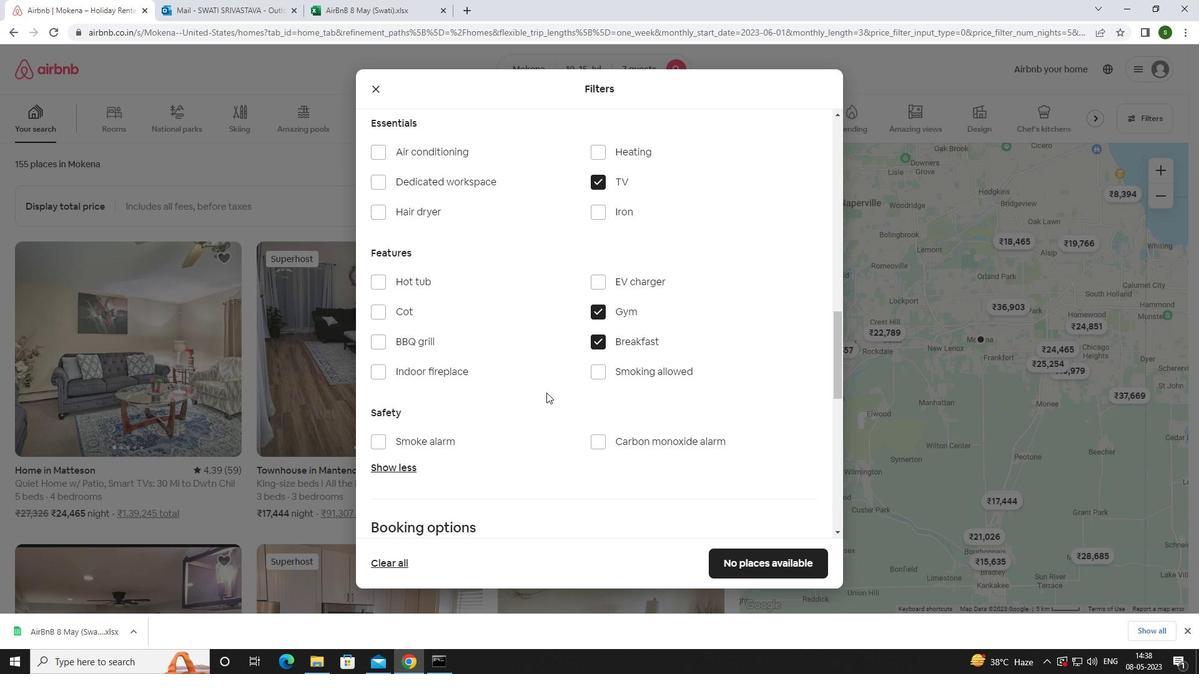 
Action: Mouse scrolled (546, 392) with delta (0, 0)
Screenshot: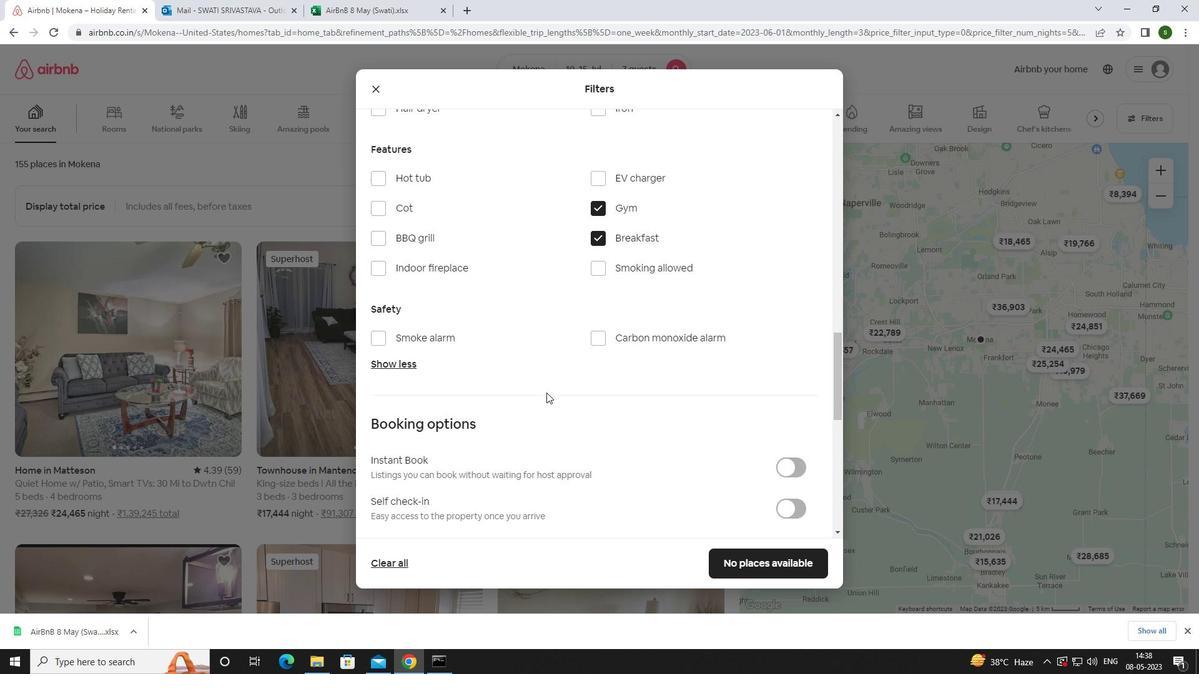 
Action: Mouse scrolled (546, 392) with delta (0, 0)
Screenshot: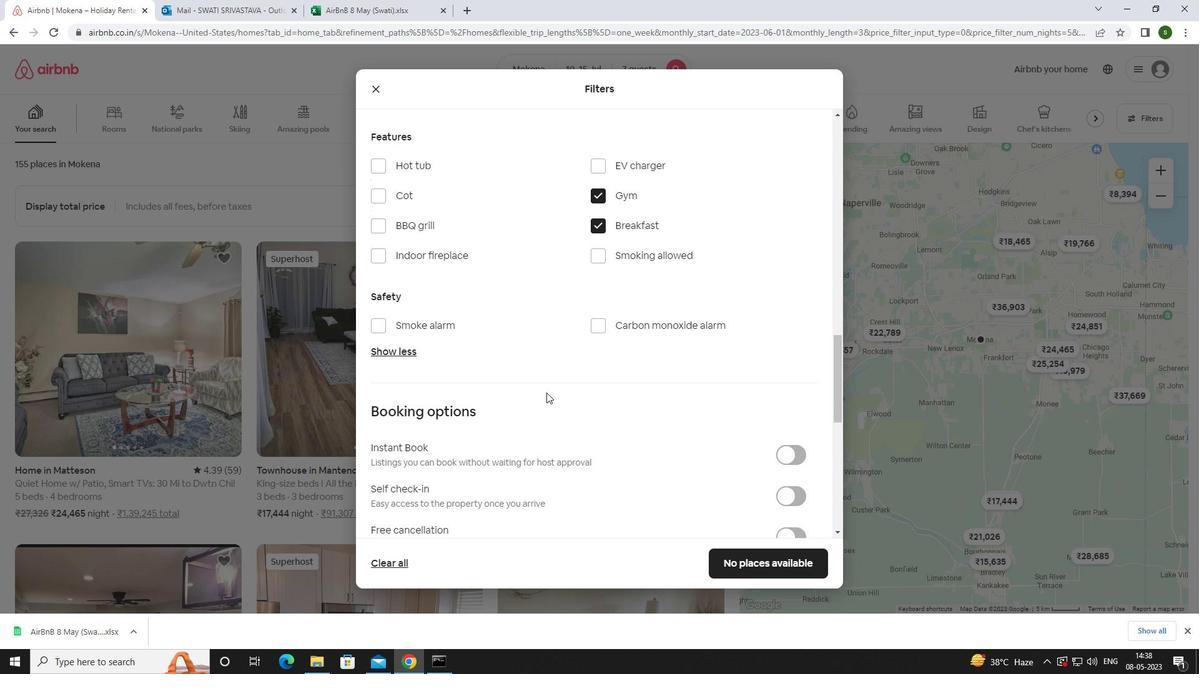 
Action: Mouse moved to (777, 371)
Screenshot: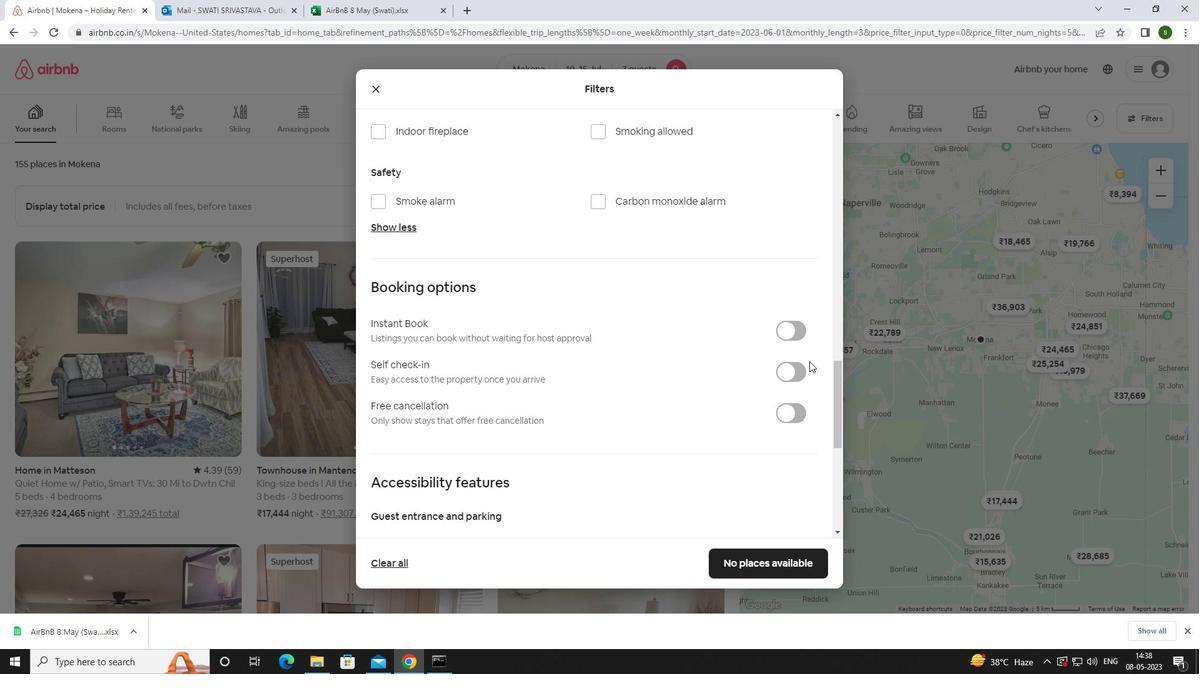 
Action: Mouse pressed left at (777, 371)
Screenshot: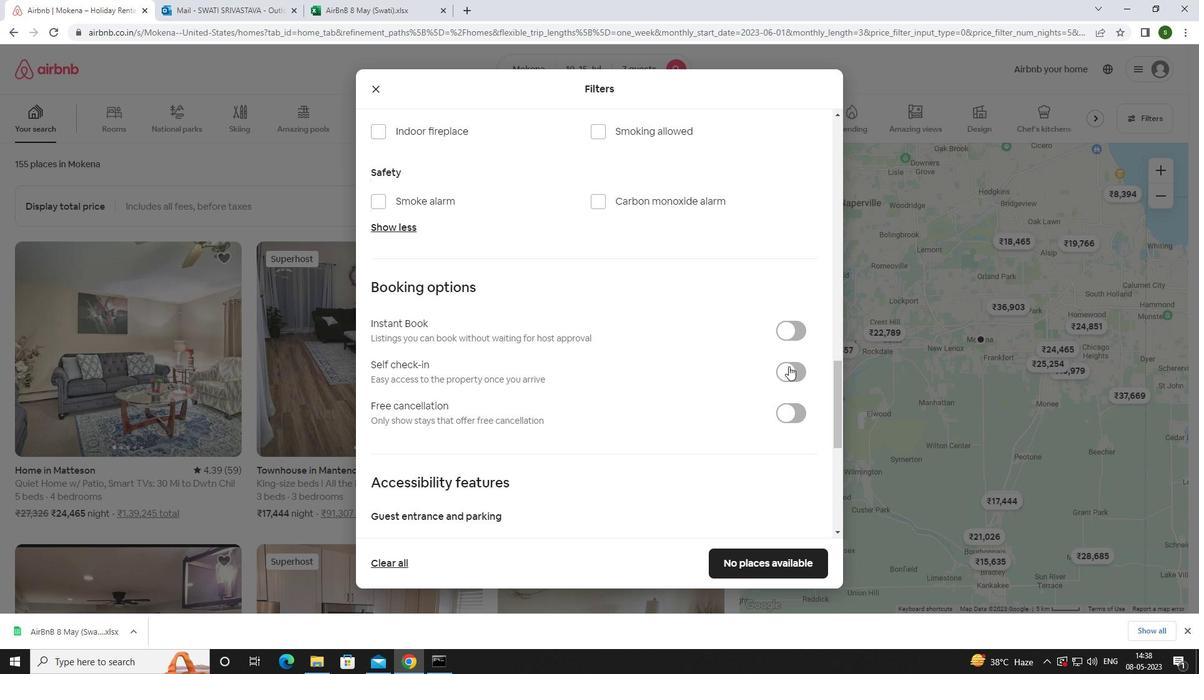 
Action: Mouse moved to (674, 400)
Screenshot: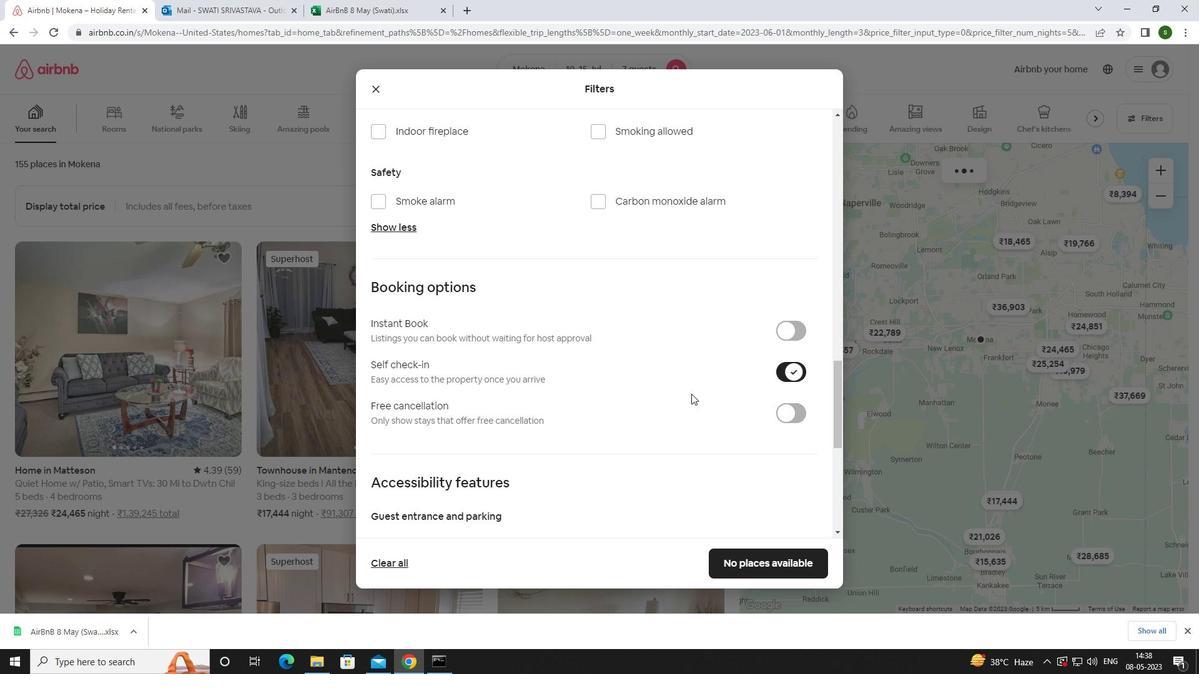 
Action: Mouse scrolled (674, 400) with delta (0, 0)
Screenshot: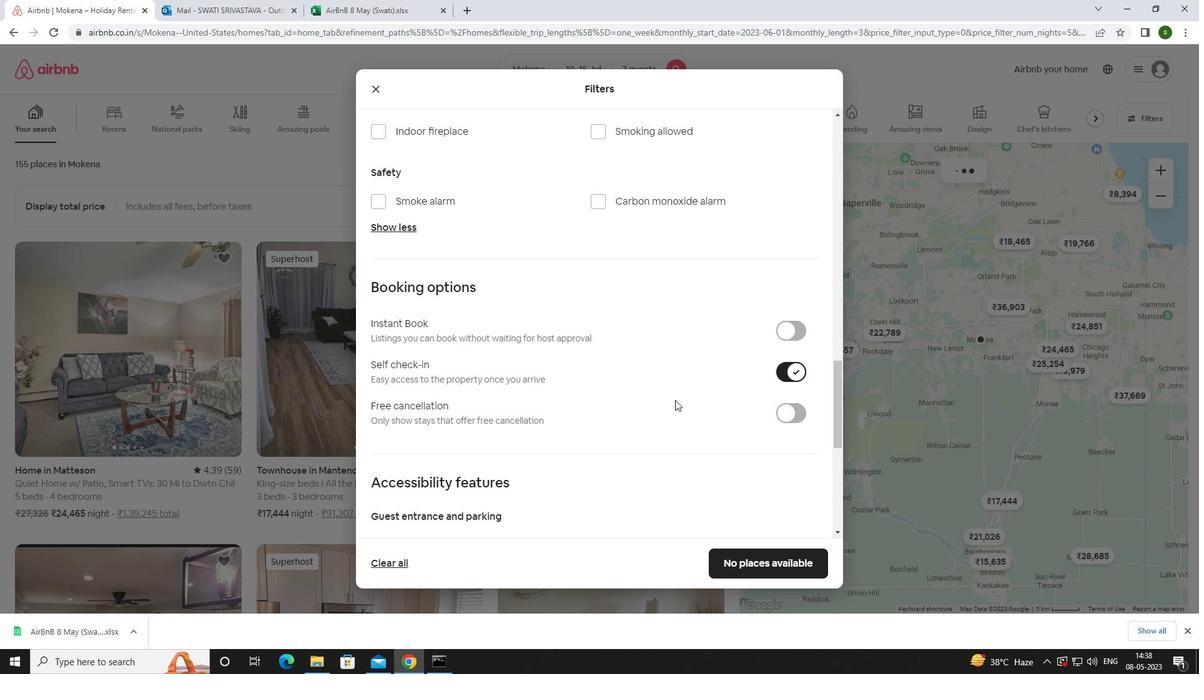 
Action: Mouse moved to (673, 400)
Screenshot: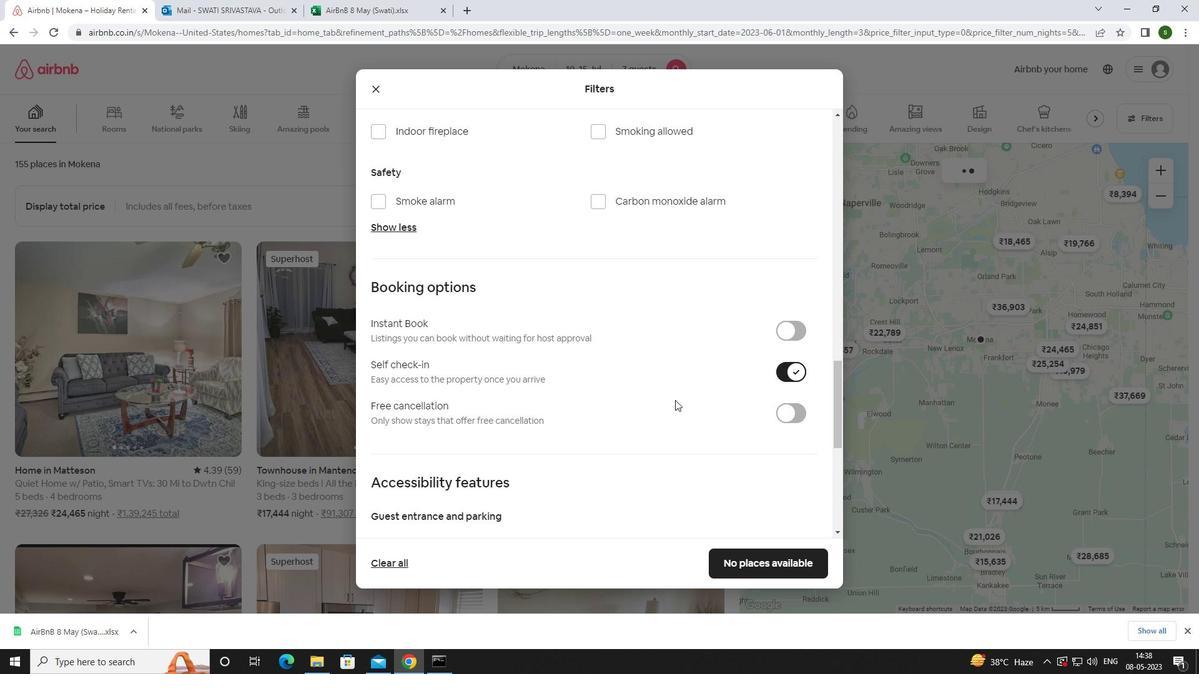 
Action: Mouse scrolled (673, 400) with delta (0, 0)
Screenshot: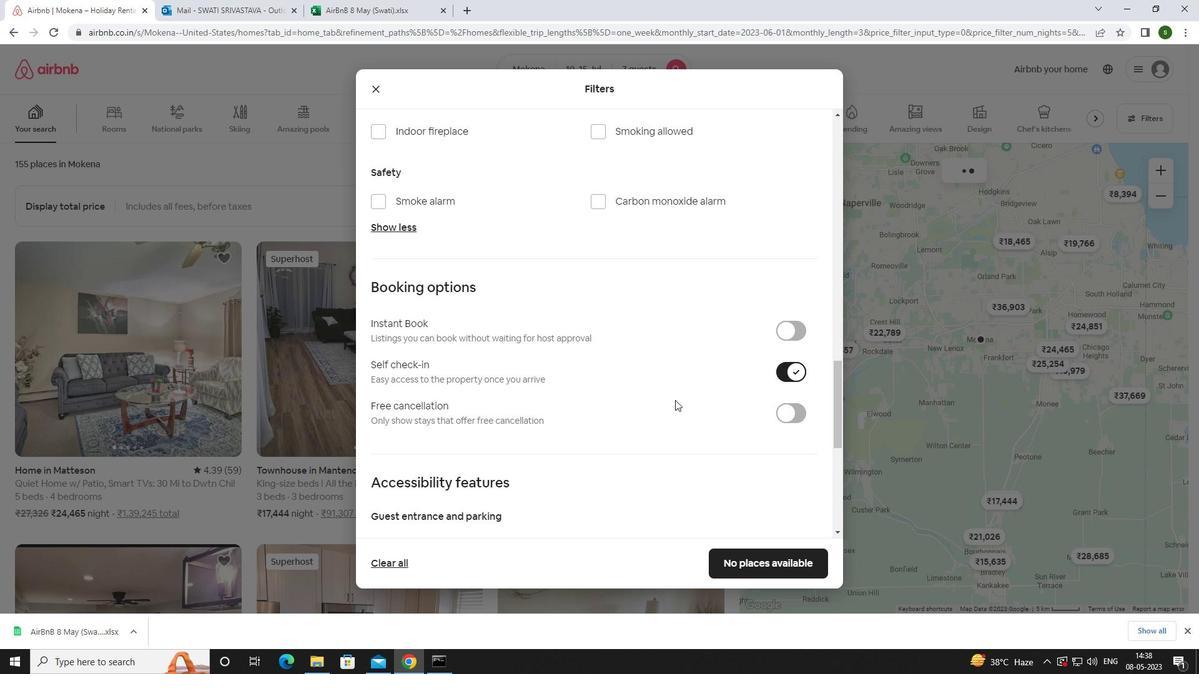 
Action: Mouse moved to (673, 401)
Screenshot: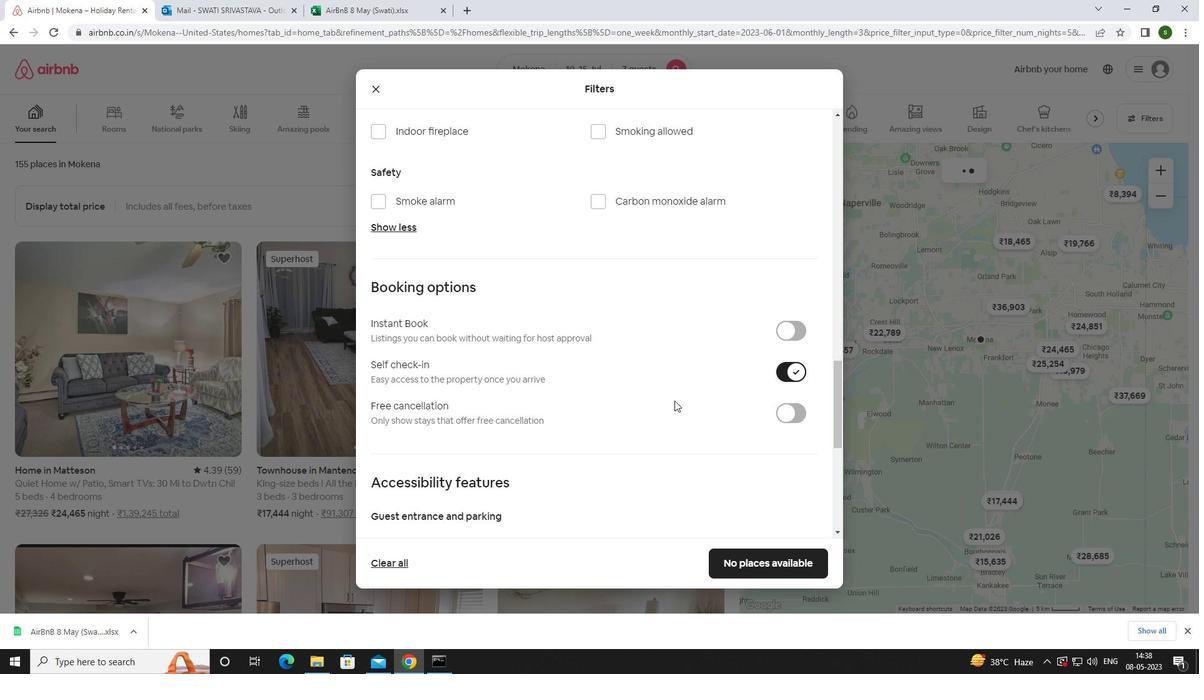 
Action: Mouse scrolled (673, 400) with delta (0, 0)
Screenshot: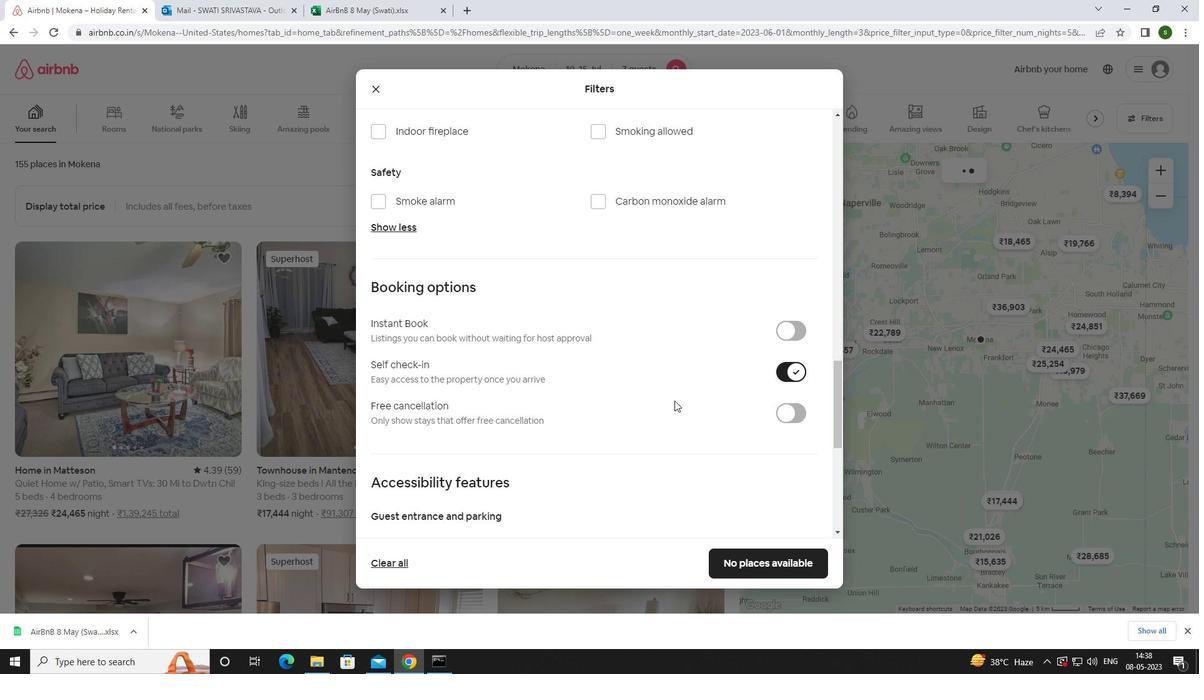 
Action: Mouse moved to (673, 401)
Screenshot: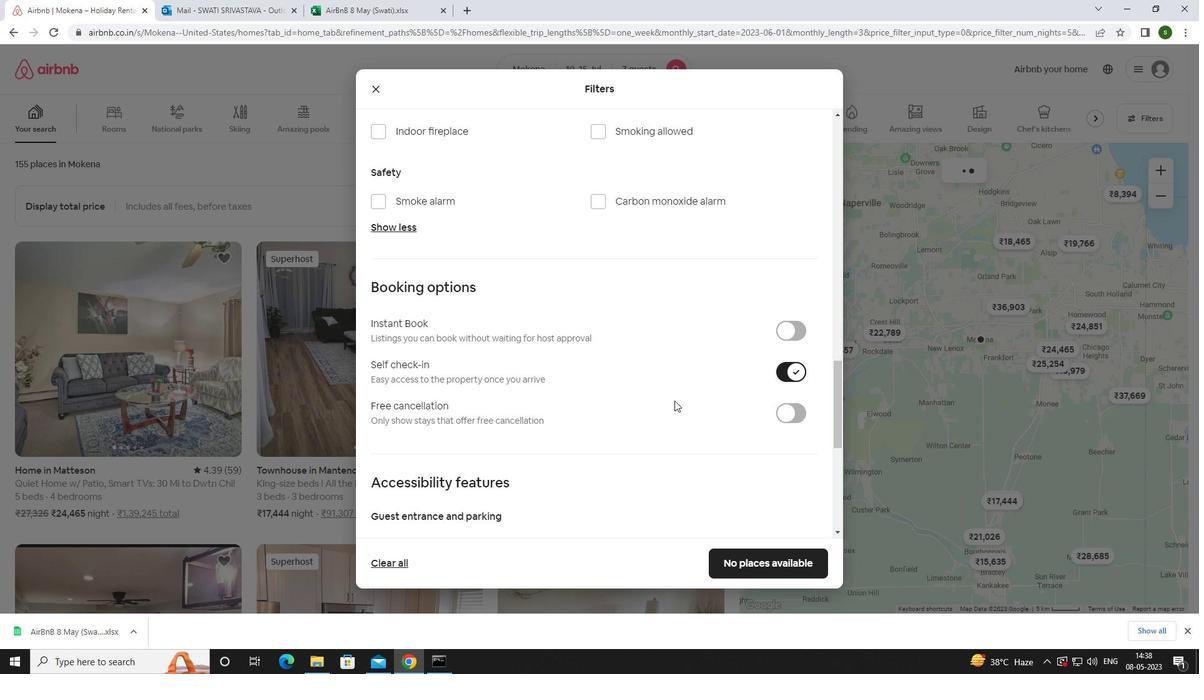 
Action: Mouse scrolled (673, 400) with delta (0, 0)
Screenshot: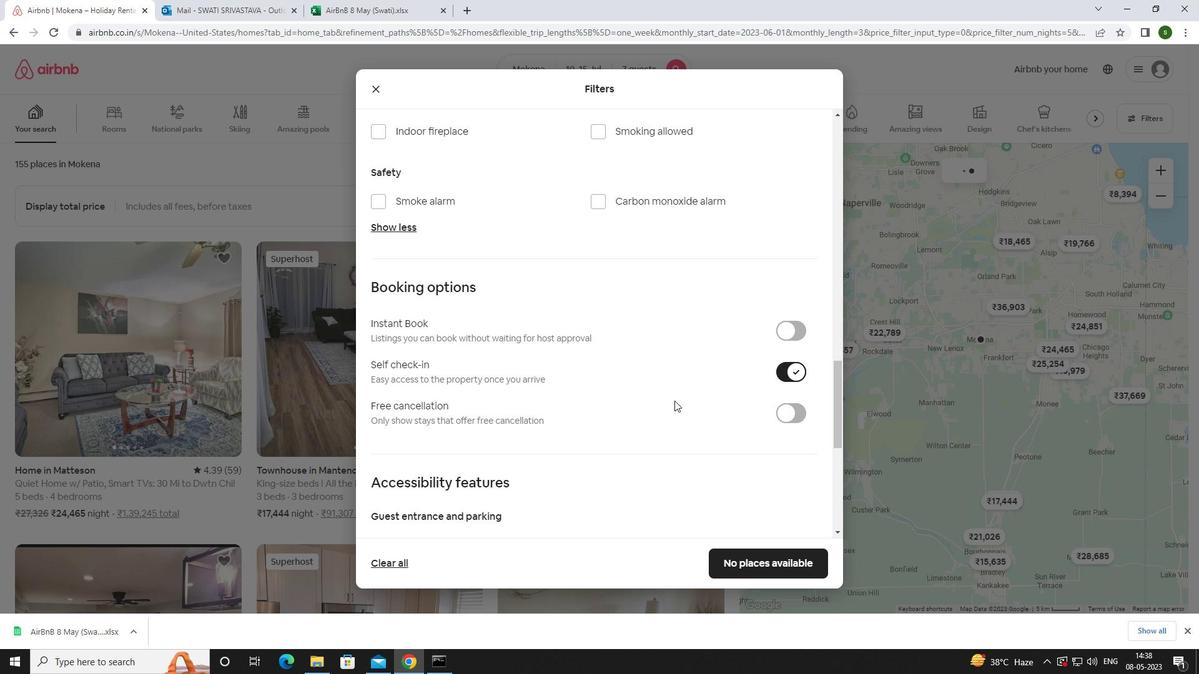 
Action: Mouse scrolled (673, 400) with delta (0, 0)
Screenshot: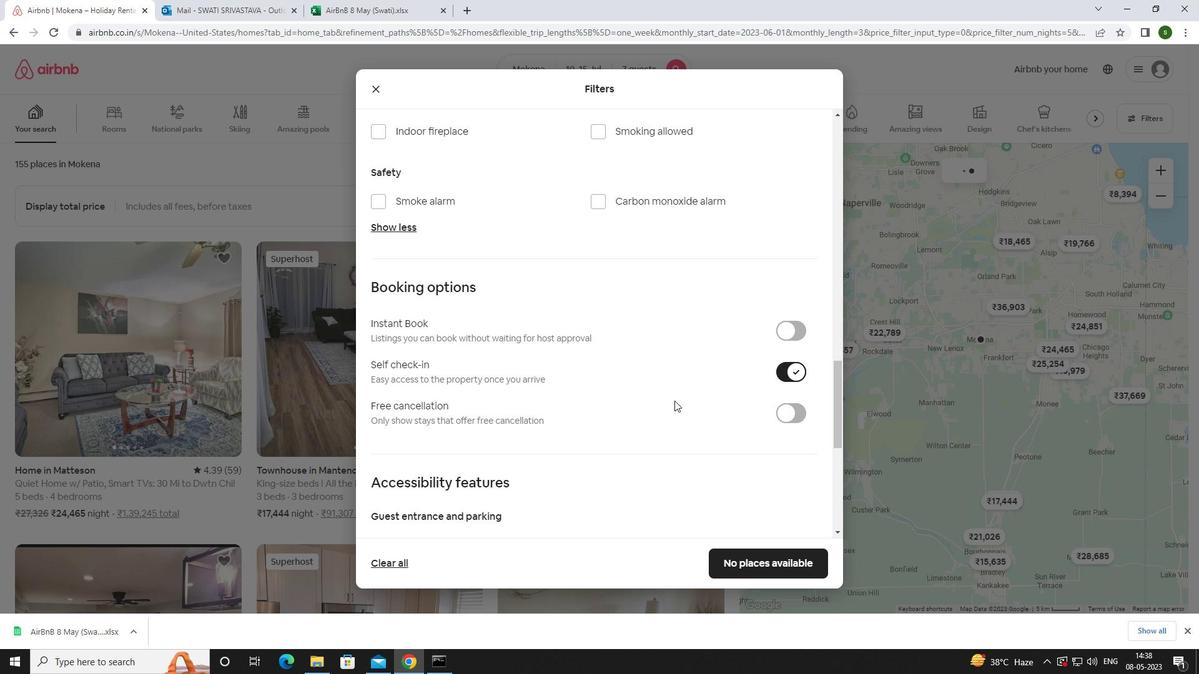 
Action: Mouse moved to (672, 402)
Screenshot: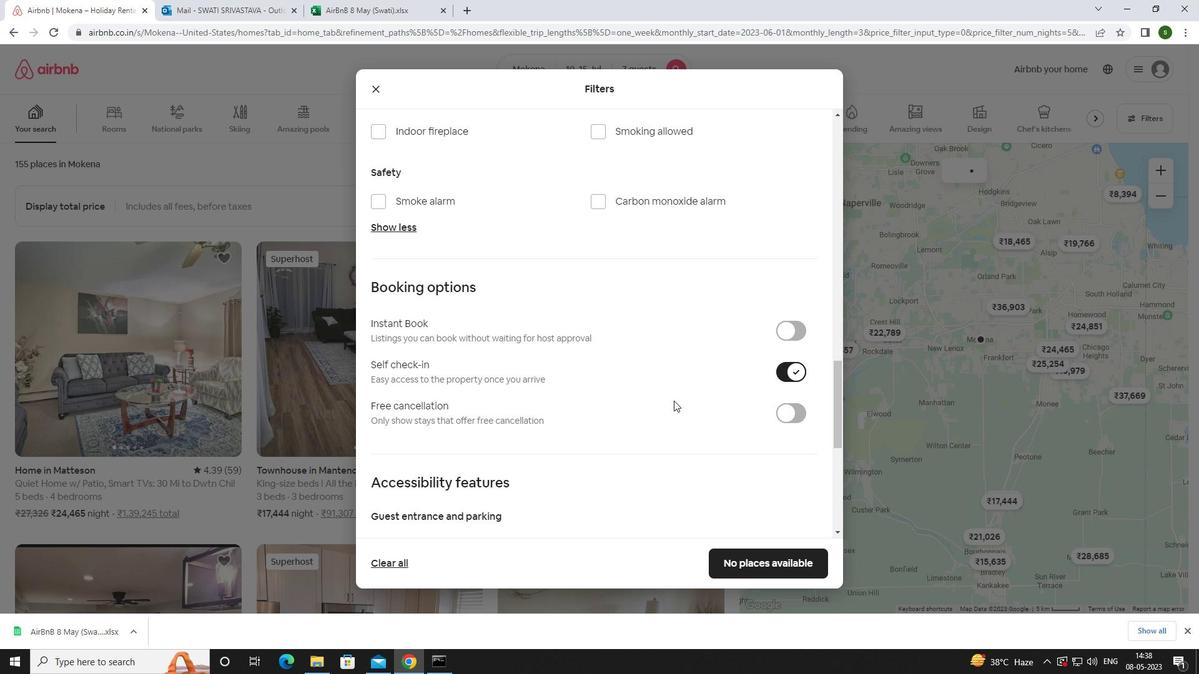 
Action: Mouse scrolled (672, 401) with delta (0, 0)
Screenshot: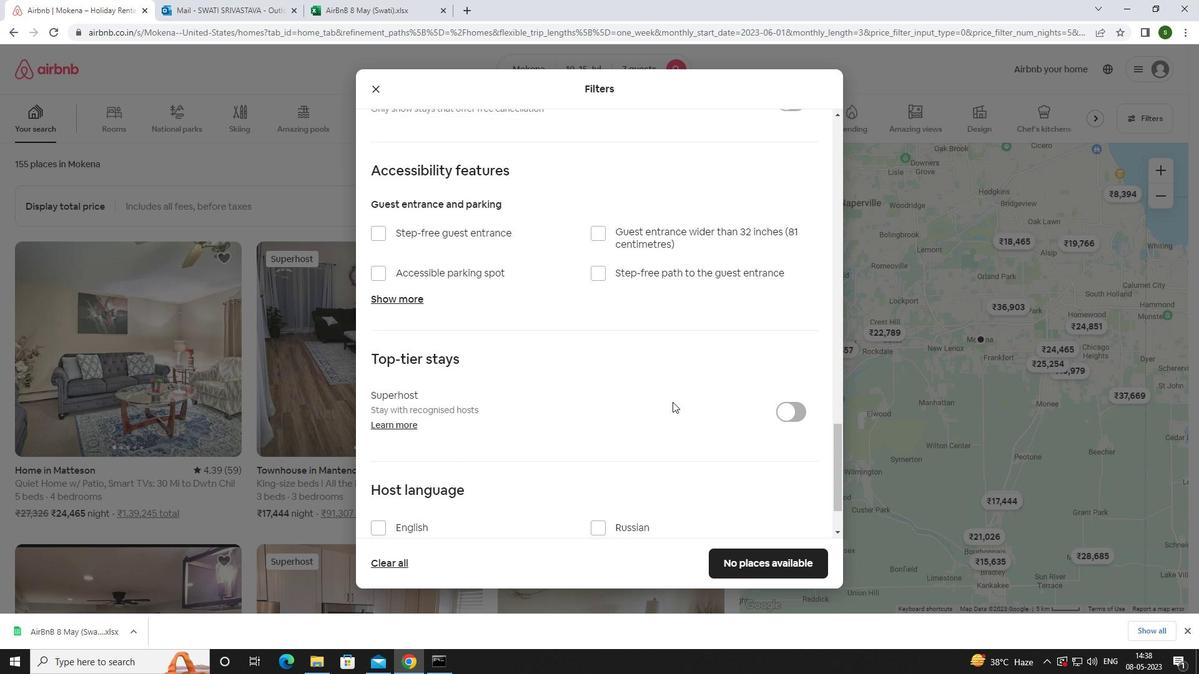 
Action: Mouse scrolled (672, 401) with delta (0, 0)
Screenshot: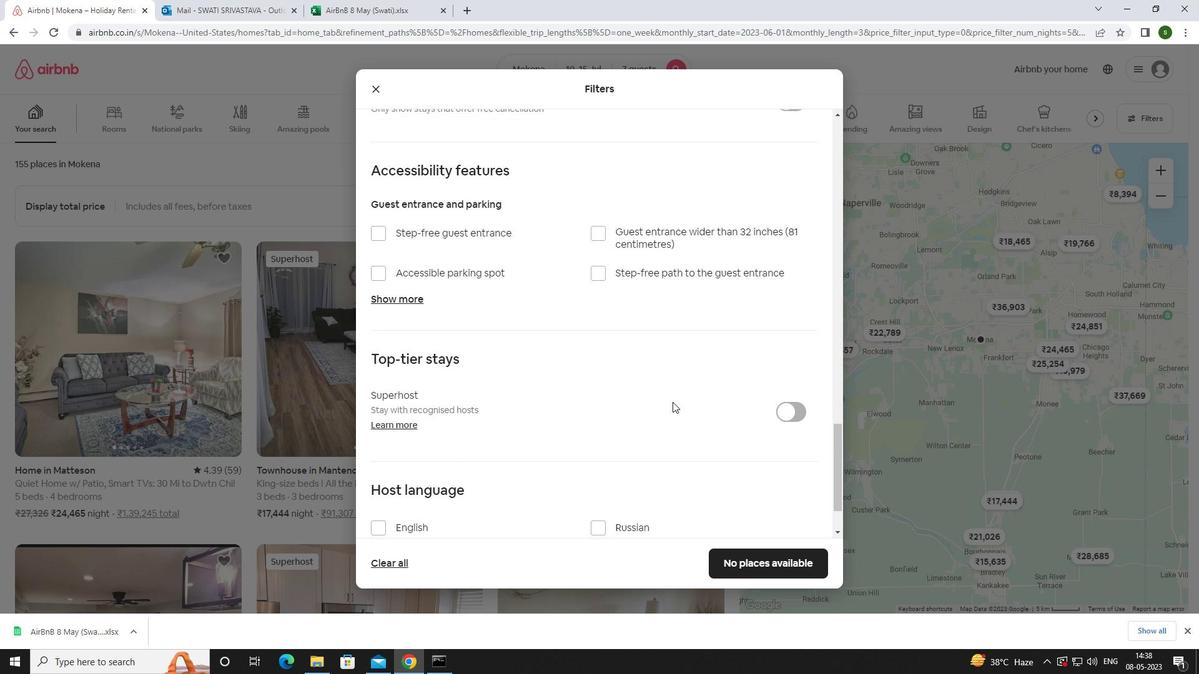 
Action: Mouse scrolled (672, 401) with delta (0, 0)
Screenshot: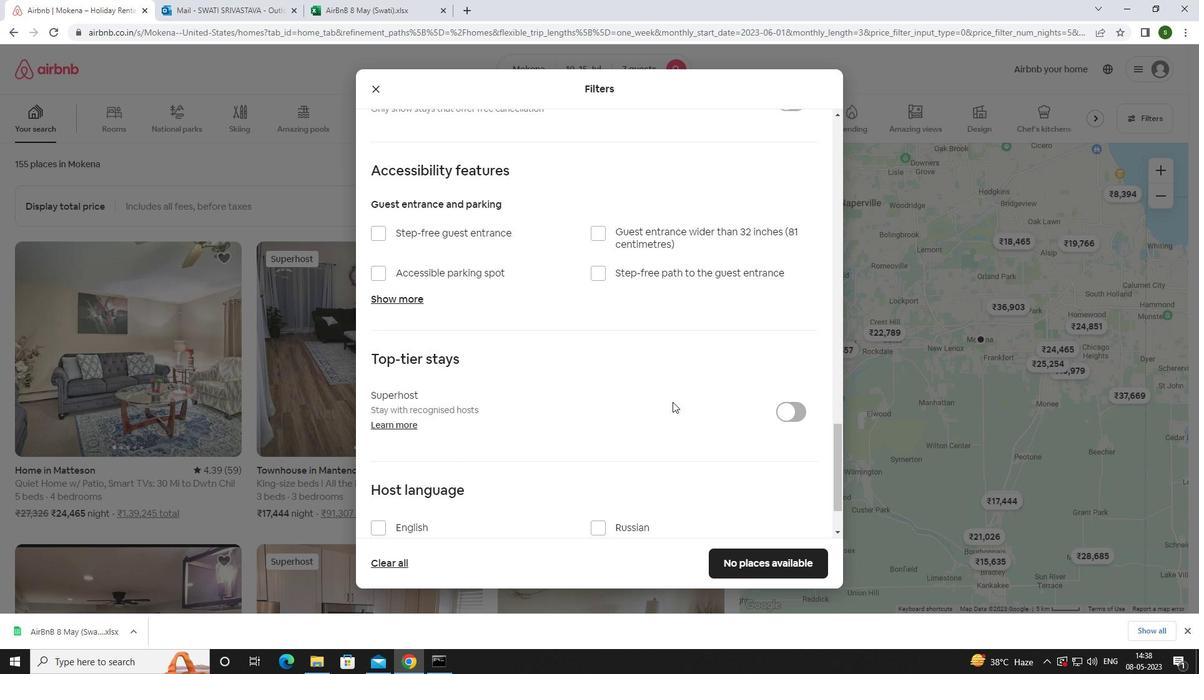 
Action: Mouse scrolled (672, 401) with delta (0, 0)
Screenshot: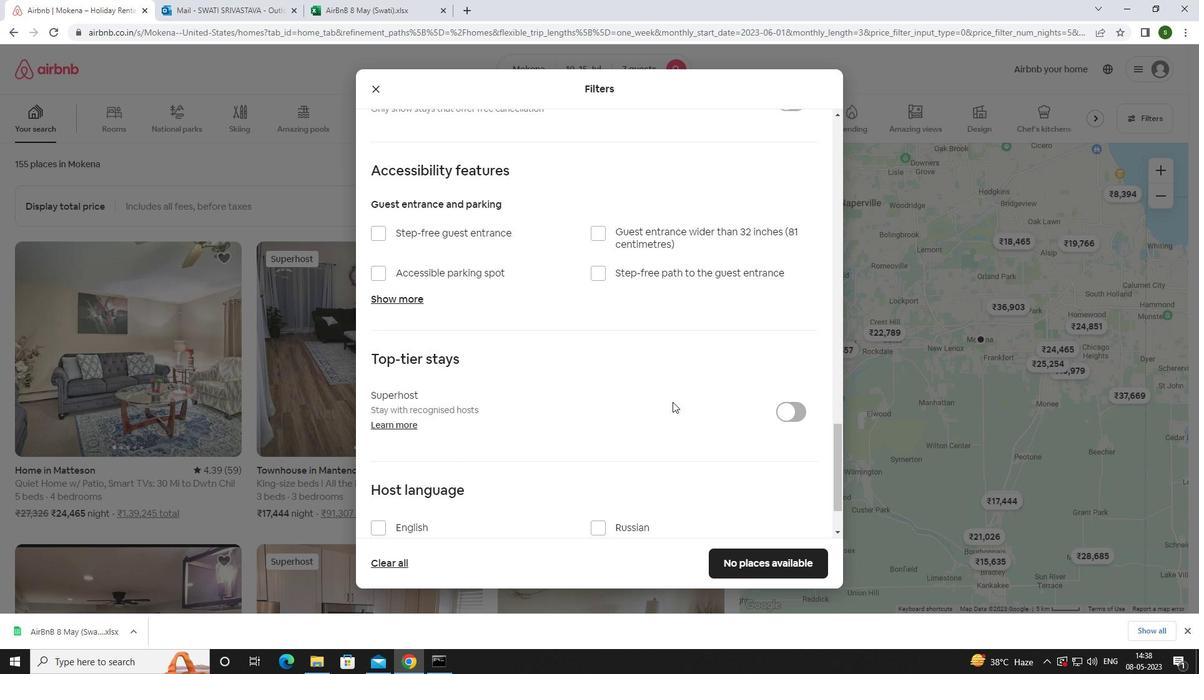 
Action: Mouse scrolled (672, 401) with delta (0, 0)
Screenshot: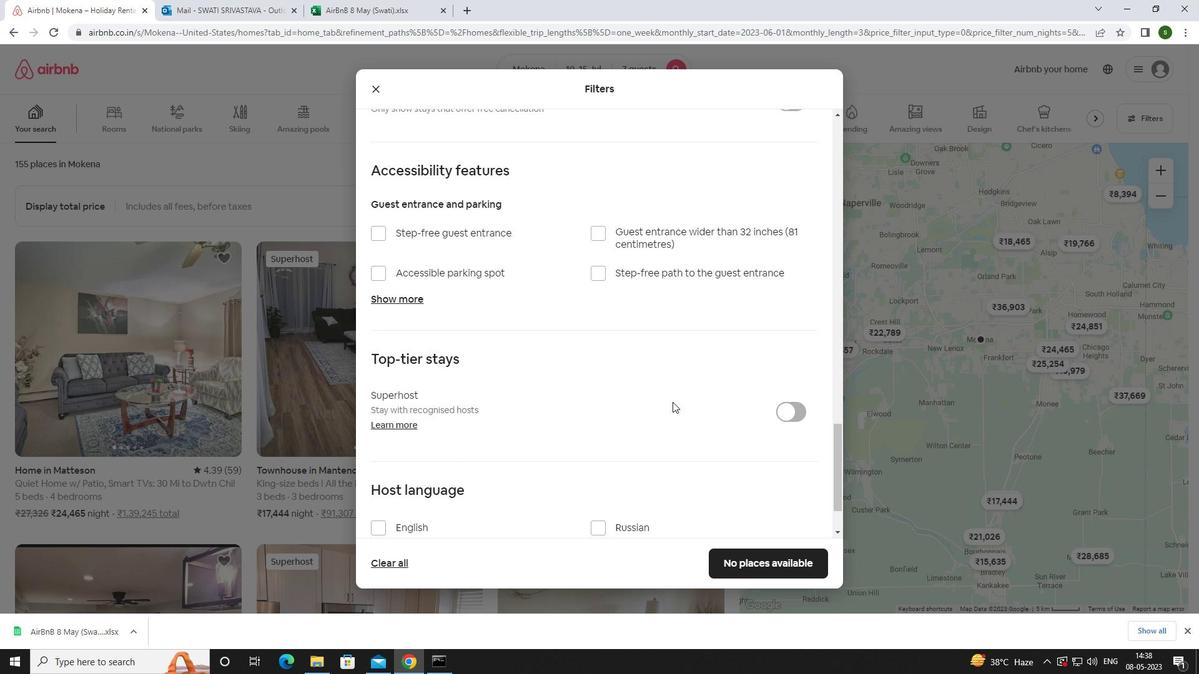 
Action: Mouse moved to (399, 450)
Screenshot: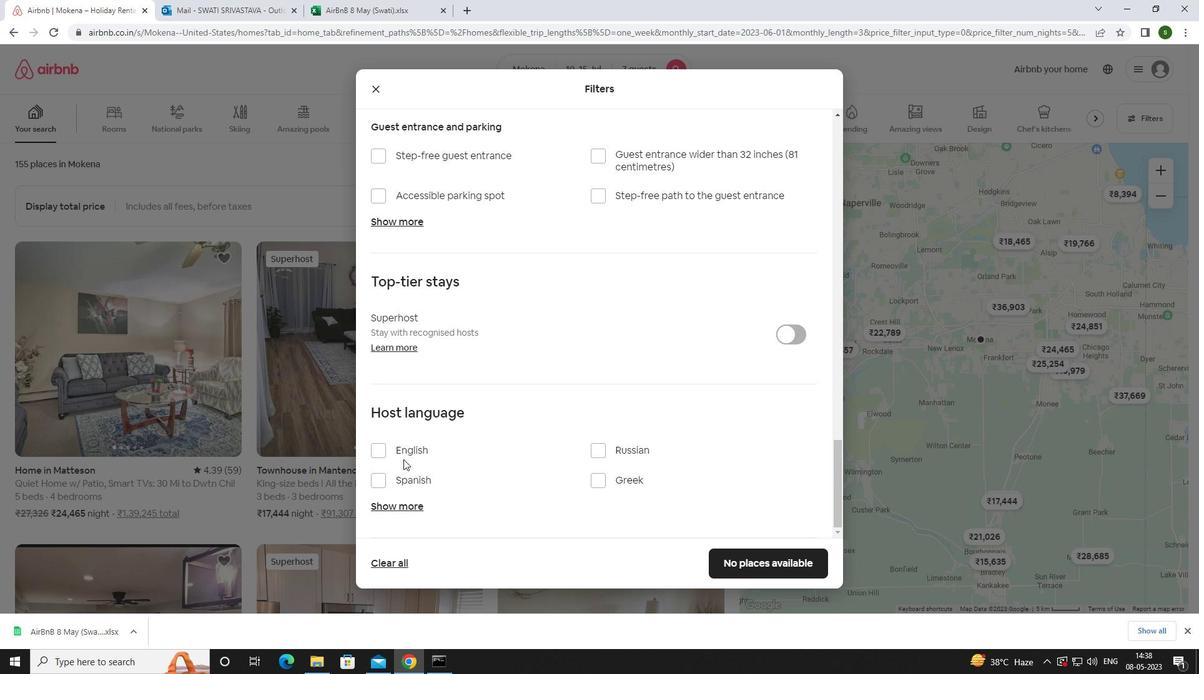 
Action: Mouse pressed left at (399, 450)
Screenshot: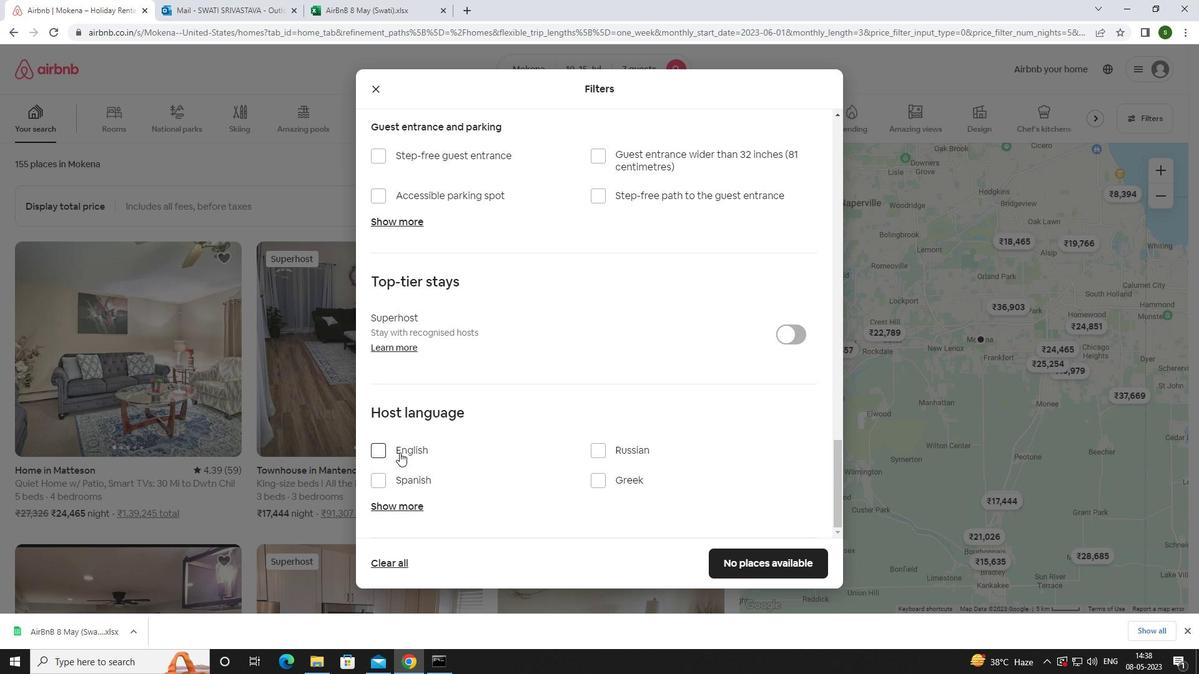 
Action: Mouse moved to (732, 568)
Screenshot: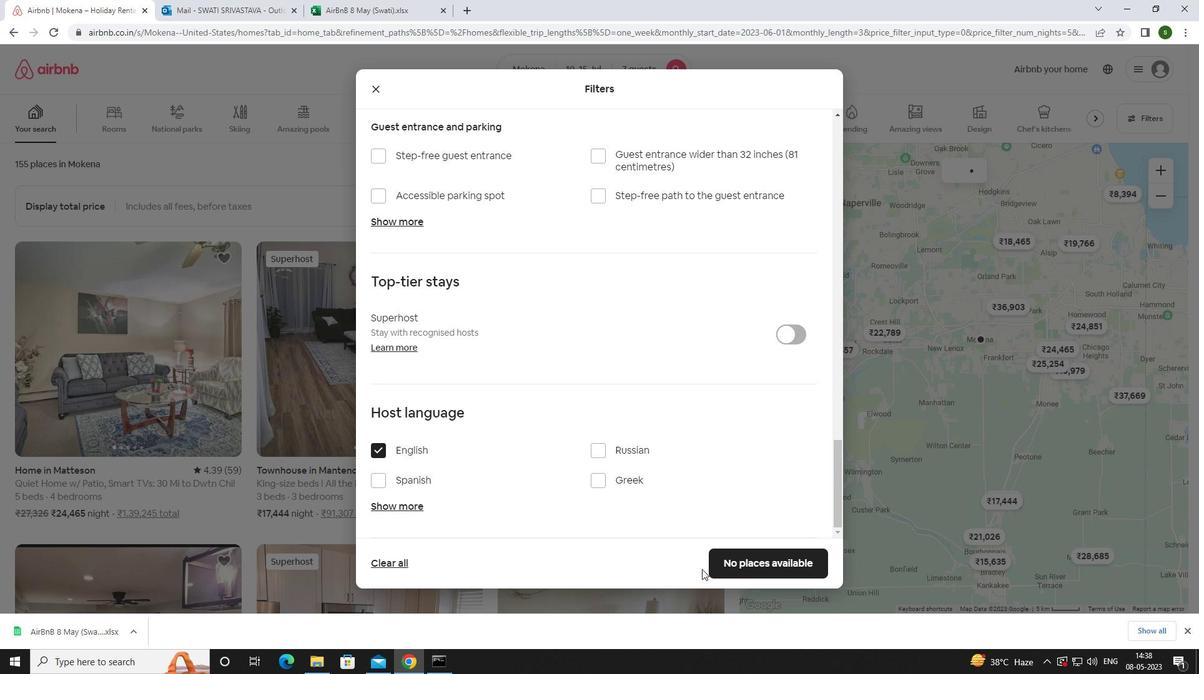 
Action: Mouse pressed left at (732, 568)
Screenshot: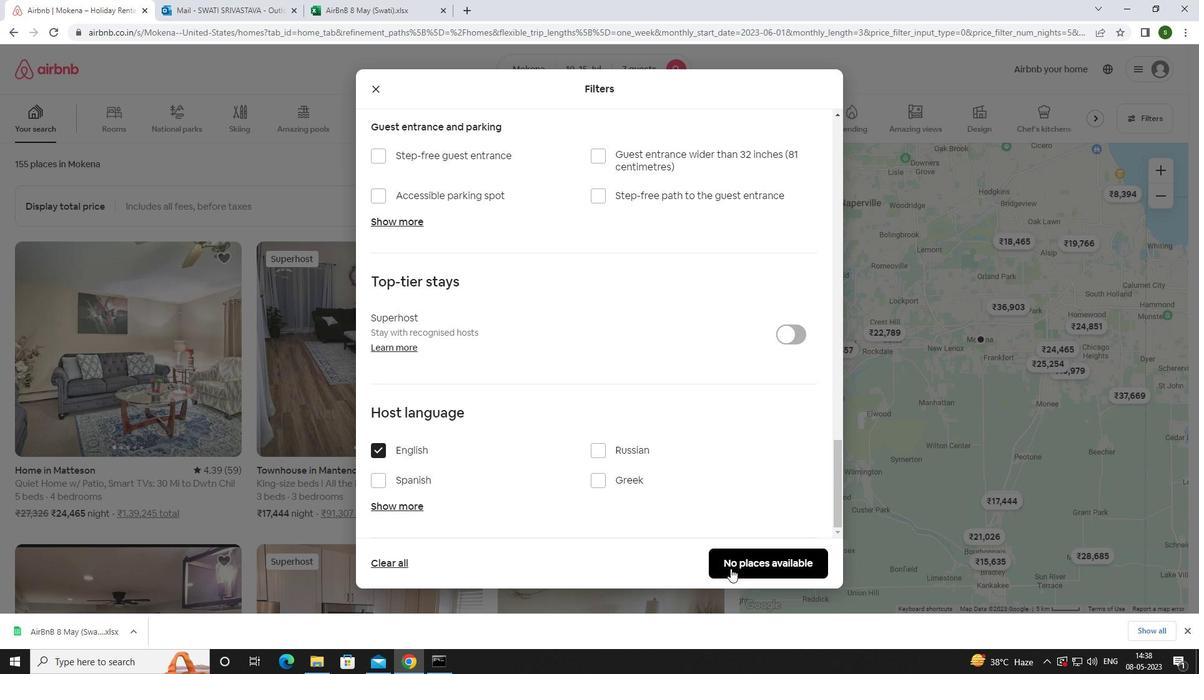 
Action: Mouse moved to (587, 479)
Screenshot: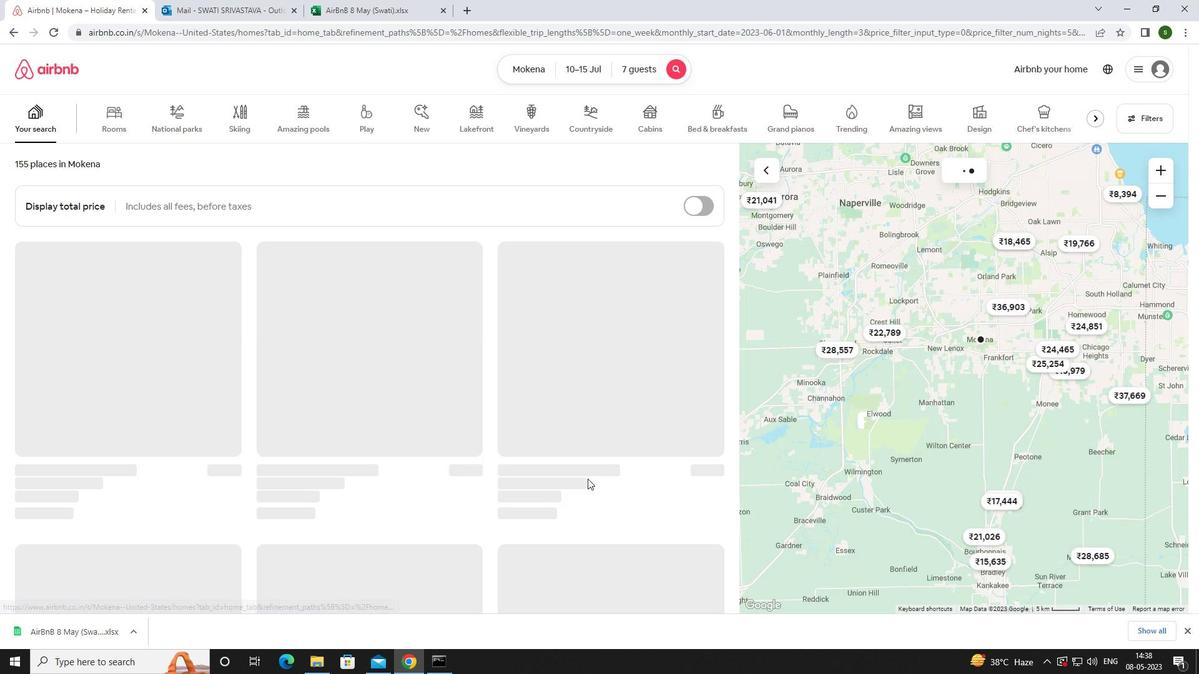 
